 Task: Look for space in Šibenik, Croatia from 3rd August, 2023 to 17th August, 2023 for 3 adults, 1 child in price range Rs.3000 to Rs.15000. Place can be entire place with 3 bedrooms having 4 beds and 2 bathrooms. Property type can be house, flat, guest house. Booking option can be shelf check-in. Required host language is English.
Action: Mouse moved to (626, 83)
Screenshot: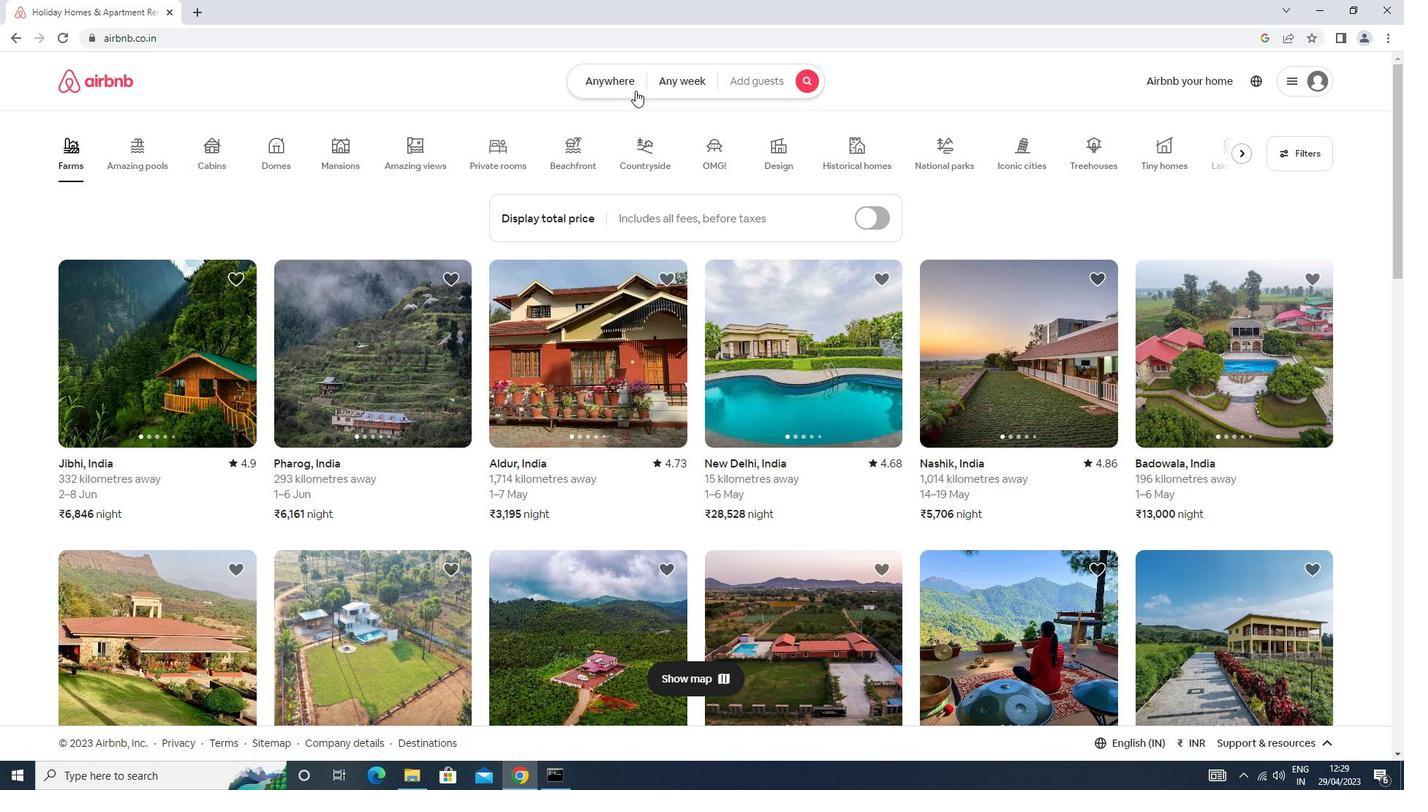 
Action: Mouse pressed left at (626, 83)
Screenshot: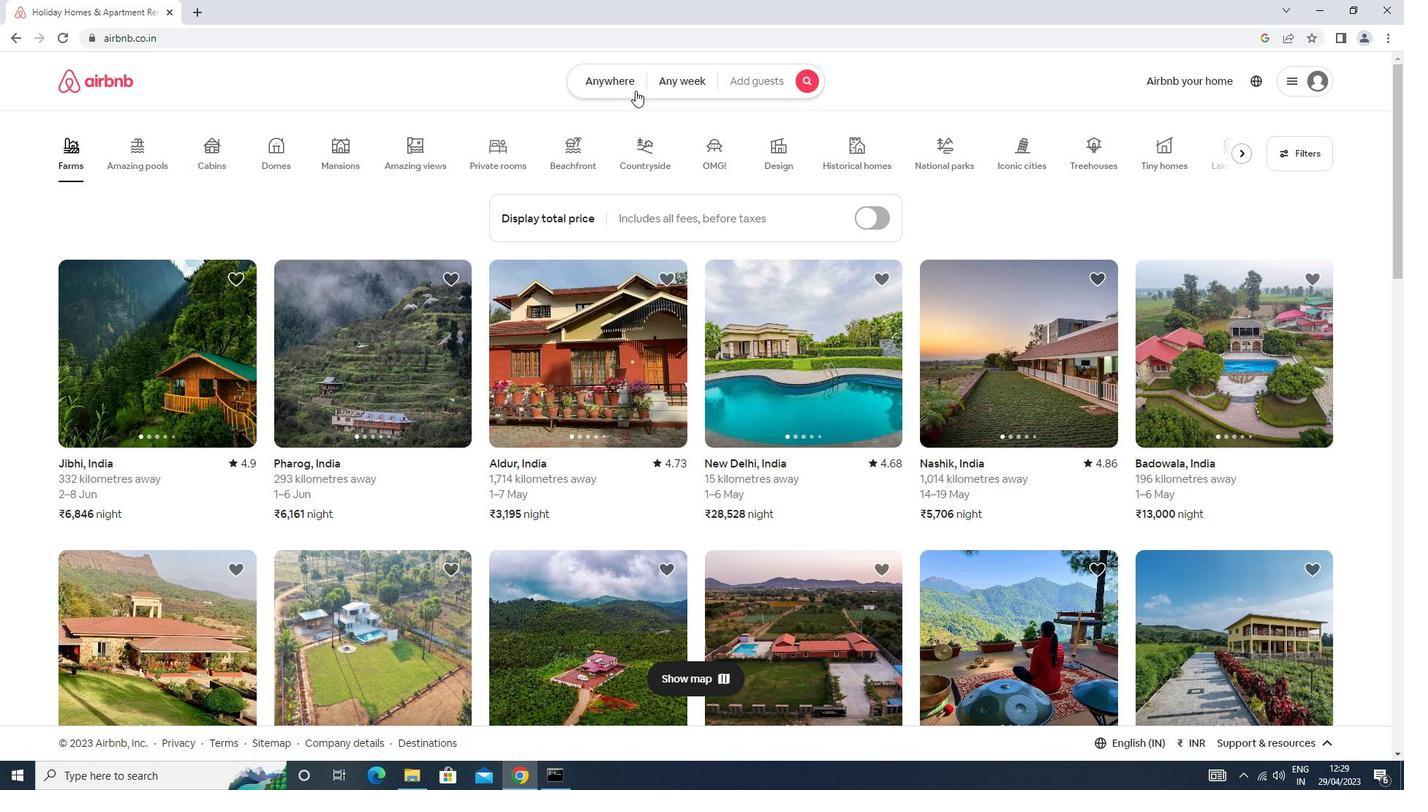 
Action: Mouse moved to (558, 135)
Screenshot: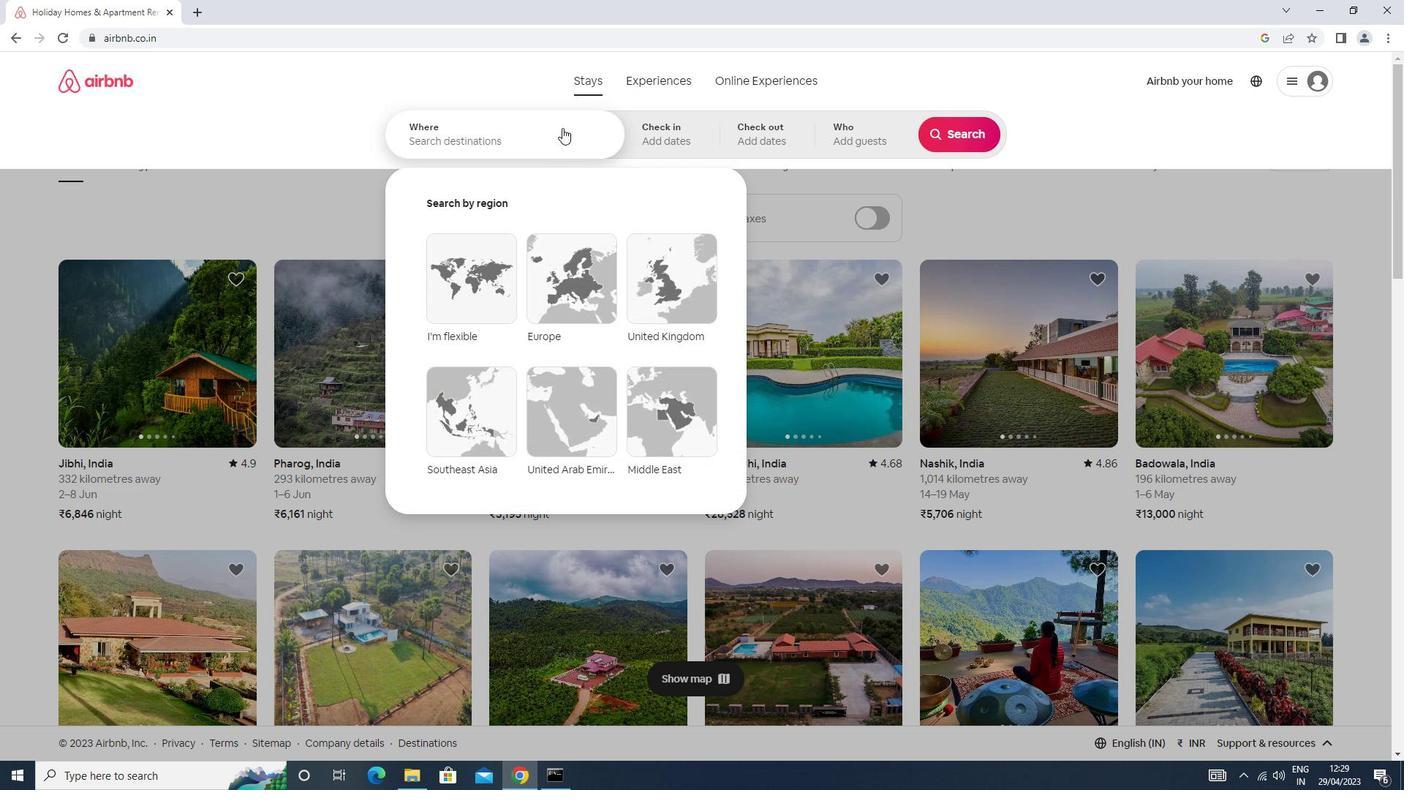 
Action: Mouse pressed left at (558, 135)
Screenshot: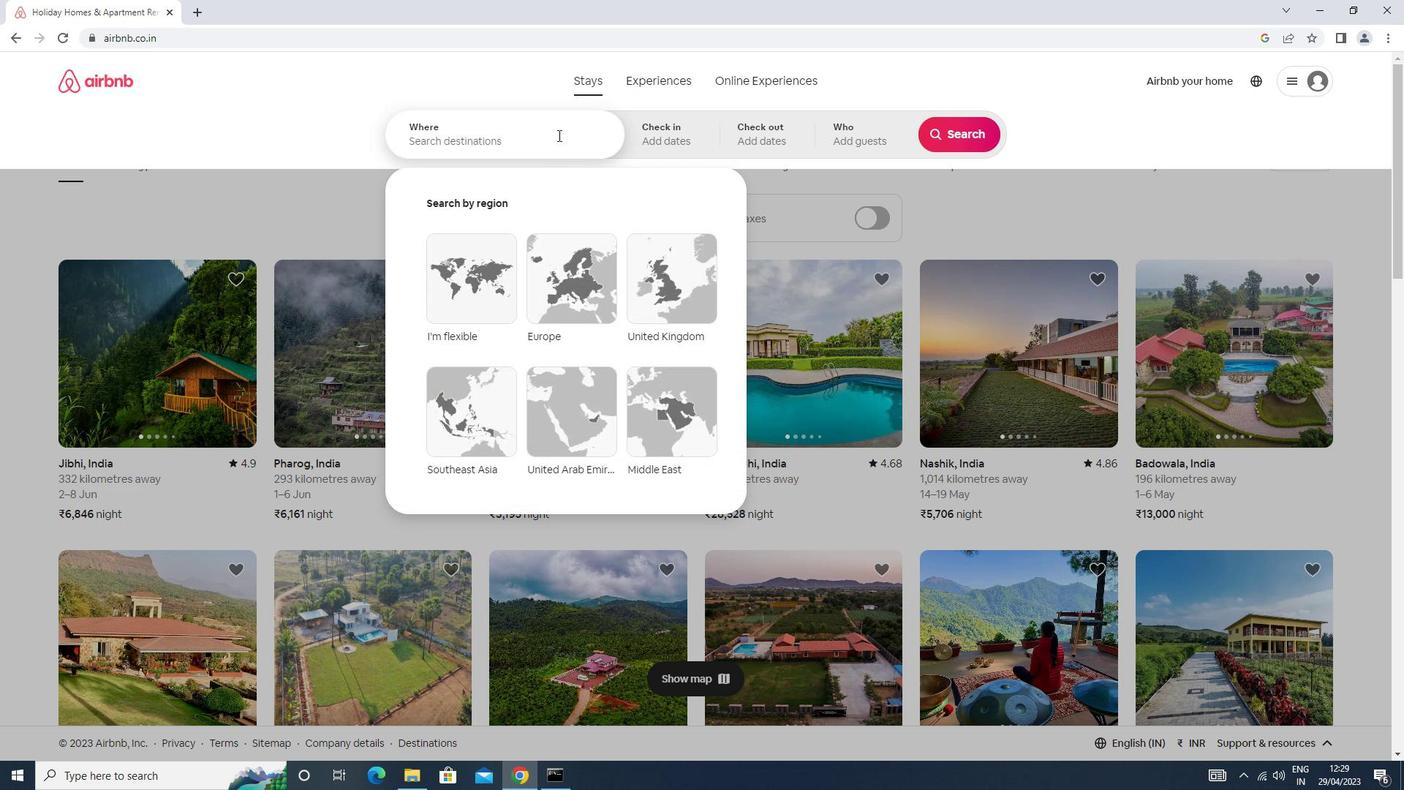 
Action: Mouse moved to (553, 135)
Screenshot: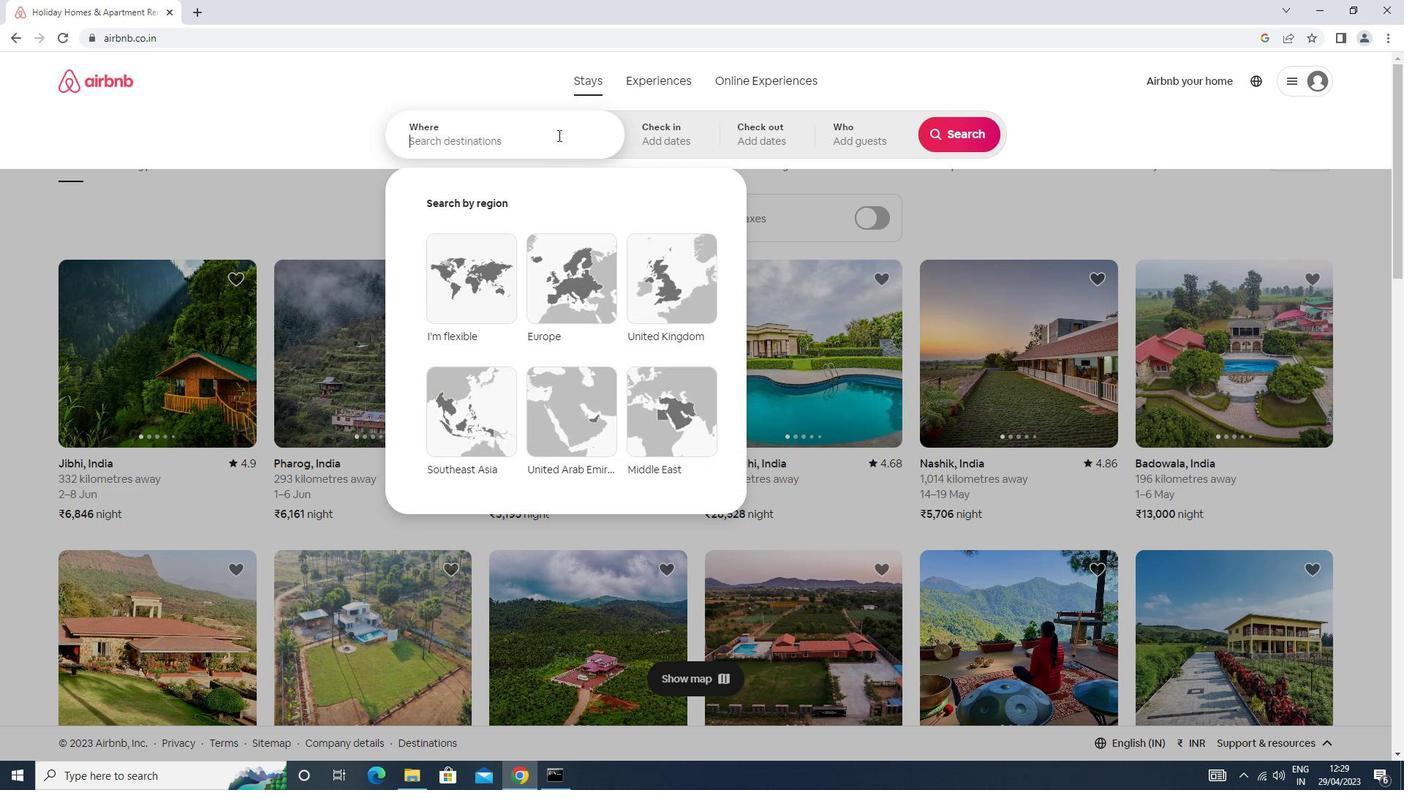 
Action: Key pressed s<Key.caps_lock>ibenik<Key.down><Key.enter>
Screenshot: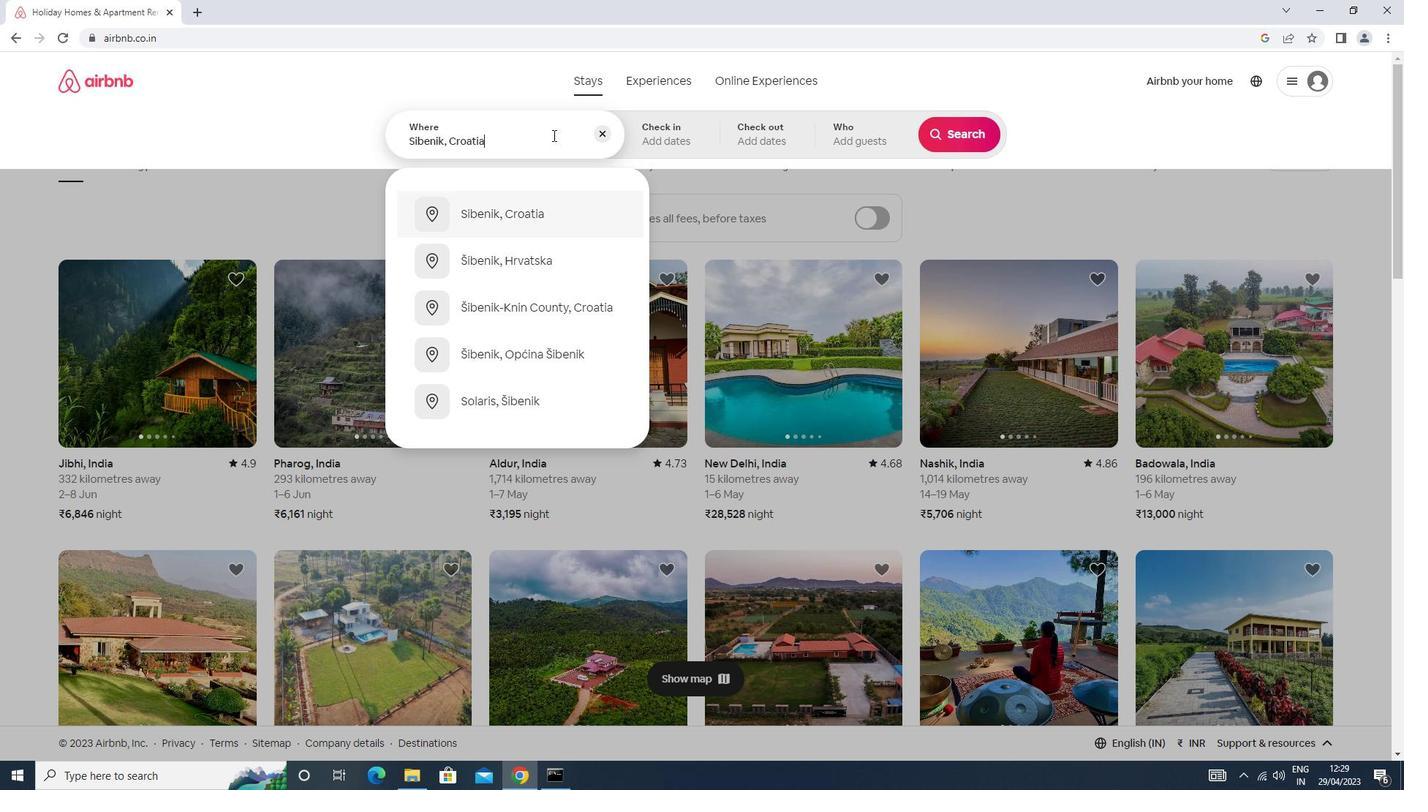 
Action: Mouse moved to (954, 250)
Screenshot: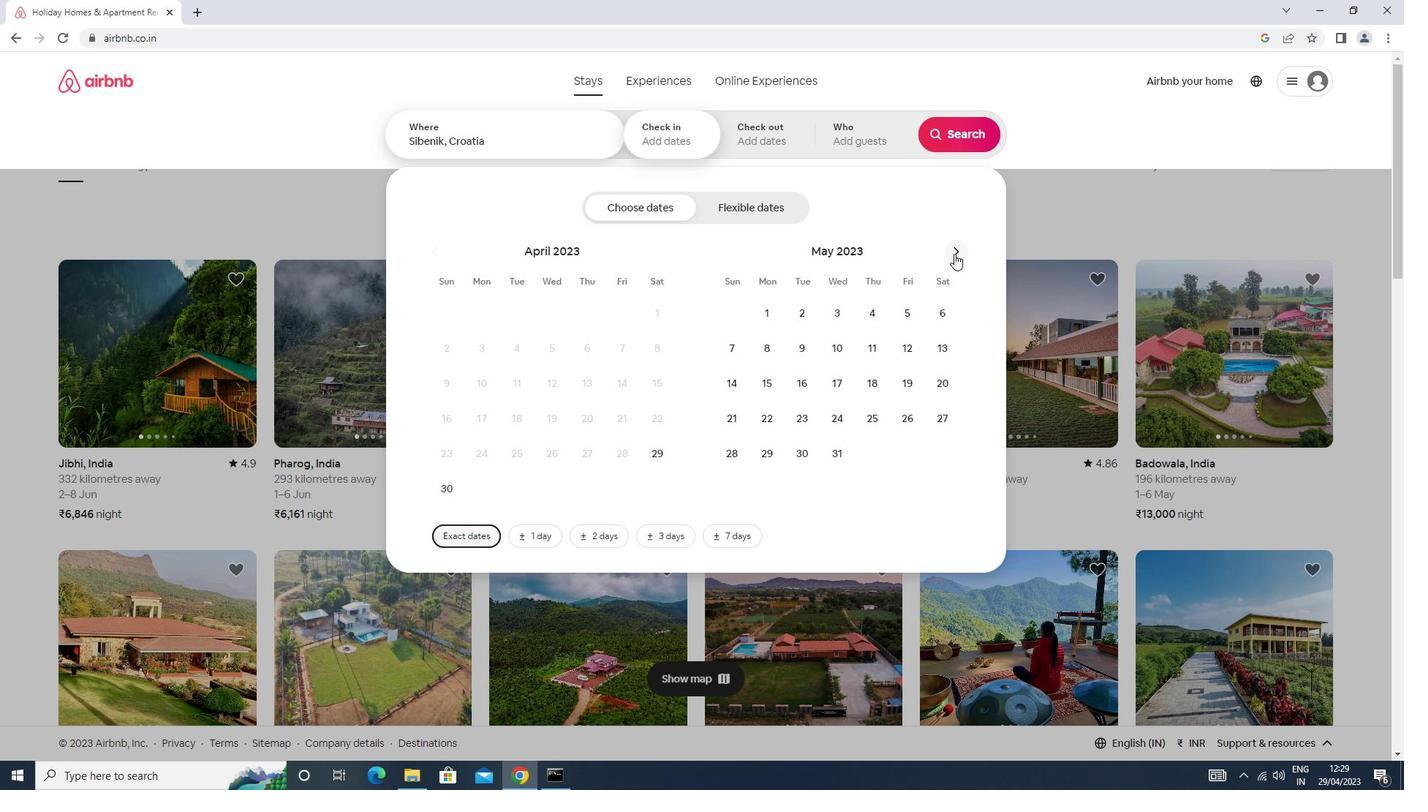 
Action: Mouse pressed left at (954, 250)
Screenshot: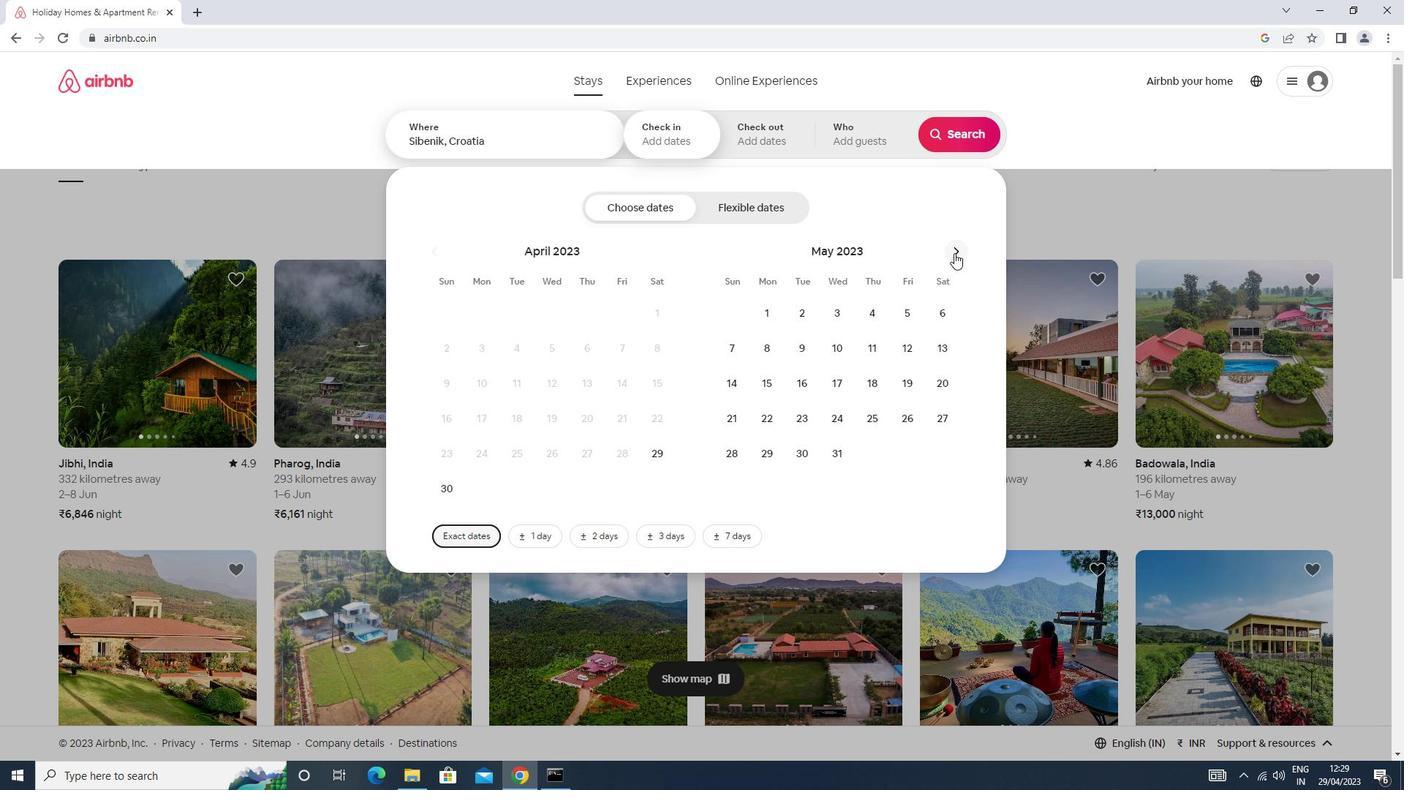 
Action: Mouse moved to (956, 249)
Screenshot: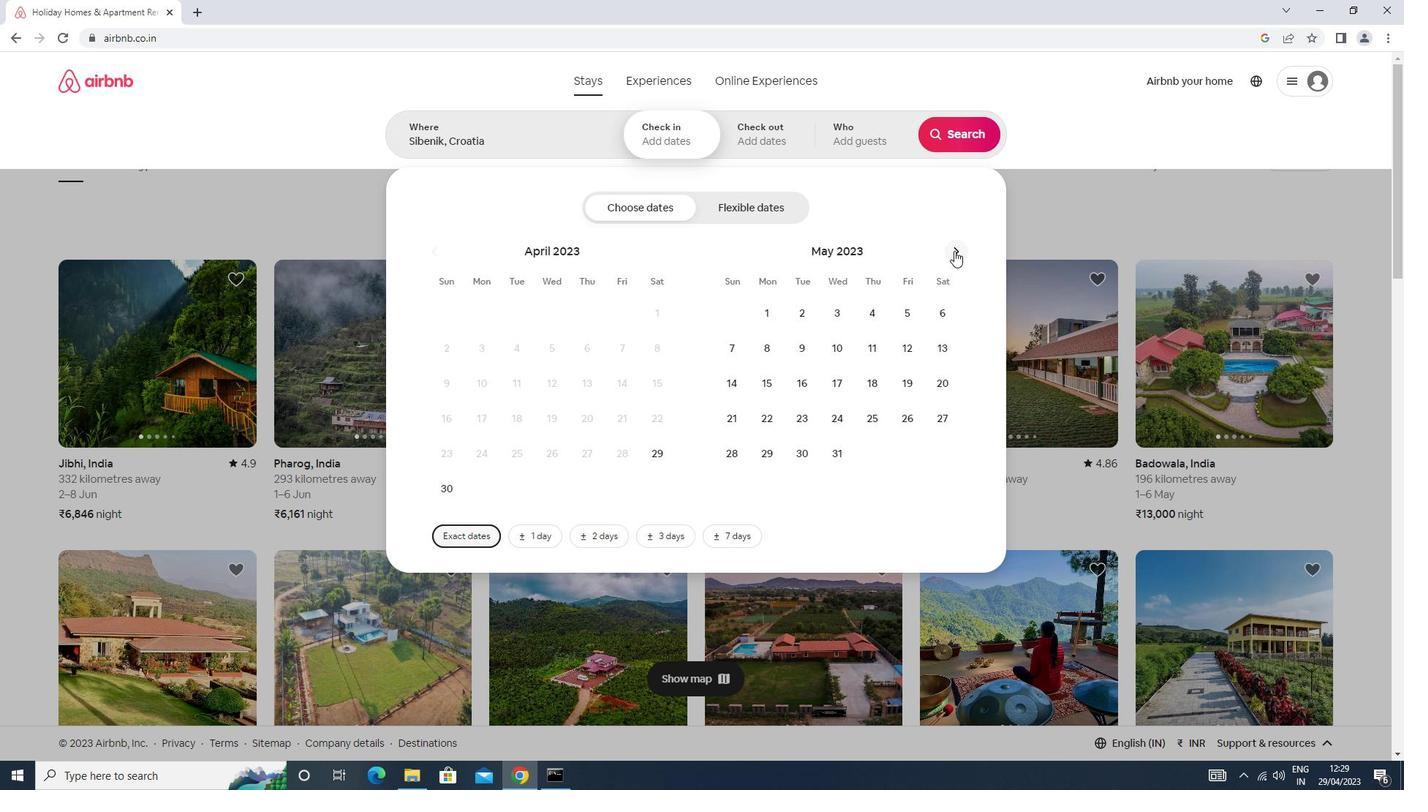 
Action: Mouse pressed left at (956, 249)
Screenshot: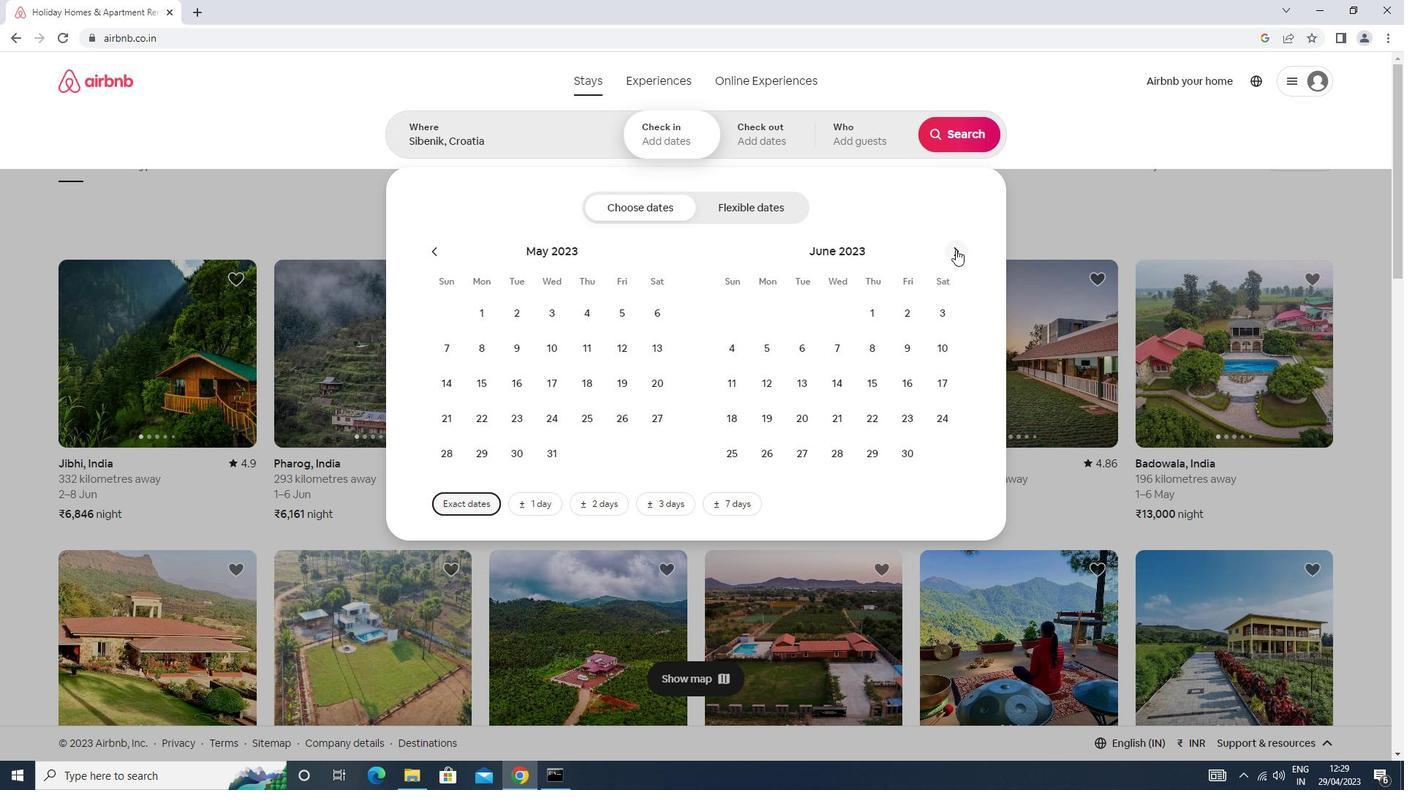 
Action: Mouse pressed left at (956, 249)
Screenshot: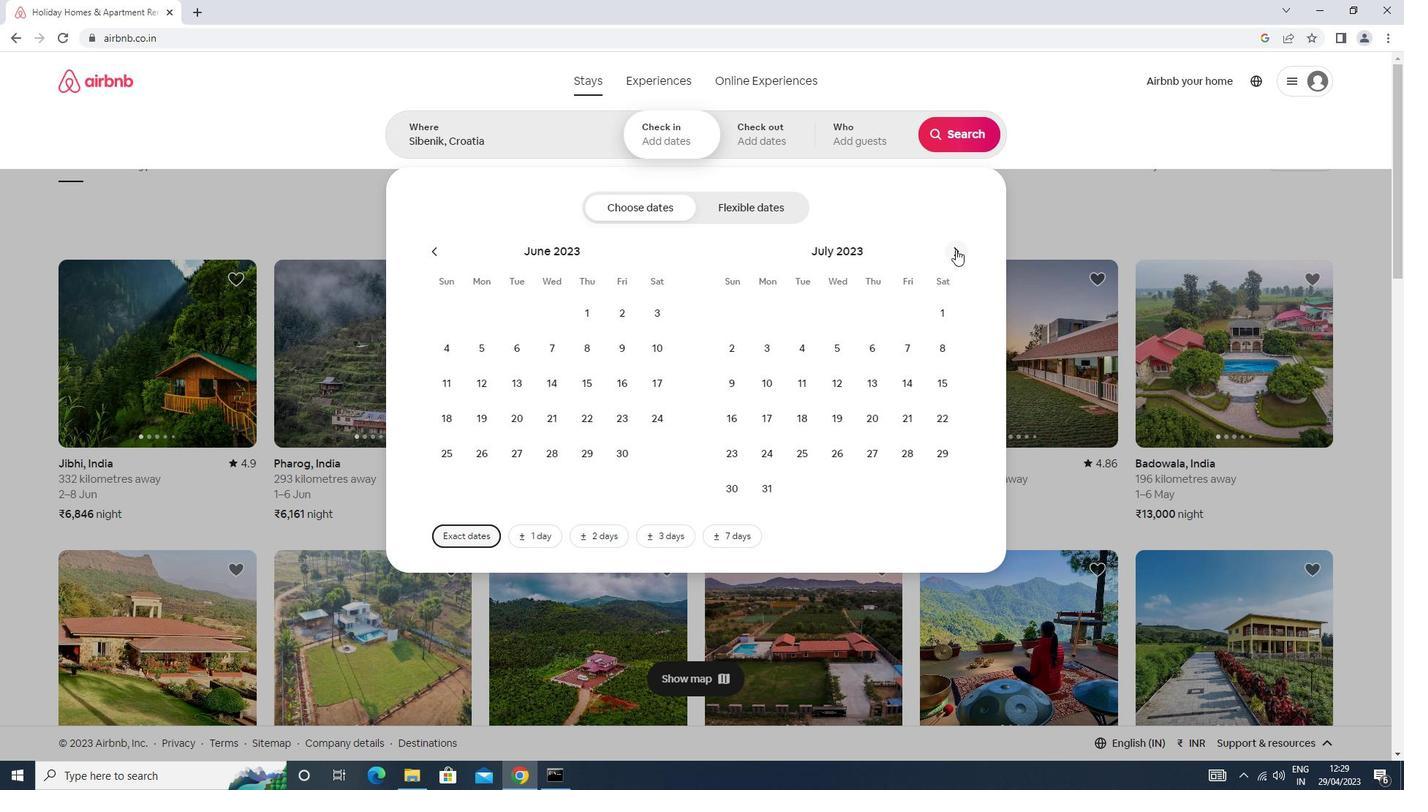
Action: Mouse moved to (872, 310)
Screenshot: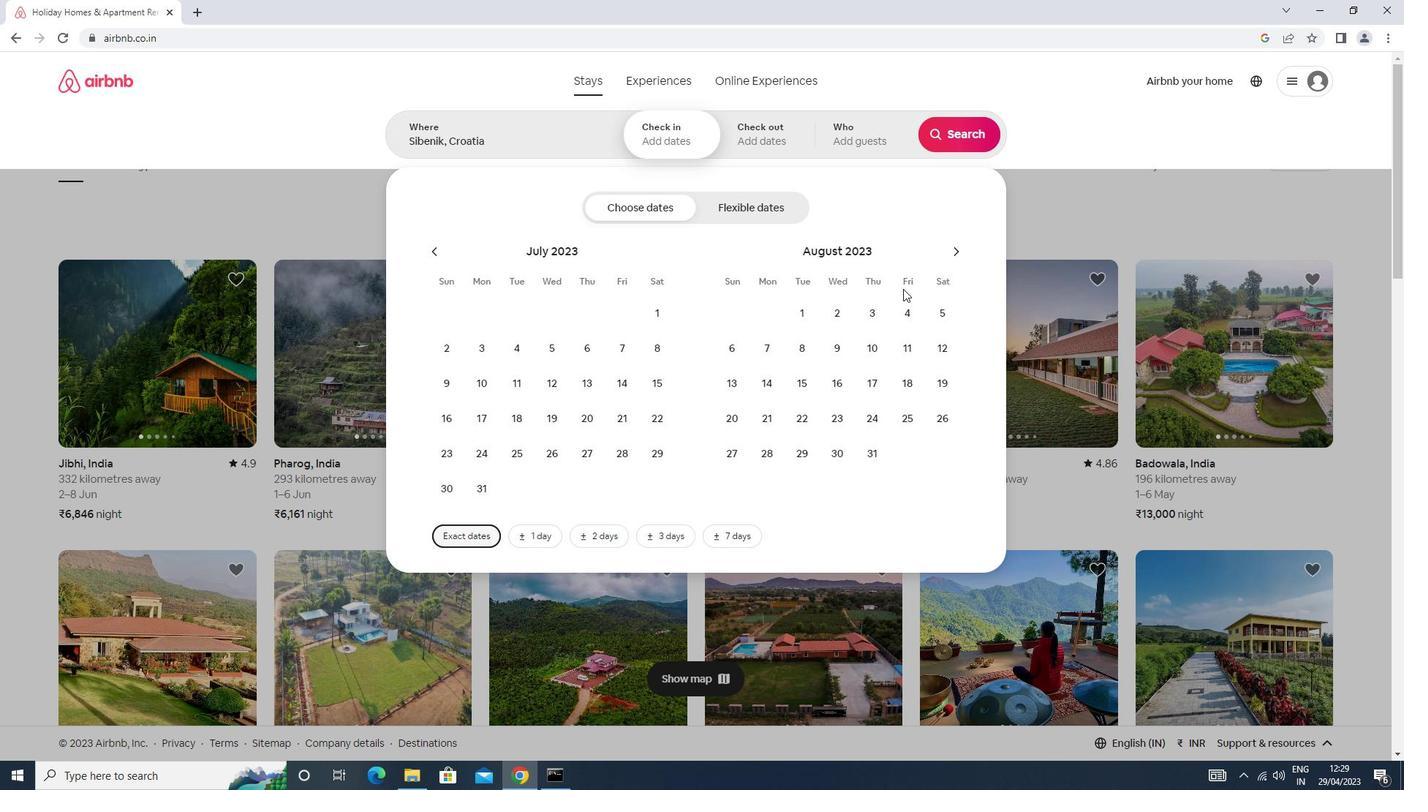 
Action: Mouse pressed left at (872, 310)
Screenshot: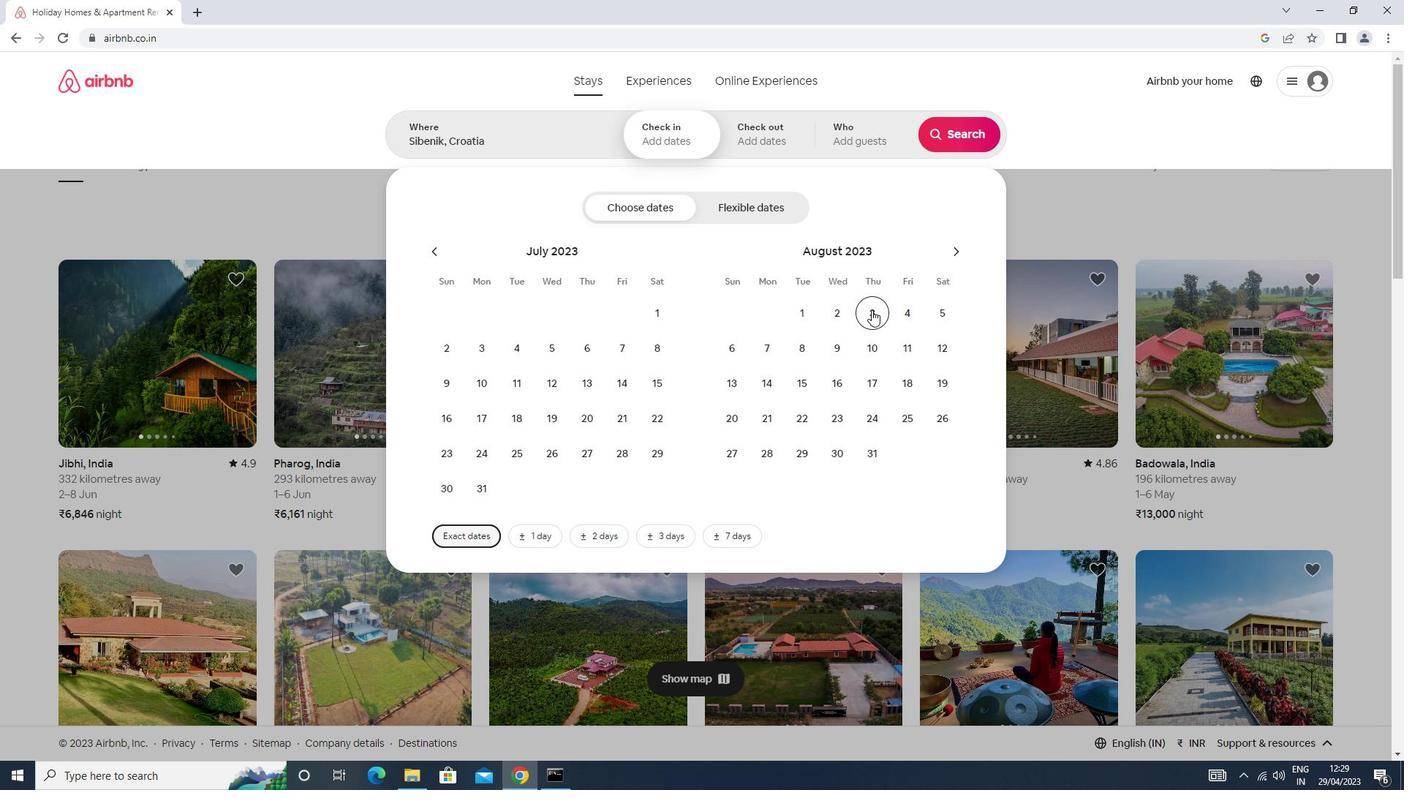 
Action: Mouse moved to (878, 381)
Screenshot: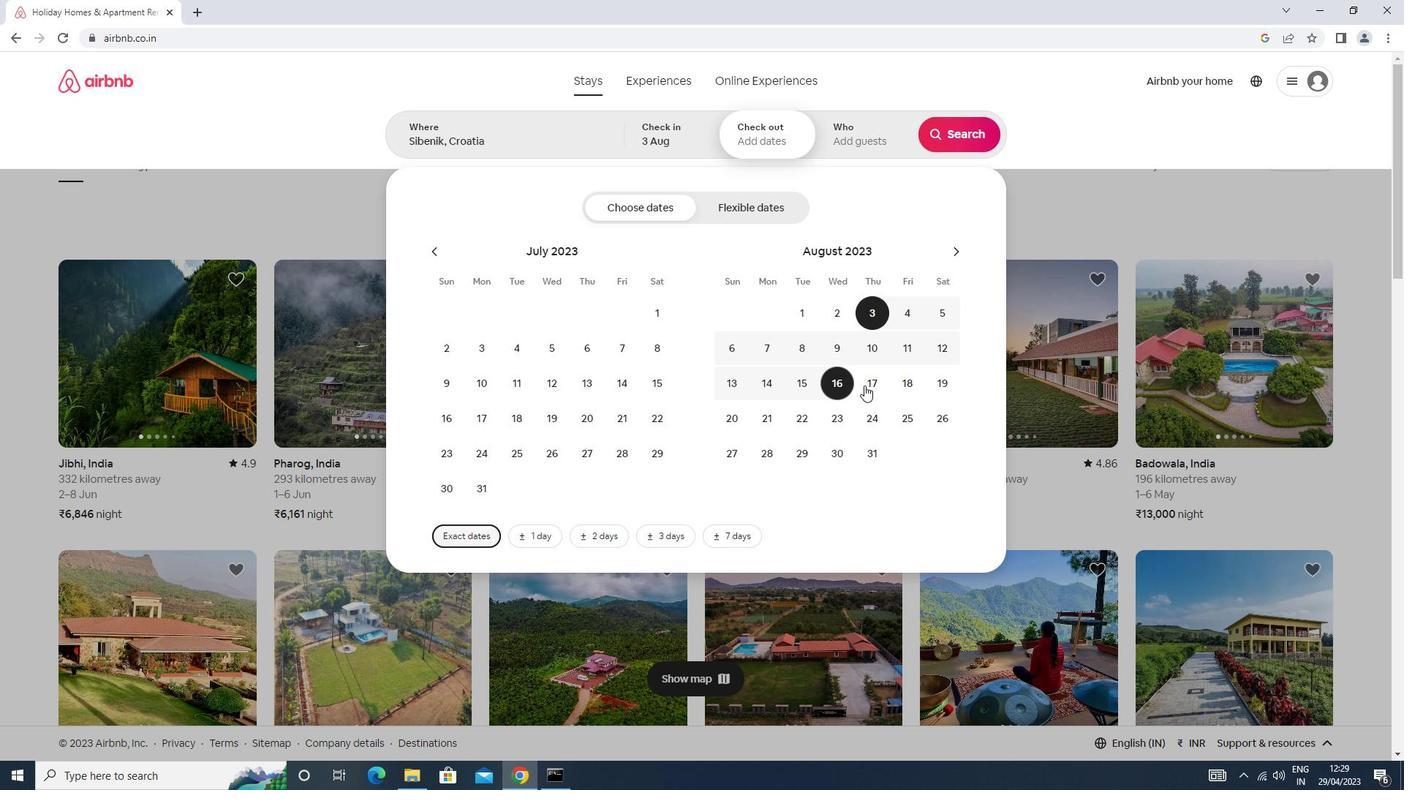 
Action: Mouse pressed left at (878, 381)
Screenshot: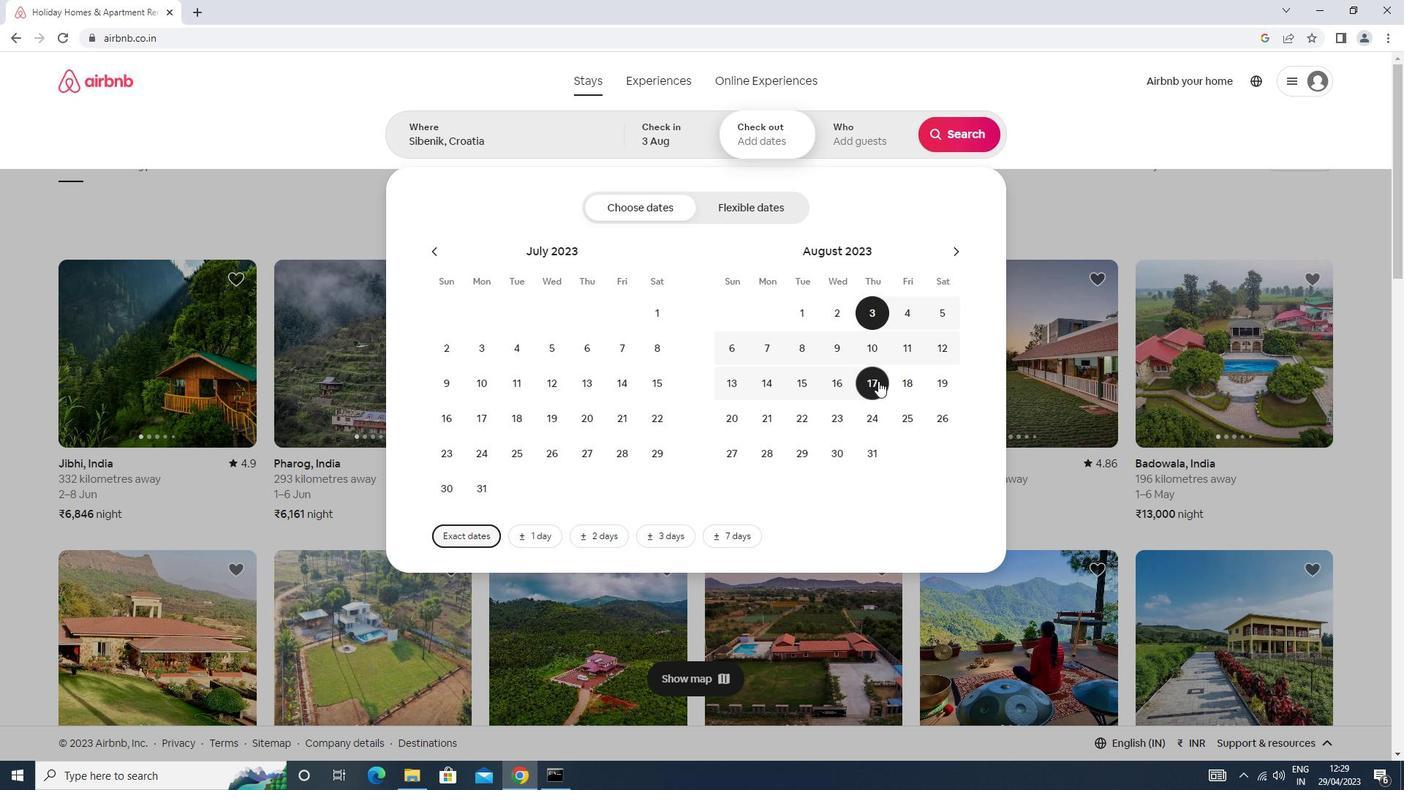 
Action: Mouse moved to (864, 130)
Screenshot: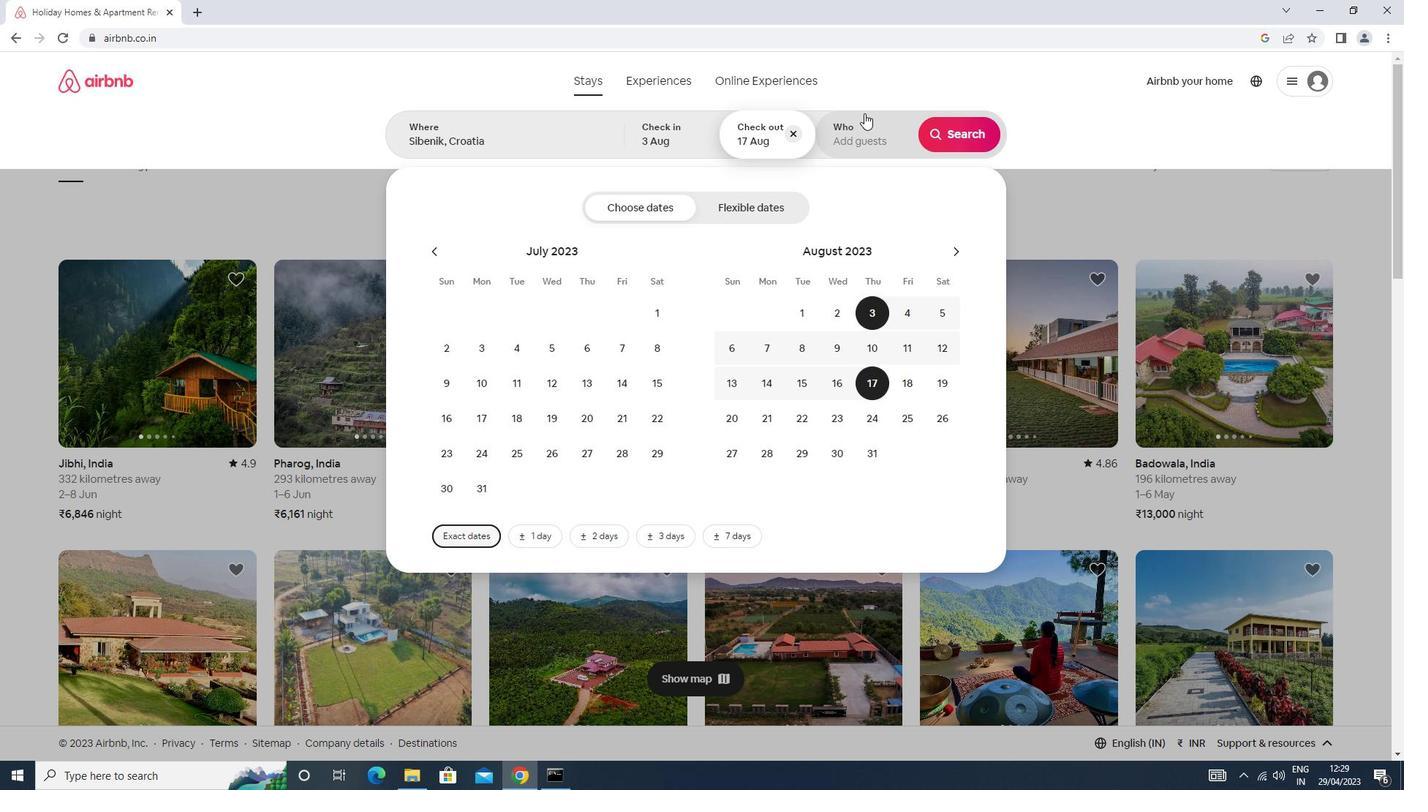 
Action: Mouse pressed left at (864, 130)
Screenshot: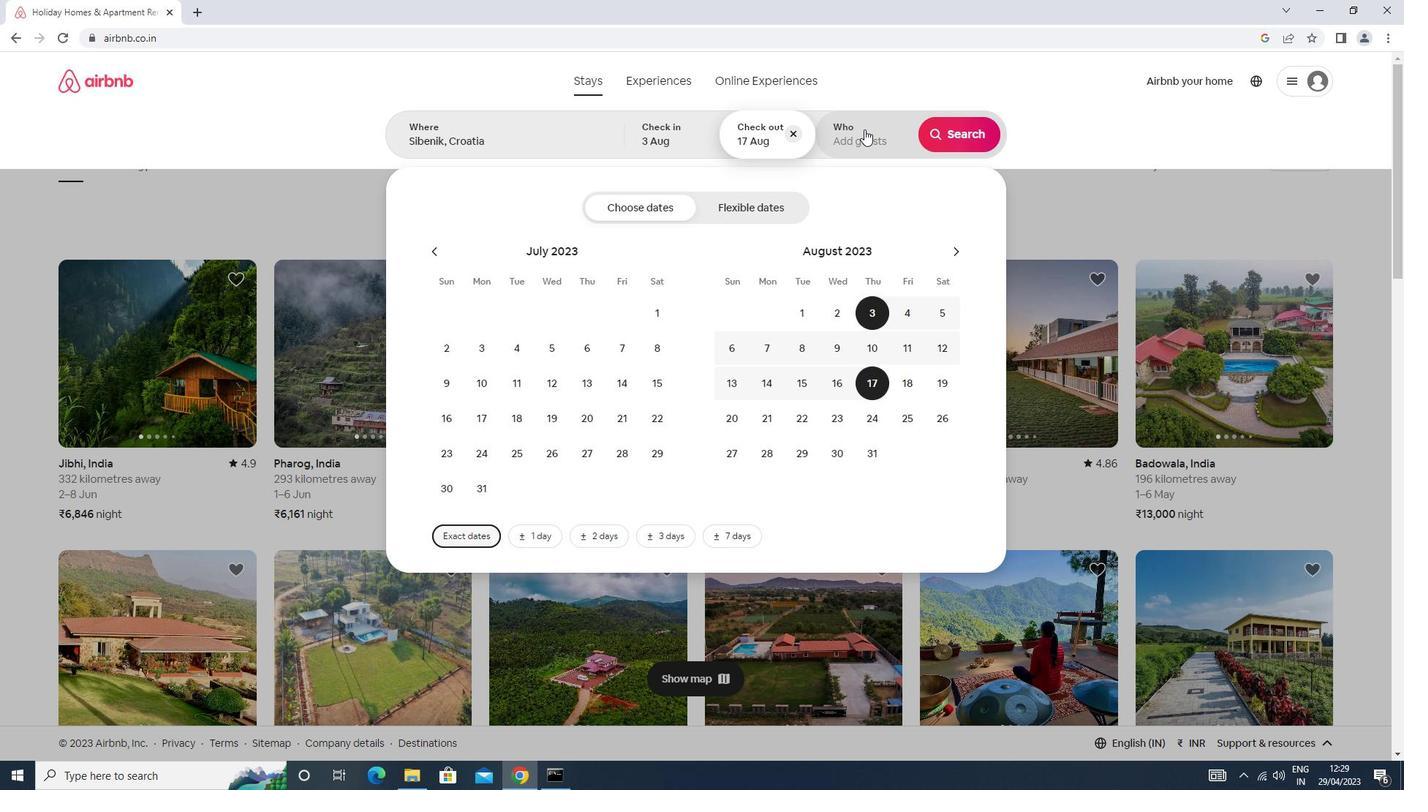 
Action: Mouse moved to (958, 209)
Screenshot: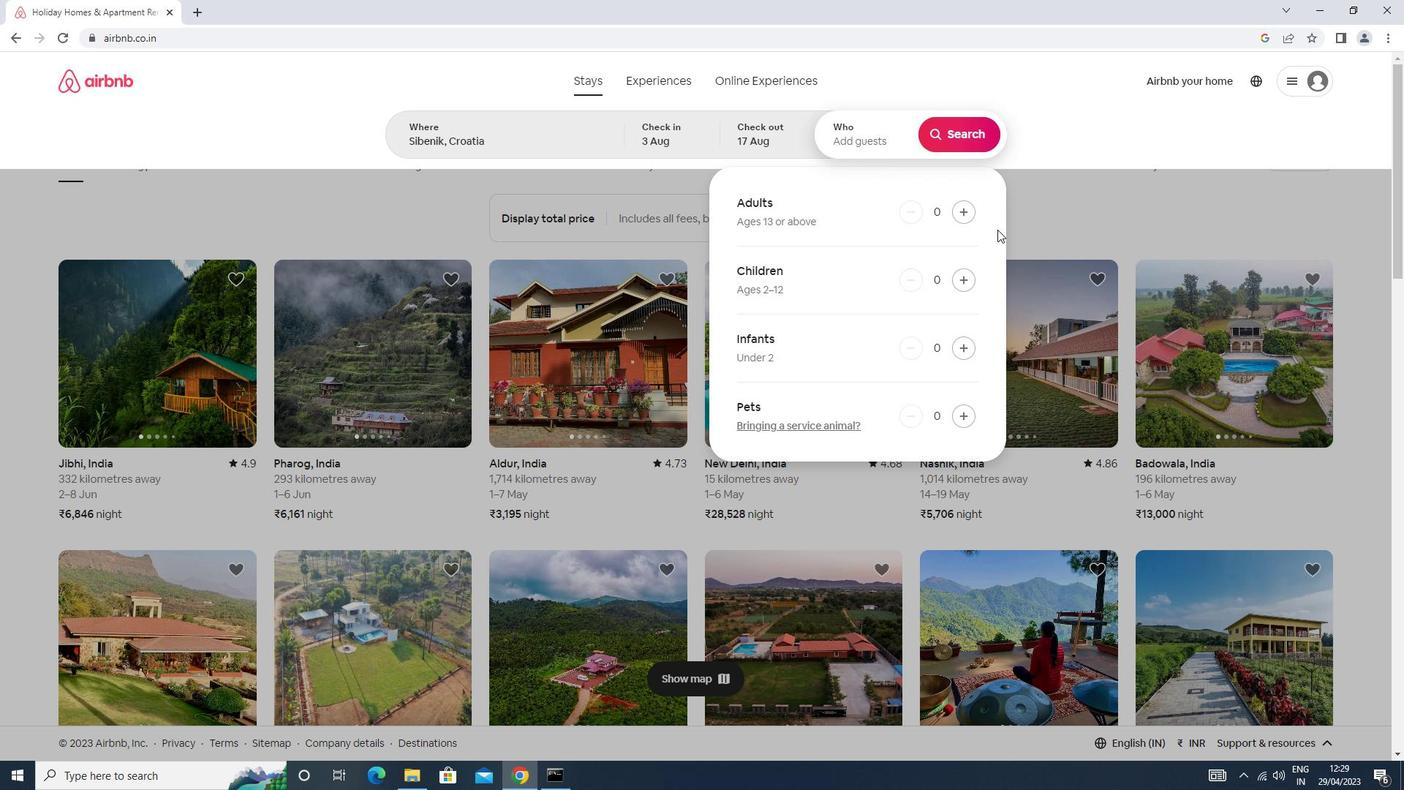 
Action: Mouse pressed left at (958, 209)
Screenshot: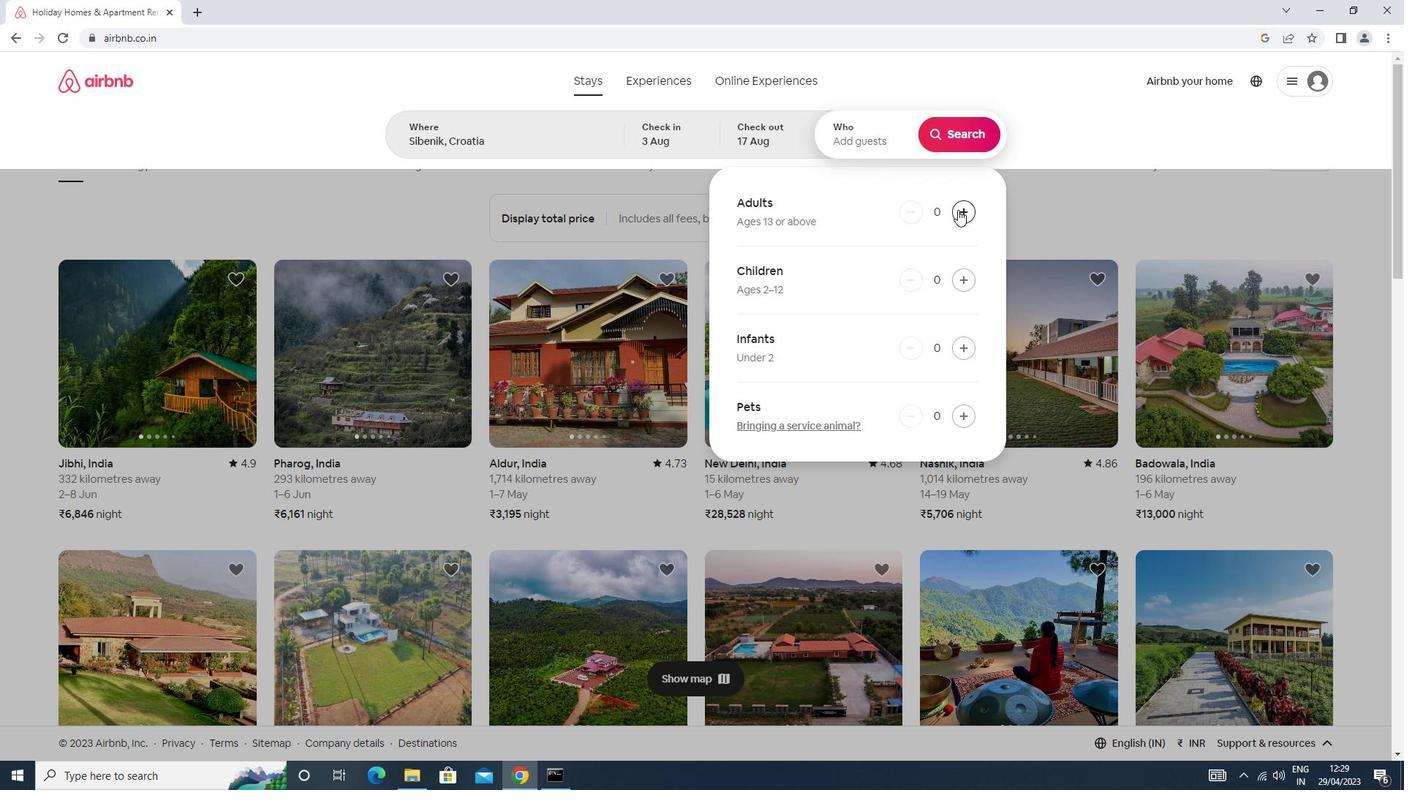
Action: Mouse pressed left at (958, 209)
Screenshot: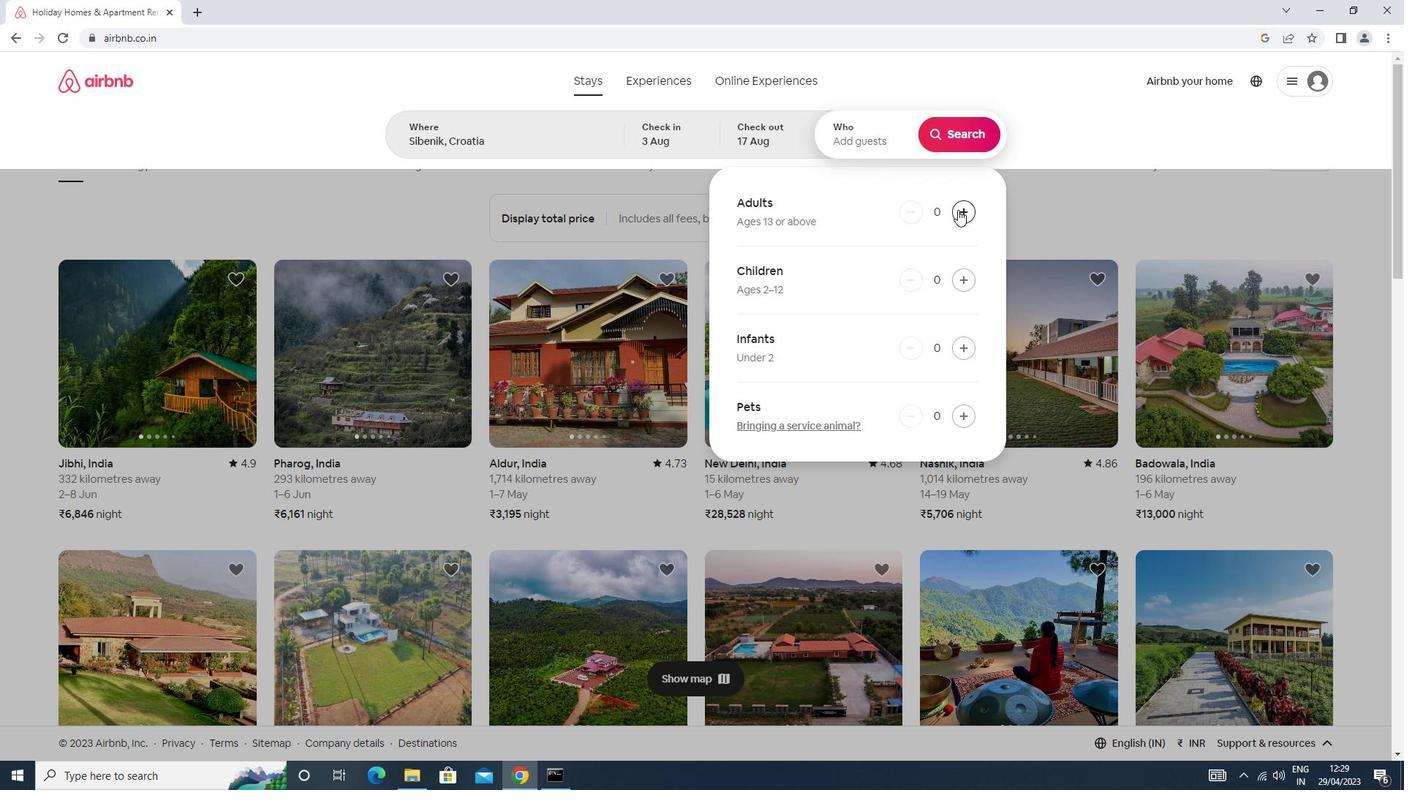 
Action: Mouse pressed left at (958, 209)
Screenshot: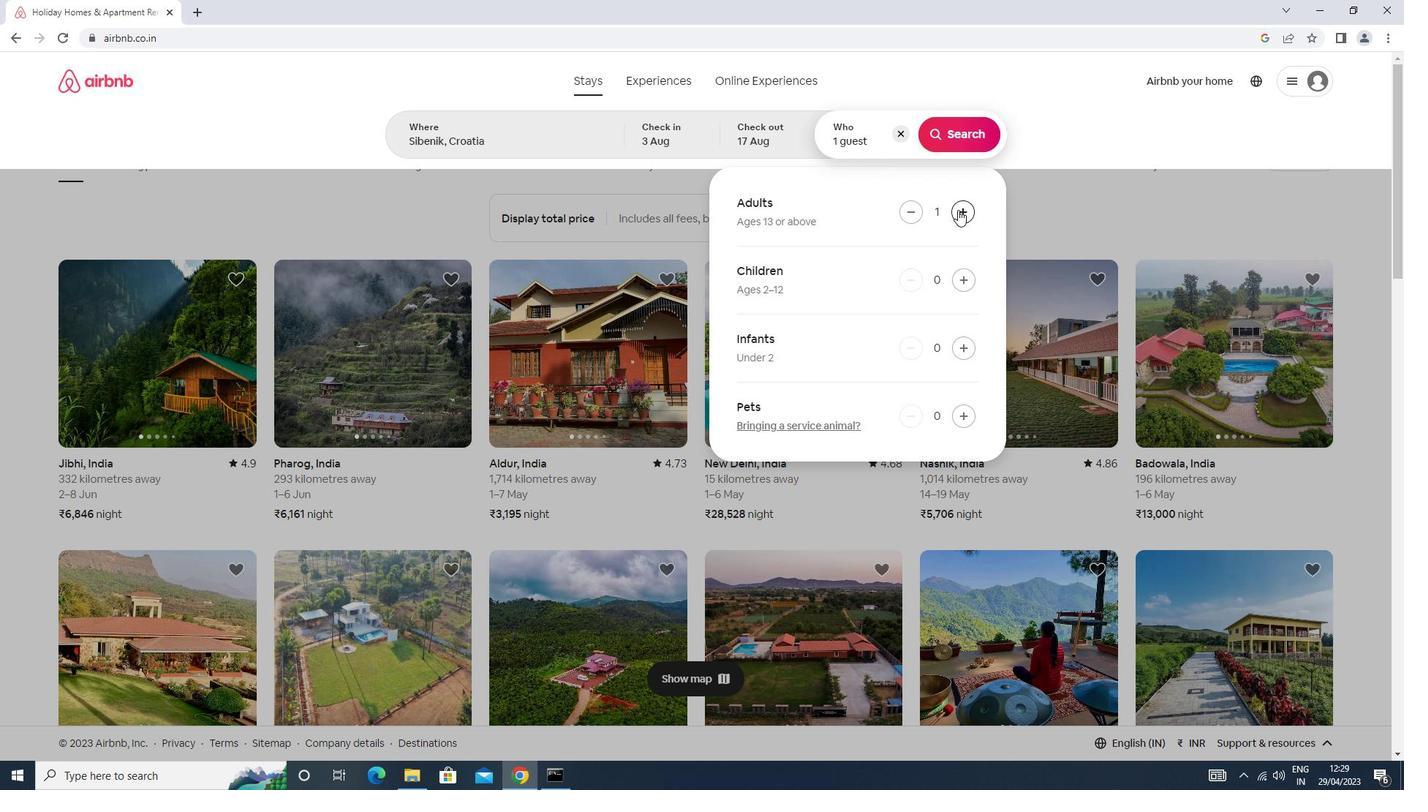 
Action: Mouse moved to (964, 282)
Screenshot: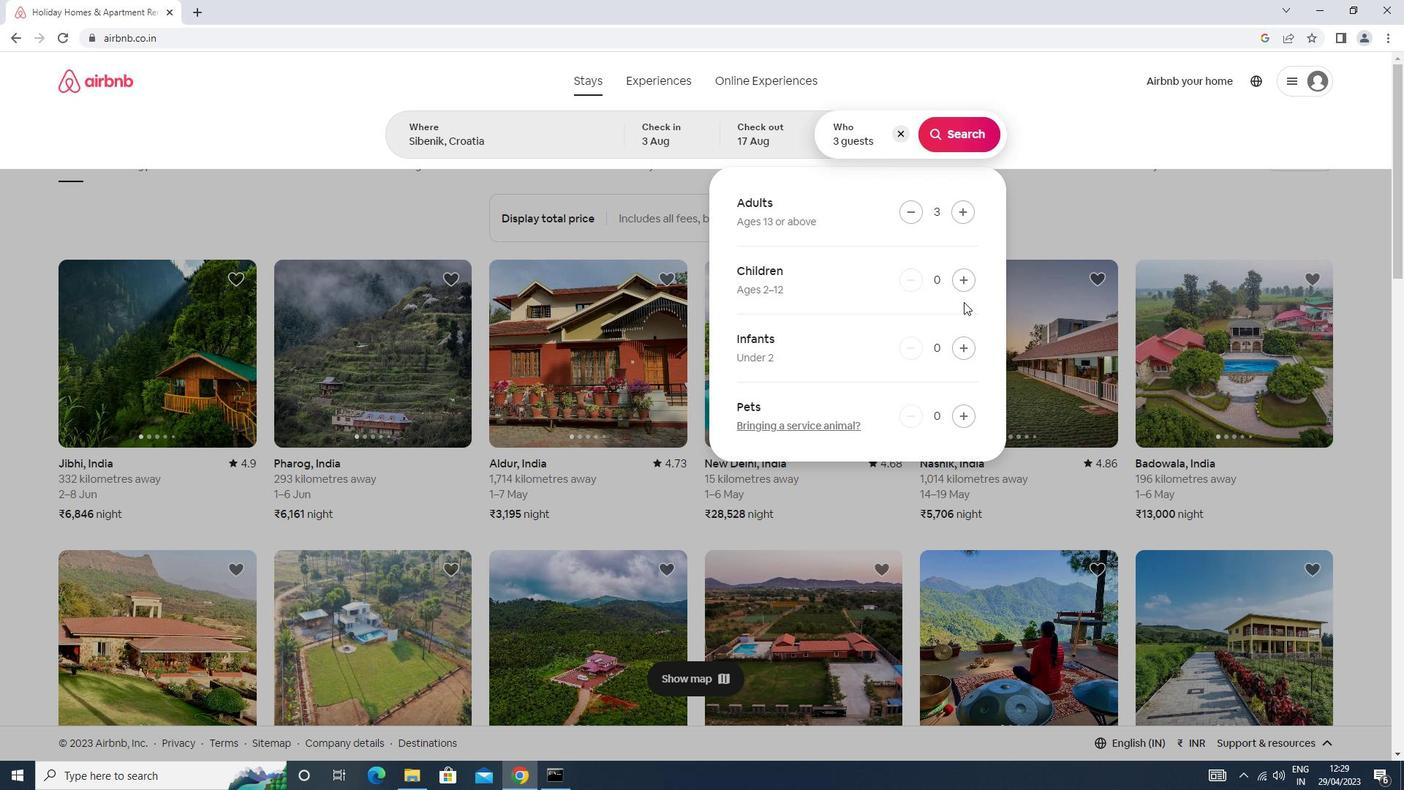 
Action: Mouse pressed left at (964, 282)
Screenshot: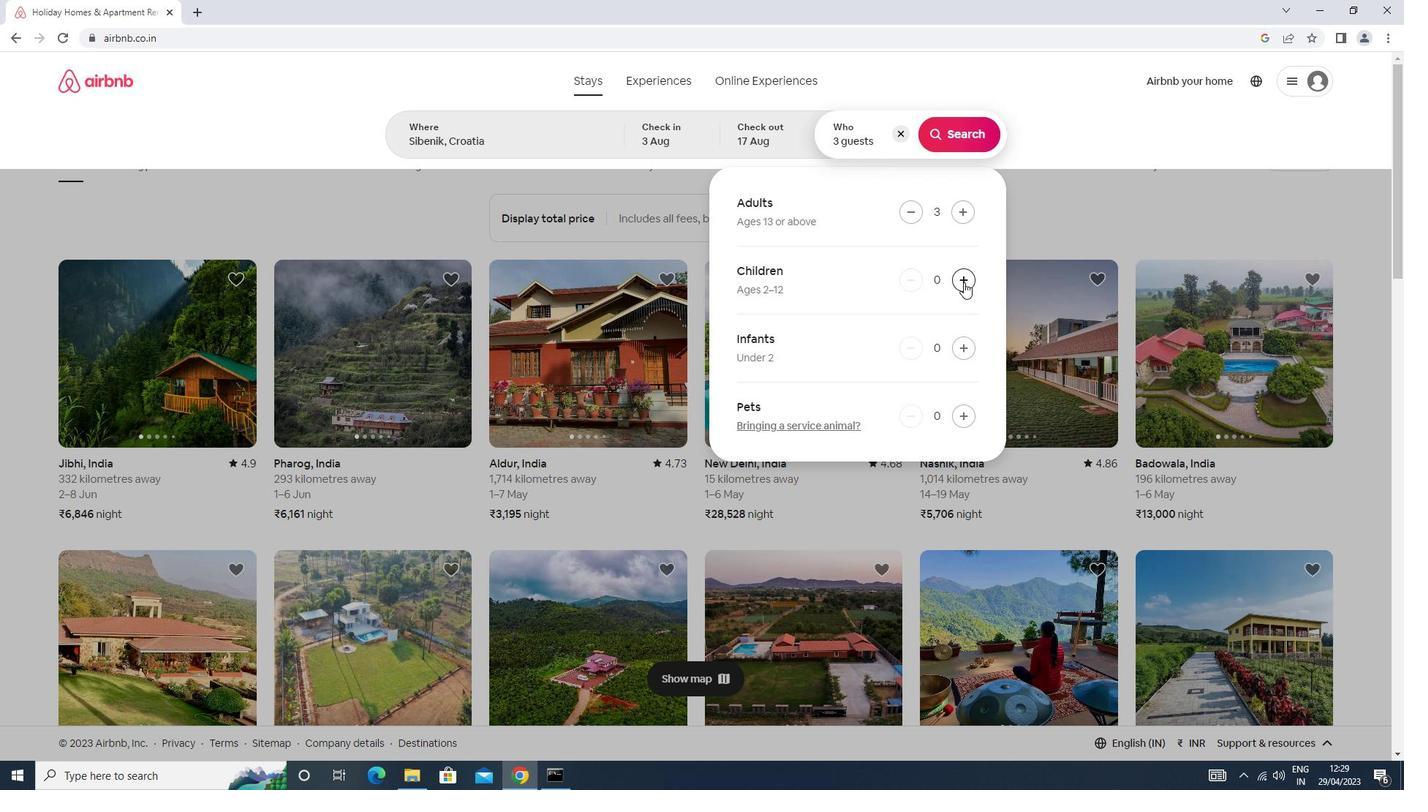 
Action: Mouse moved to (954, 125)
Screenshot: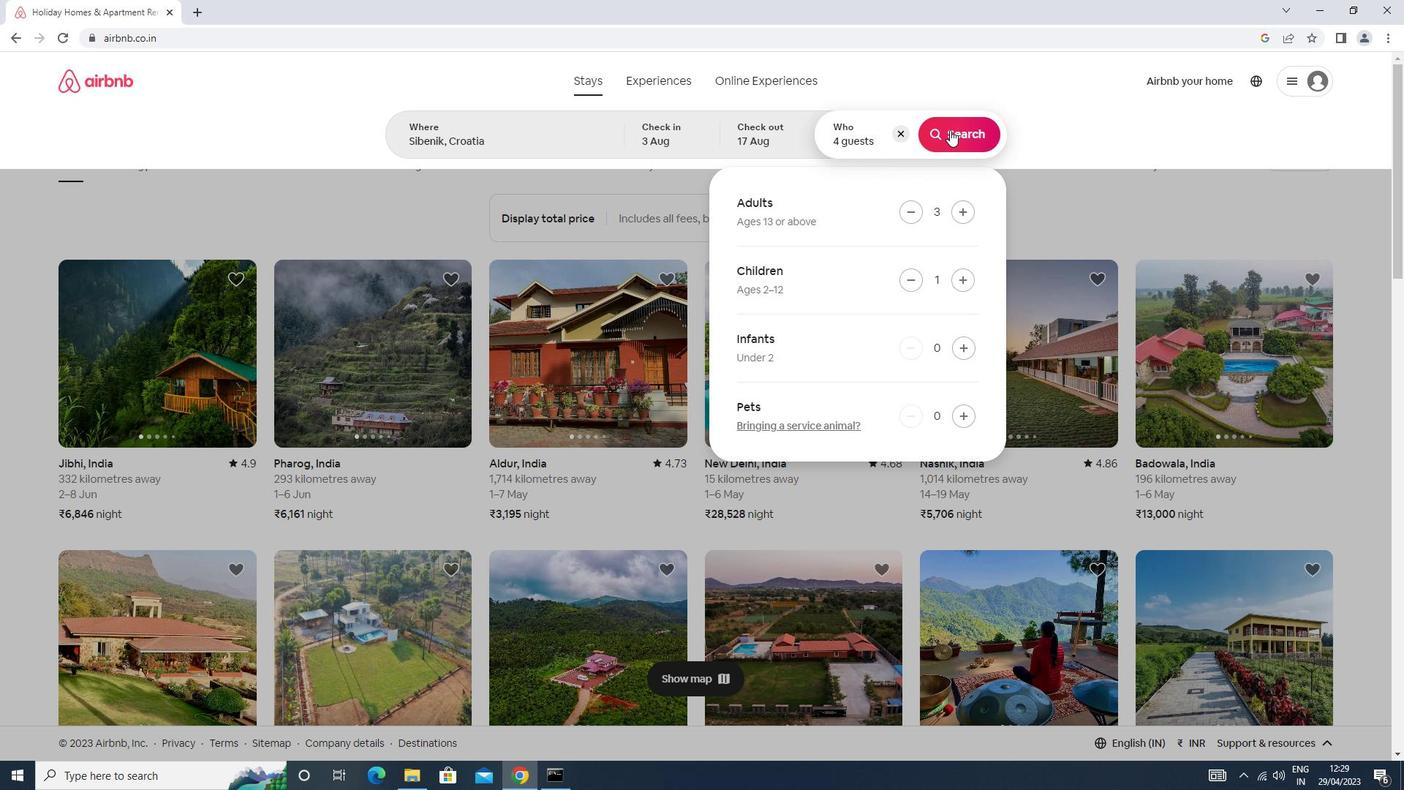 
Action: Mouse pressed left at (954, 125)
Screenshot: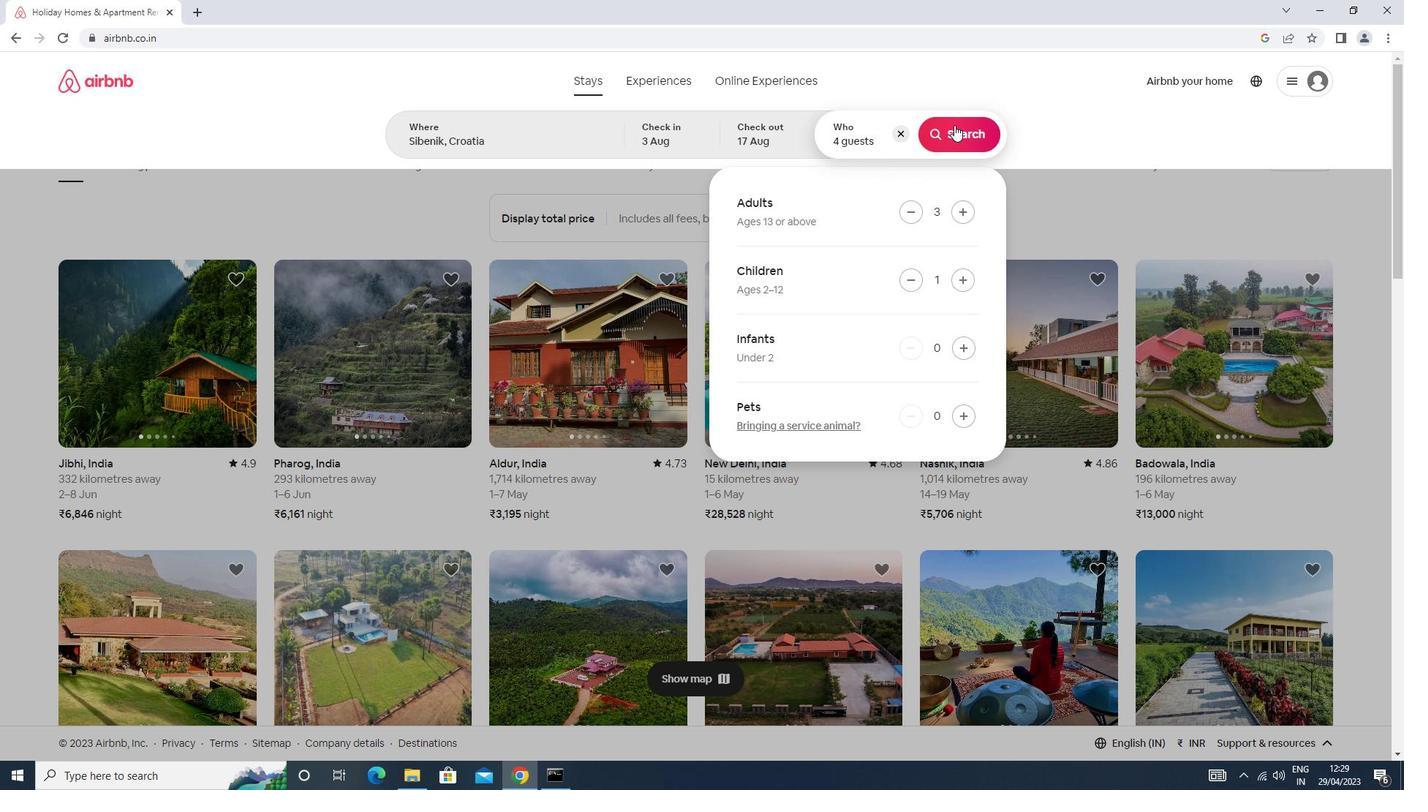
Action: Mouse moved to (1333, 136)
Screenshot: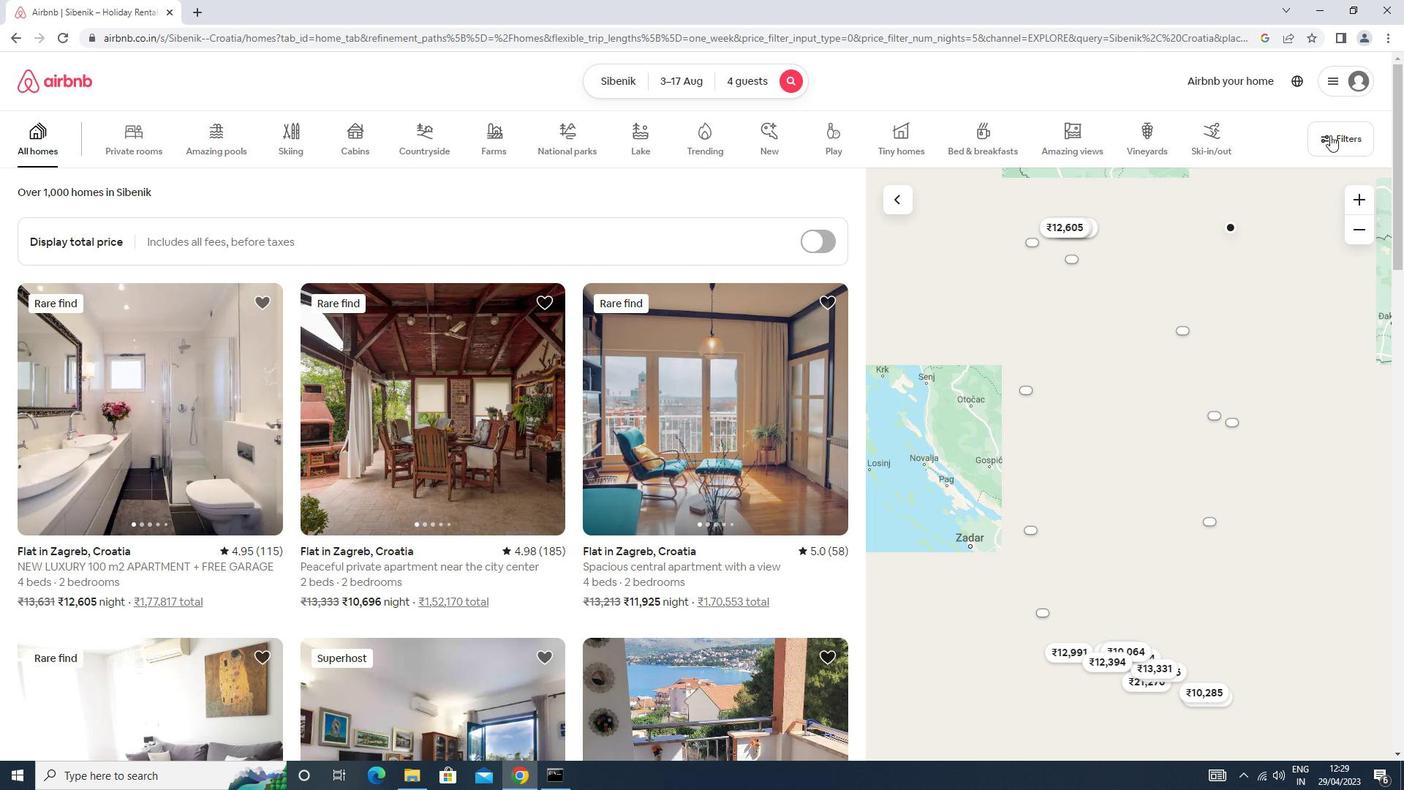 
Action: Mouse pressed left at (1333, 136)
Screenshot: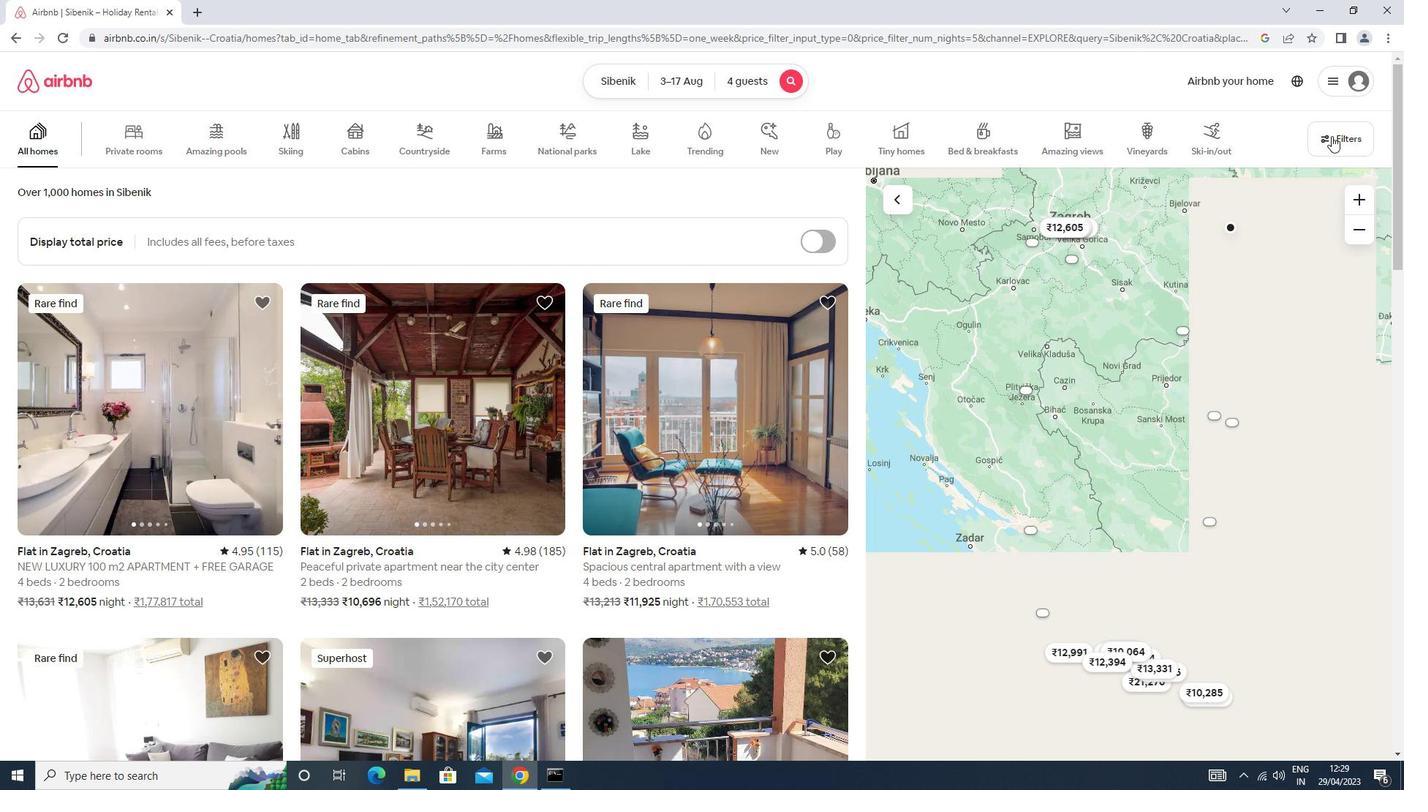 
Action: Mouse moved to (564, 323)
Screenshot: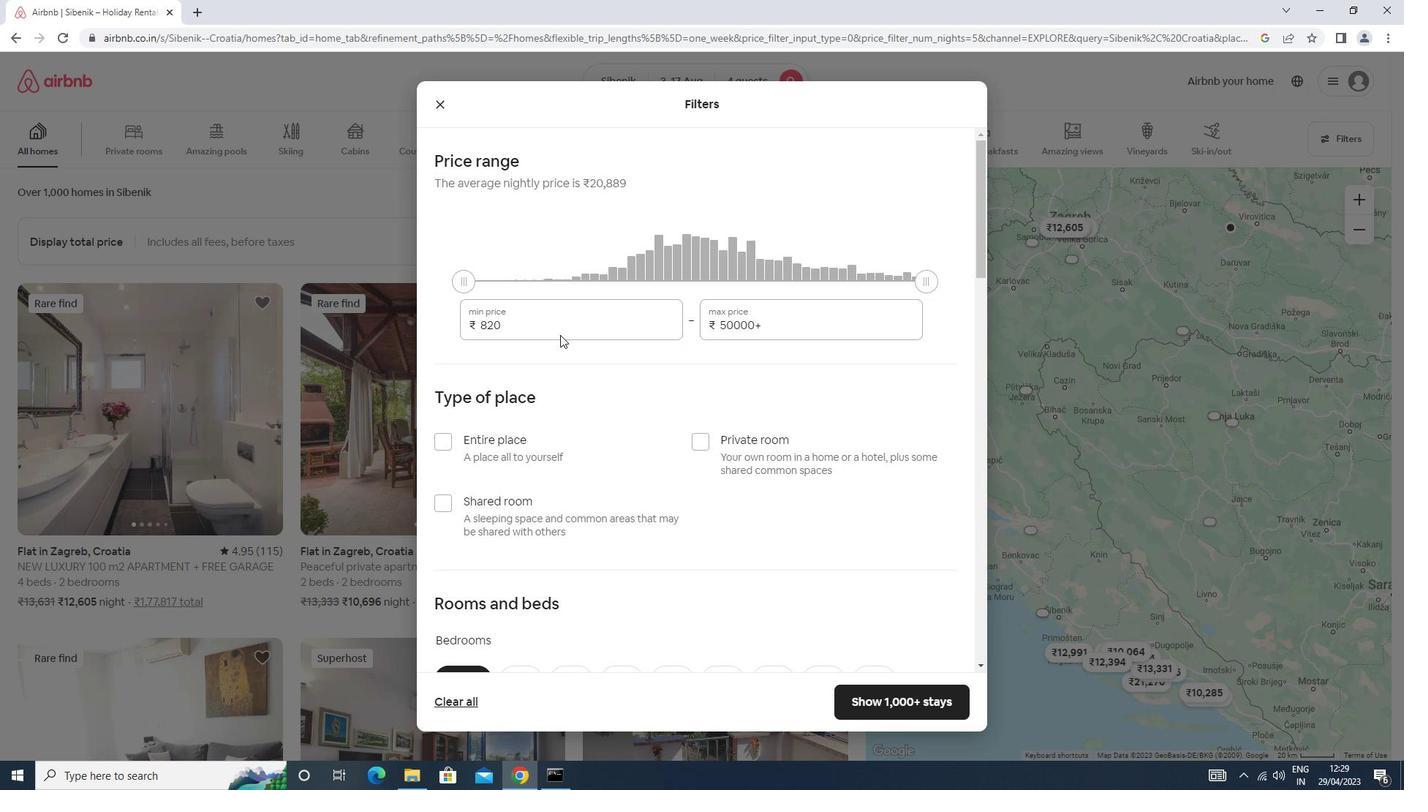 
Action: Mouse pressed left at (564, 323)
Screenshot: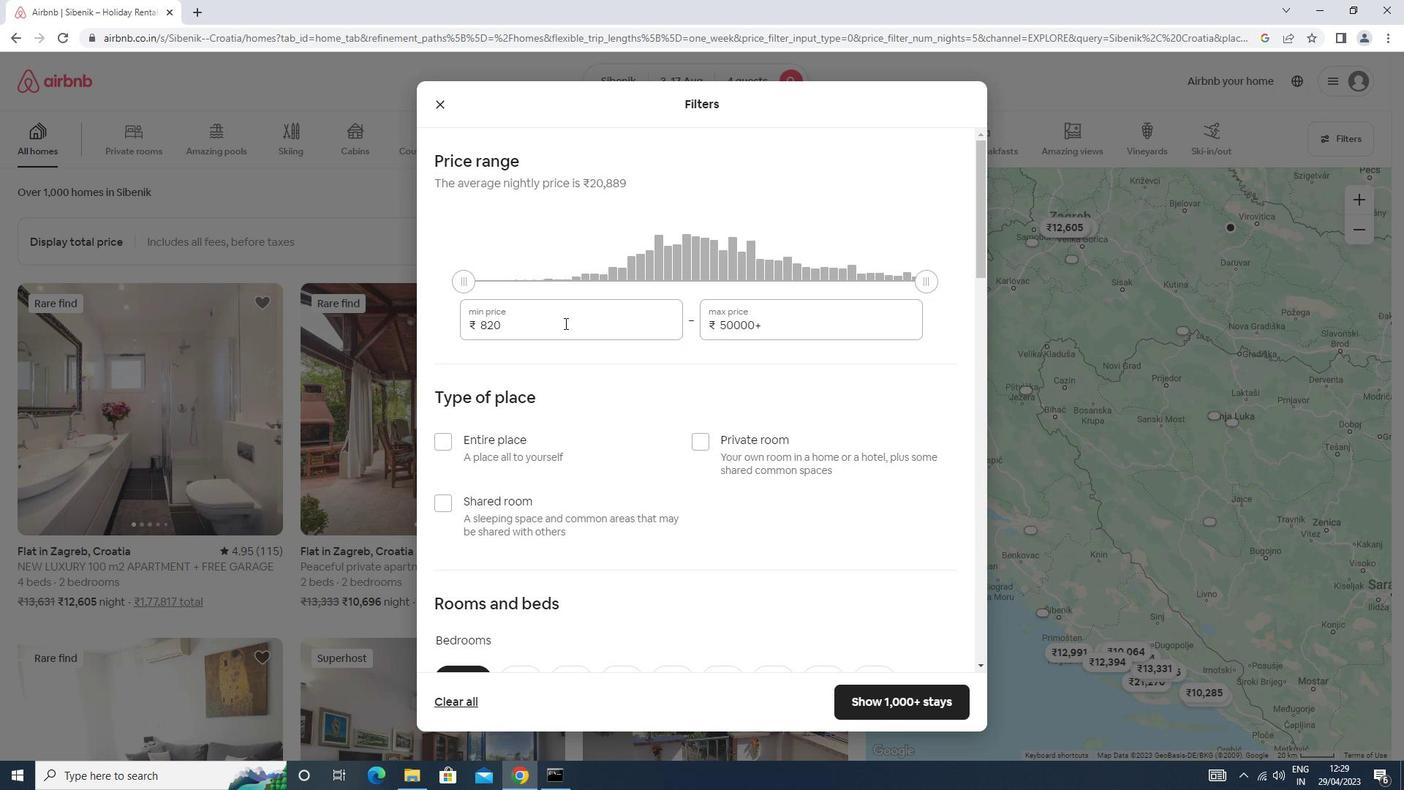 
Action: Key pressed <Key.backspace><Key.backspace><Key.backspace><Key.backspace><Key.backspace><Key.backspace><Key.backspace>3000<Key.tab>15000
Screenshot: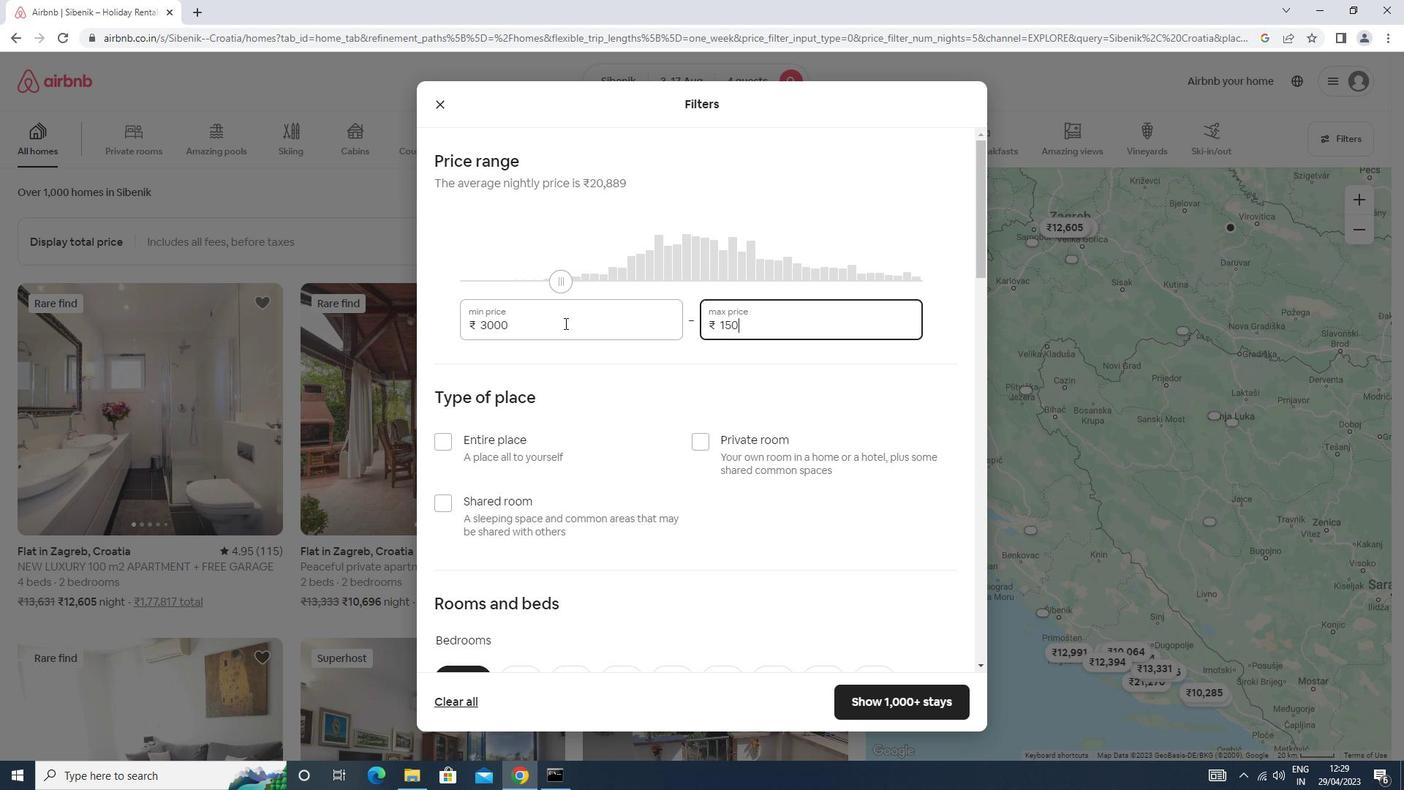 
Action: Mouse scrolled (564, 322) with delta (0, 0)
Screenshot: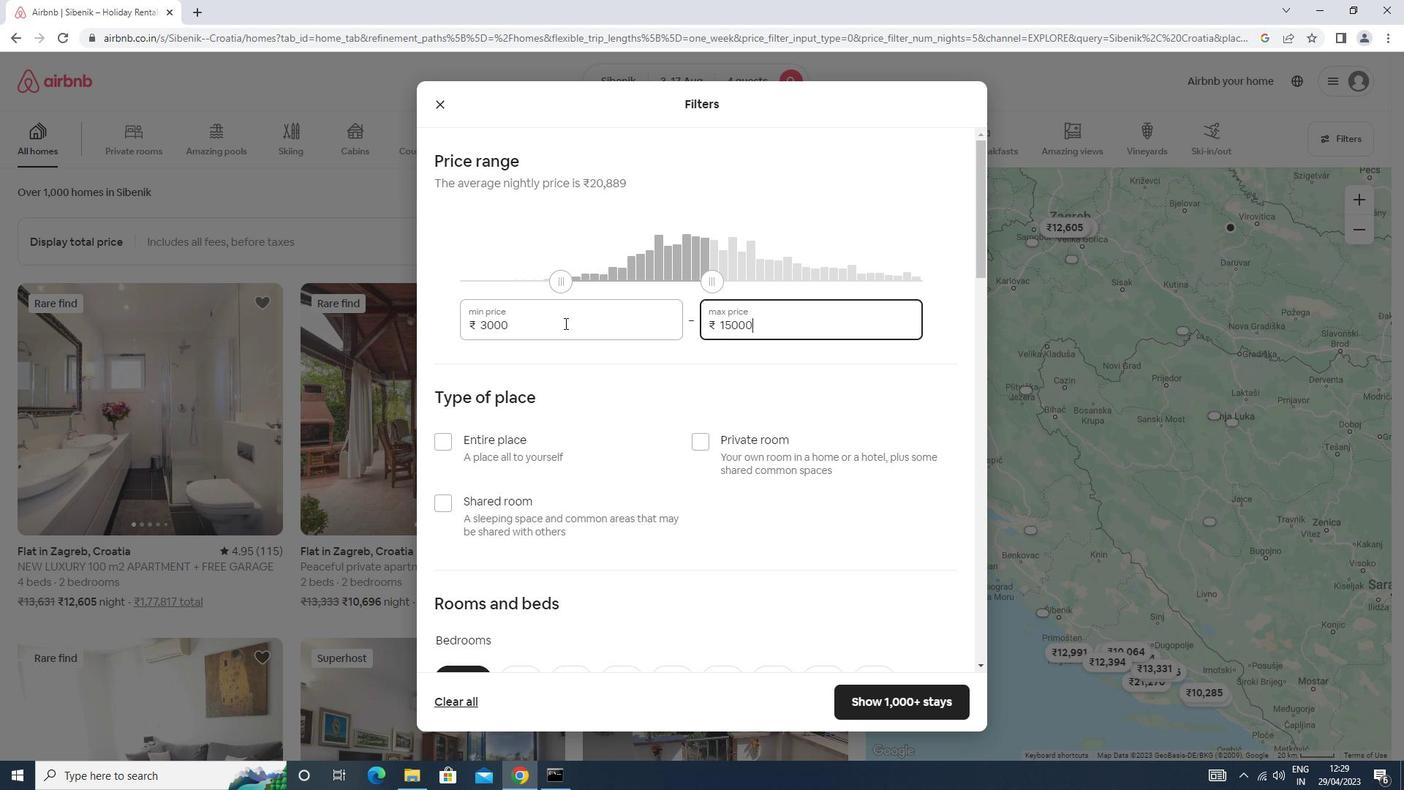 
Action: Mouse scrolled (564, 322) with delta (0, 0)
Screenshot: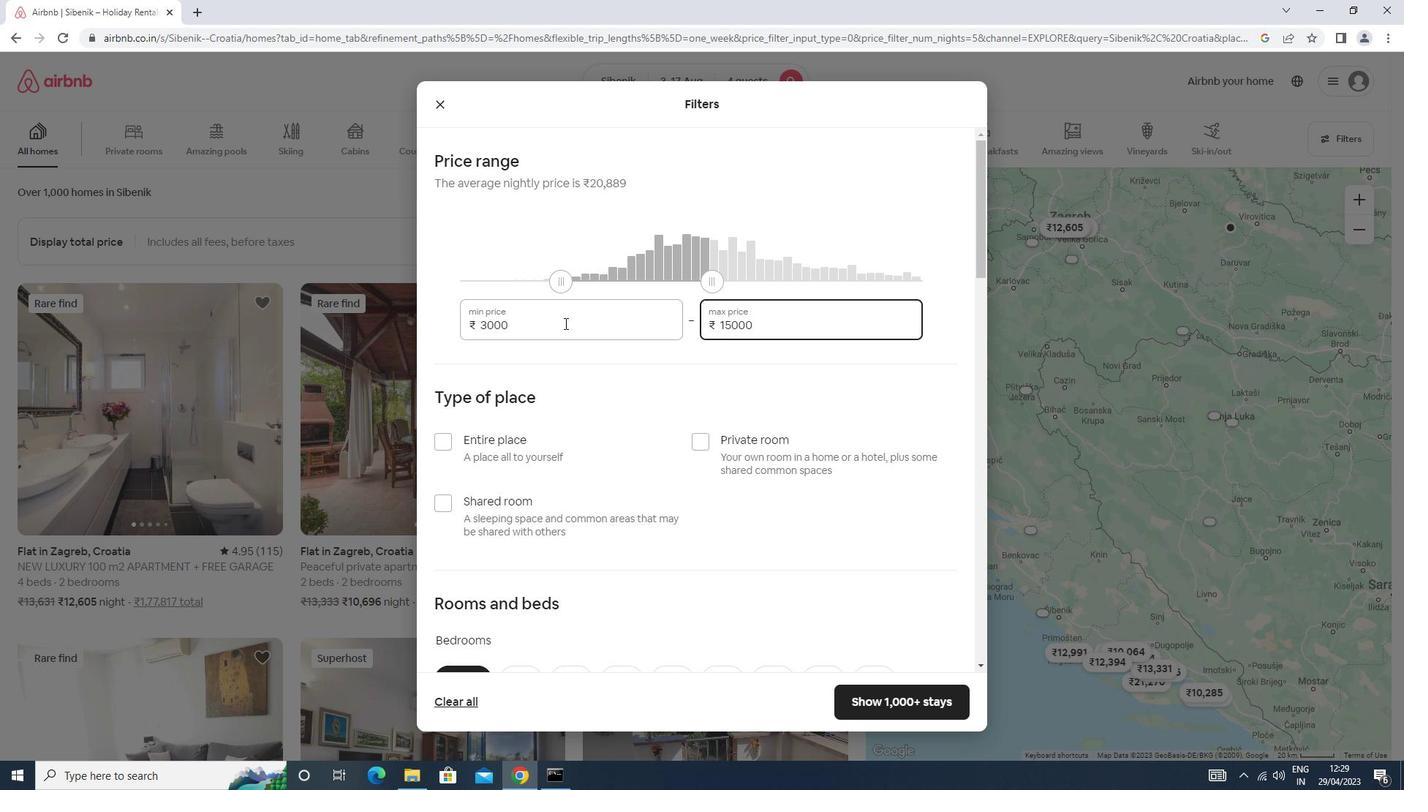 
Action: Mouse scrolled (564, 322) with delta (0, 0)
Screenshot: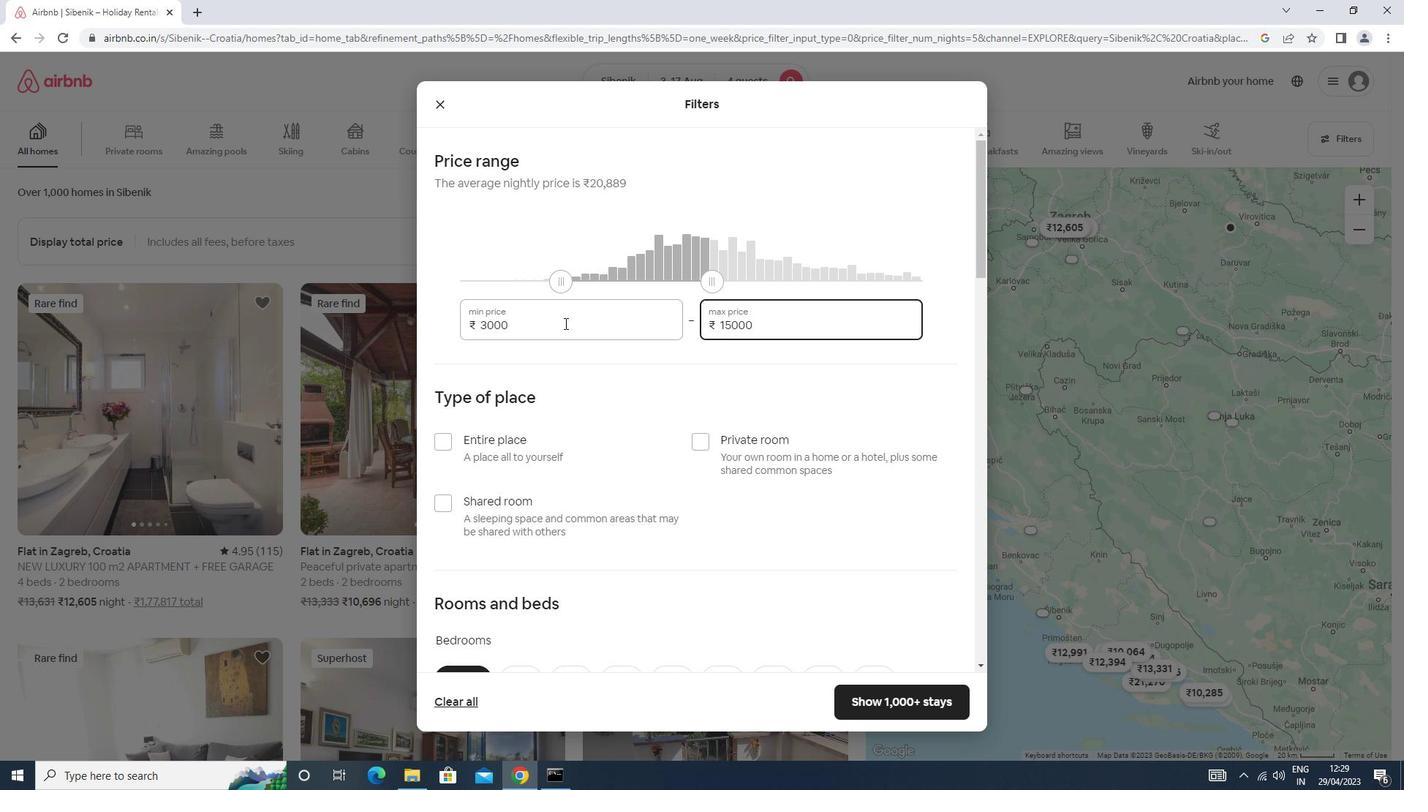 
Action: Mouse moved to (479, 224)
Screenshot: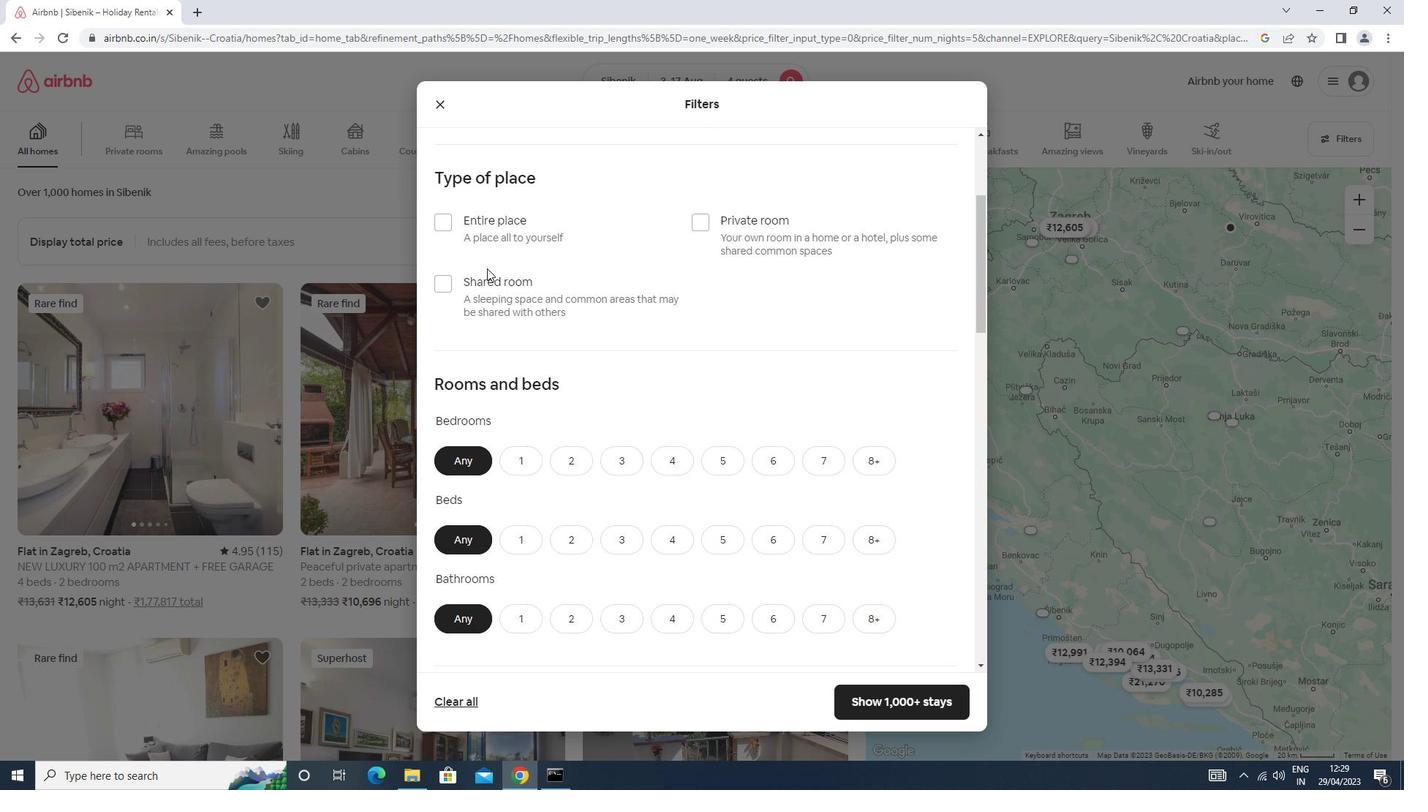 
Action: Mouse pressed left at (479, 224)
Screenshot: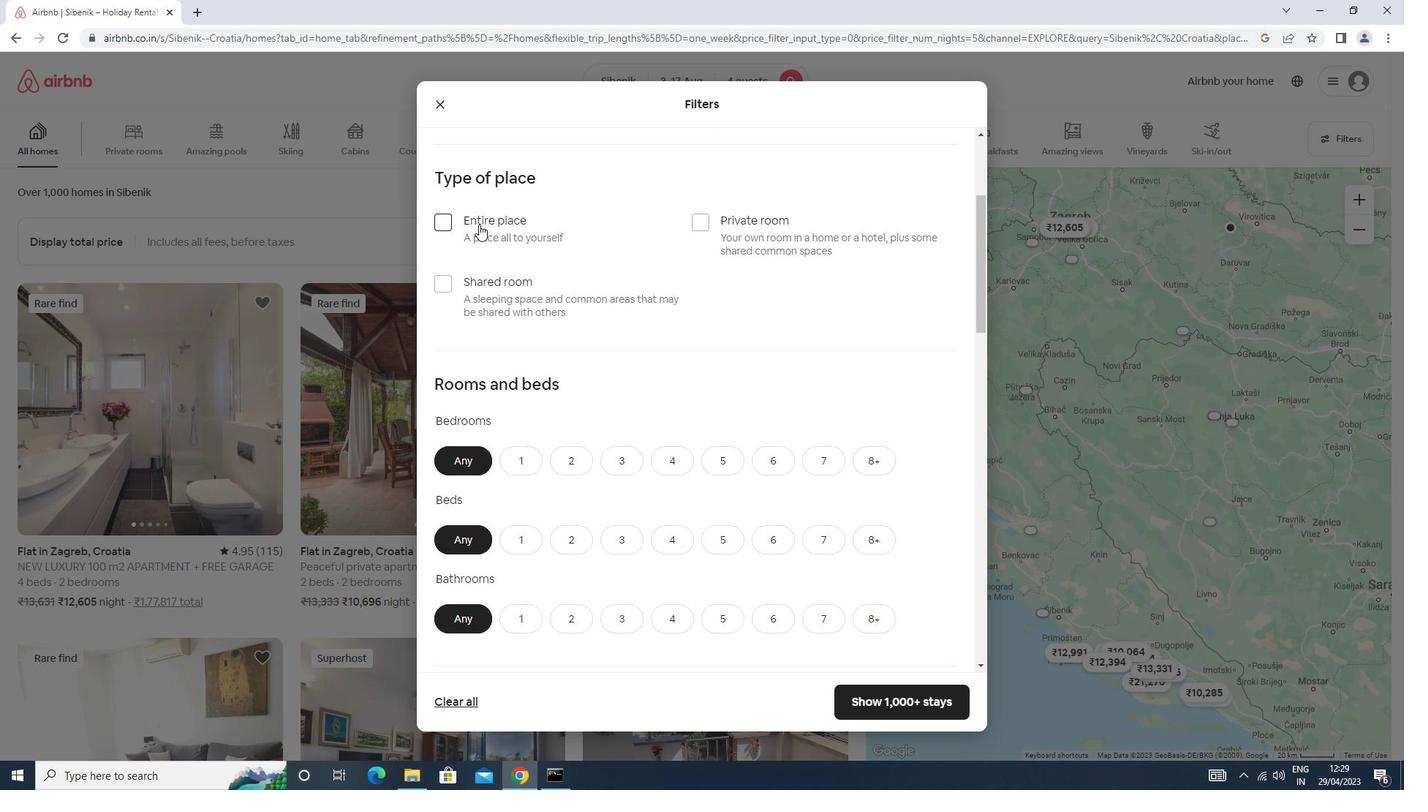 
Action: Mouse moved to (482, 226)
Screenshot: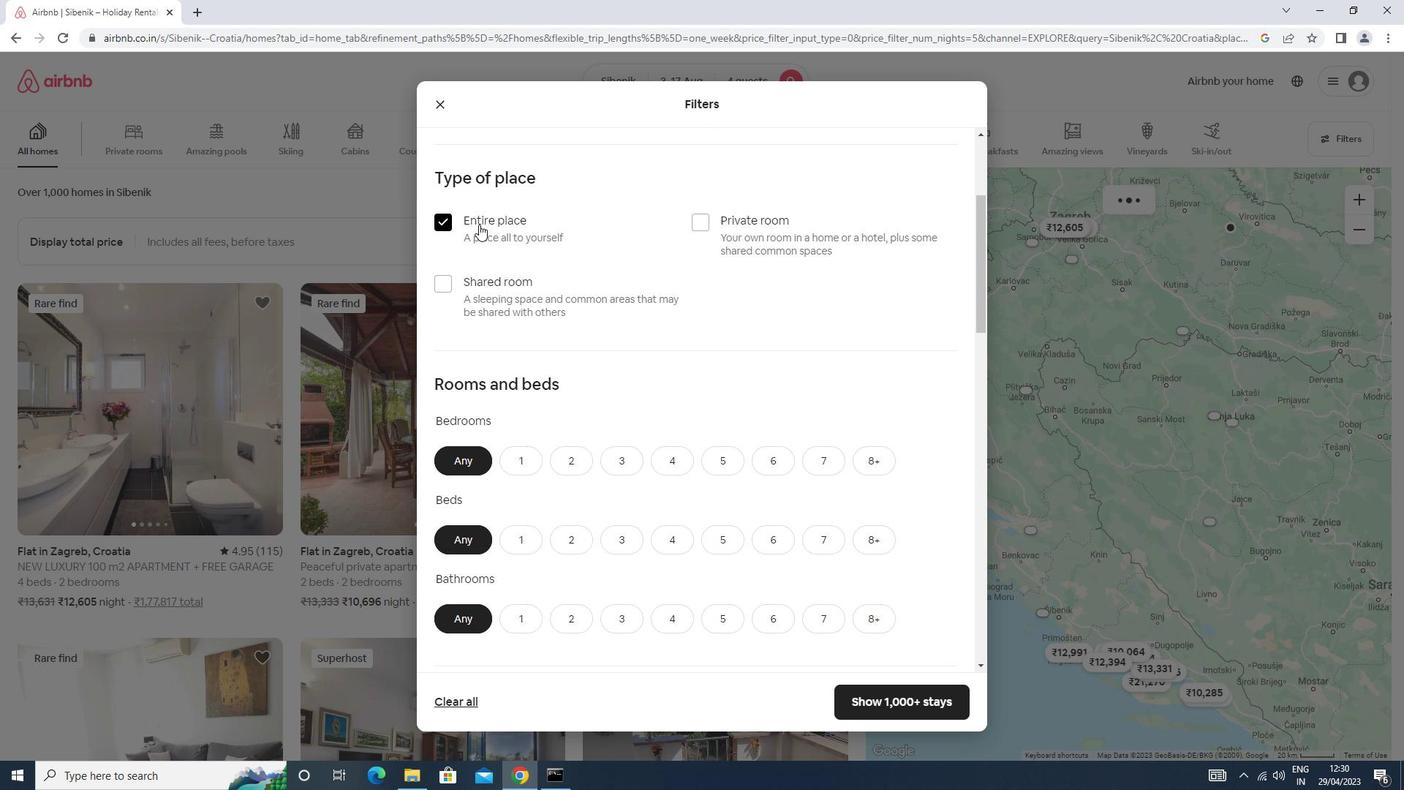
Action: Mouse scrolled (482, 225) with delta (0, 0)
Screenshot: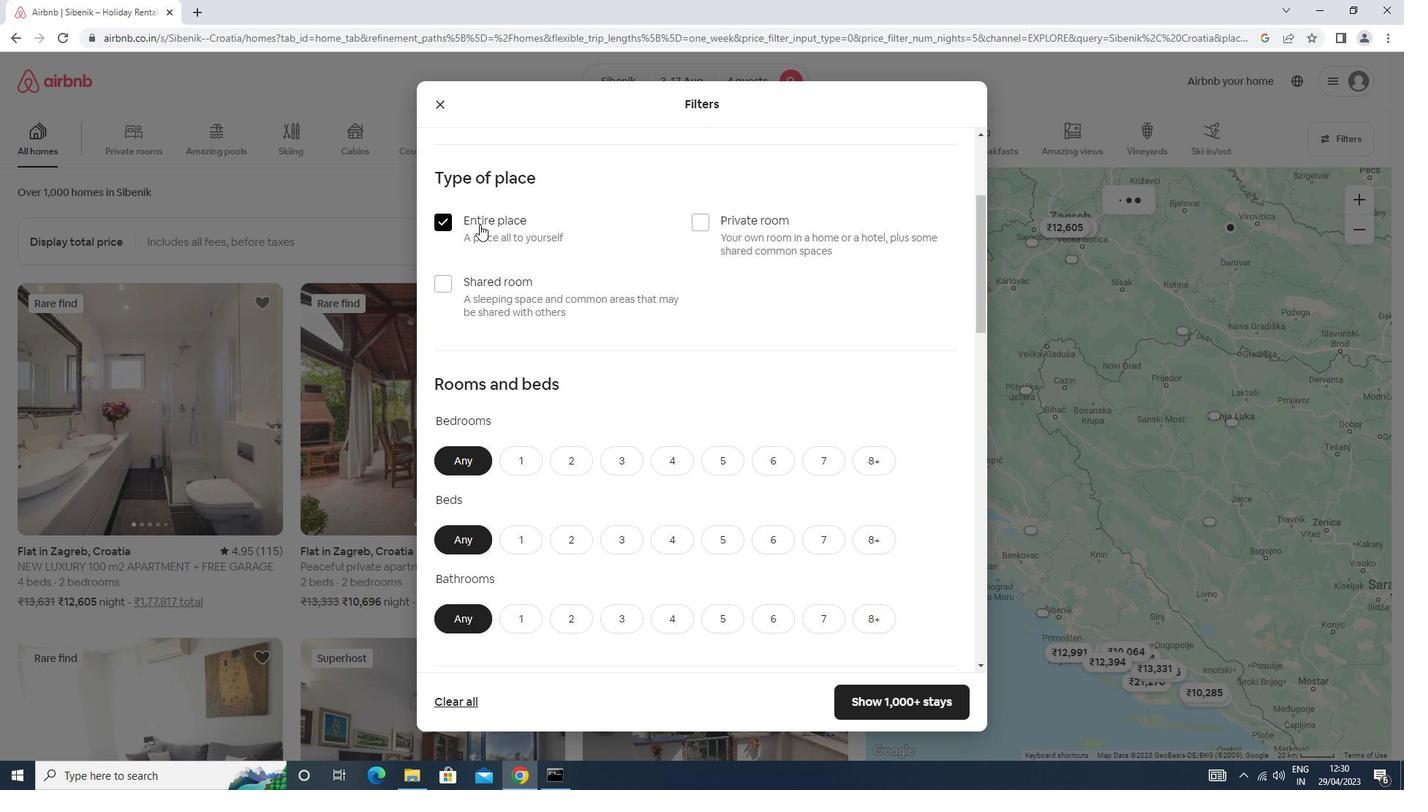 
Action: Mouse scrolled (482, 225) with delta (0, 0)
Screenshot: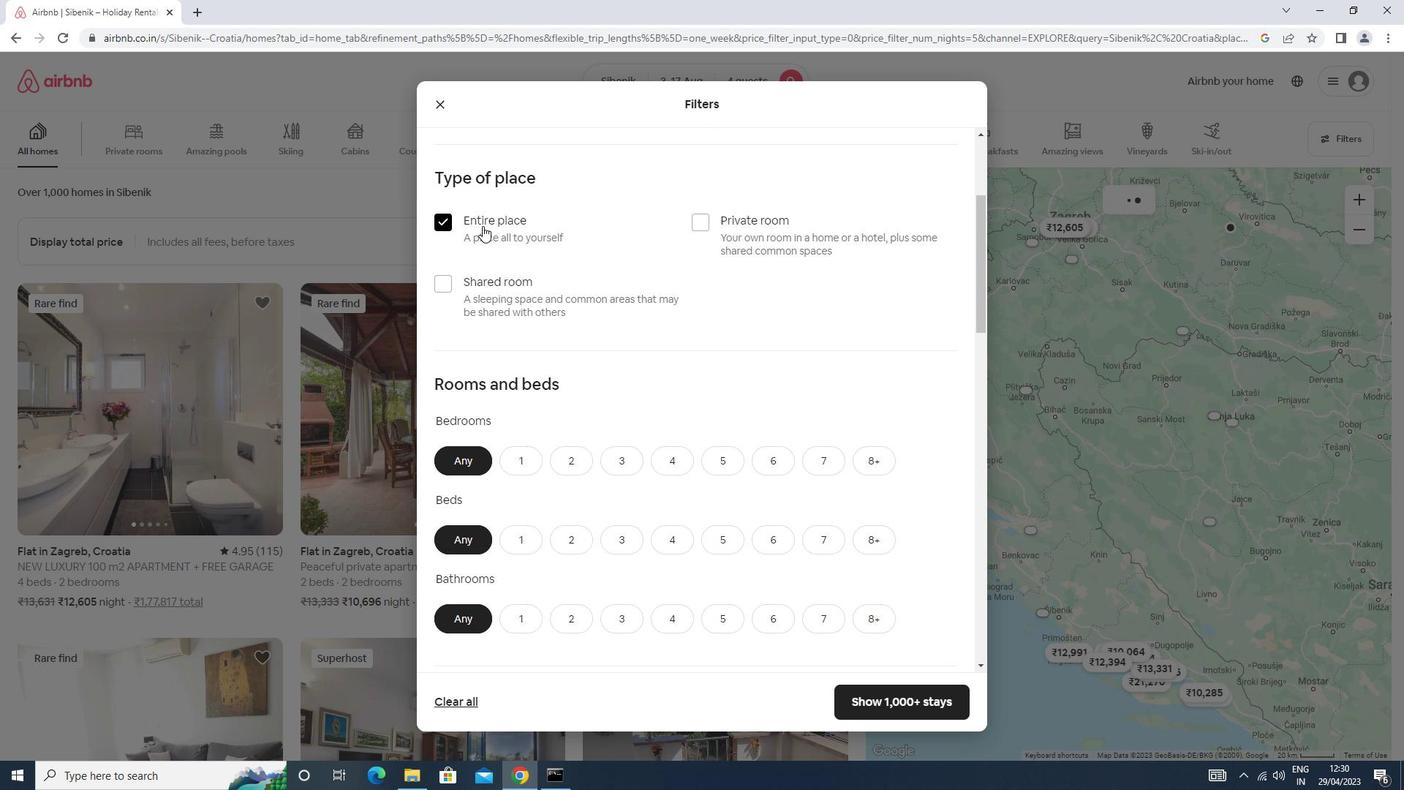 
Action: Mouse moved to (605, 309)
Screenshot: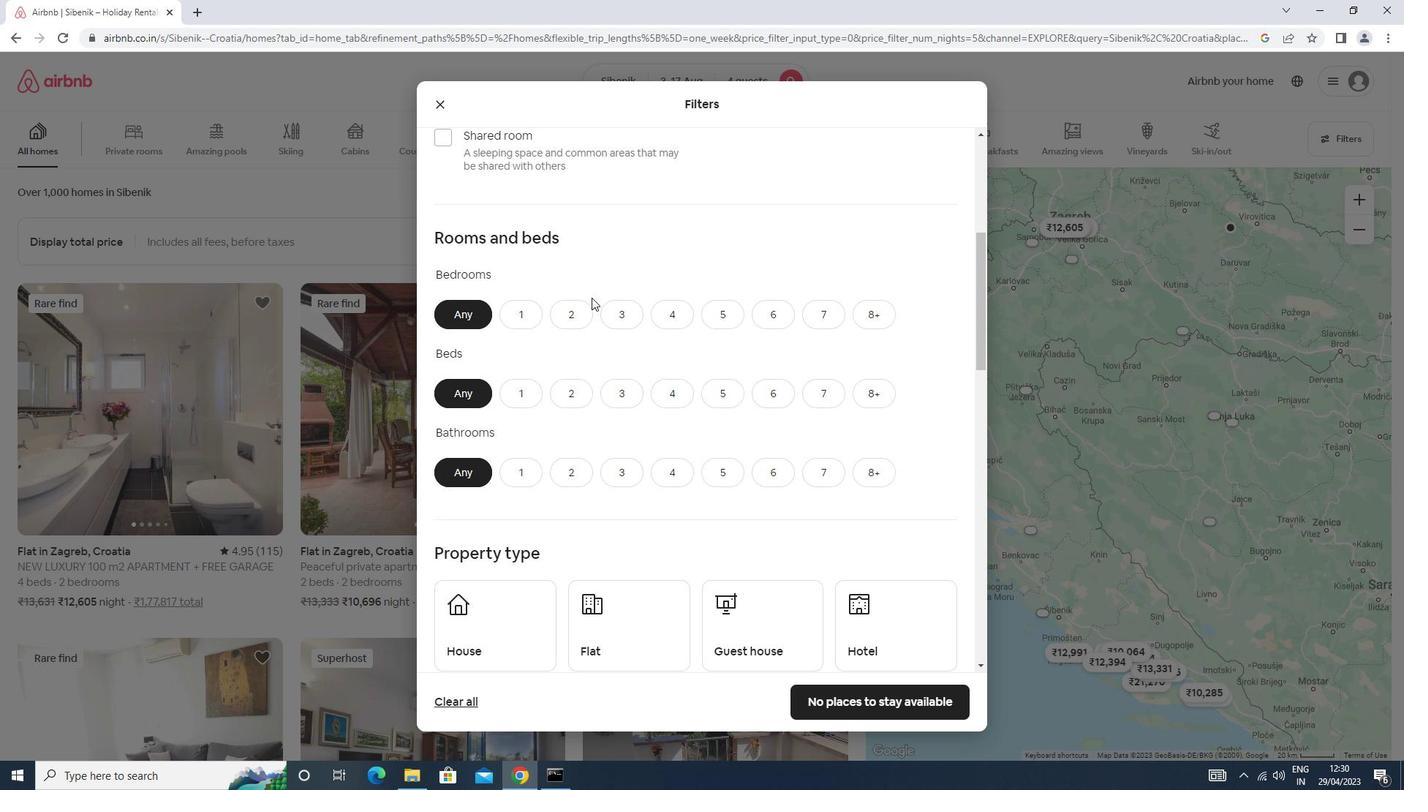 
Action: Mouse pressed left at (605, 309)
Screenshot: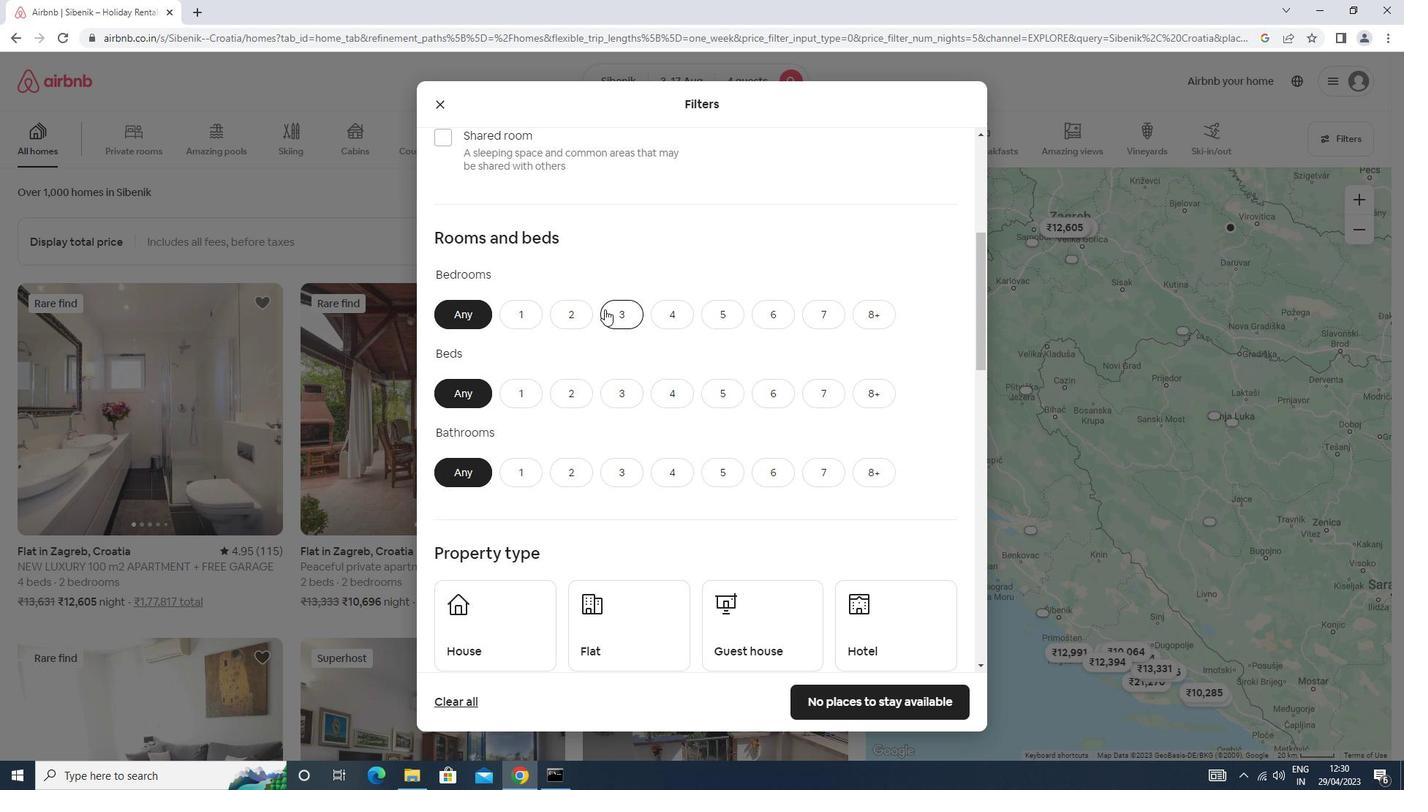 
Action: Mouse moved to (661, 386)
Screenshot: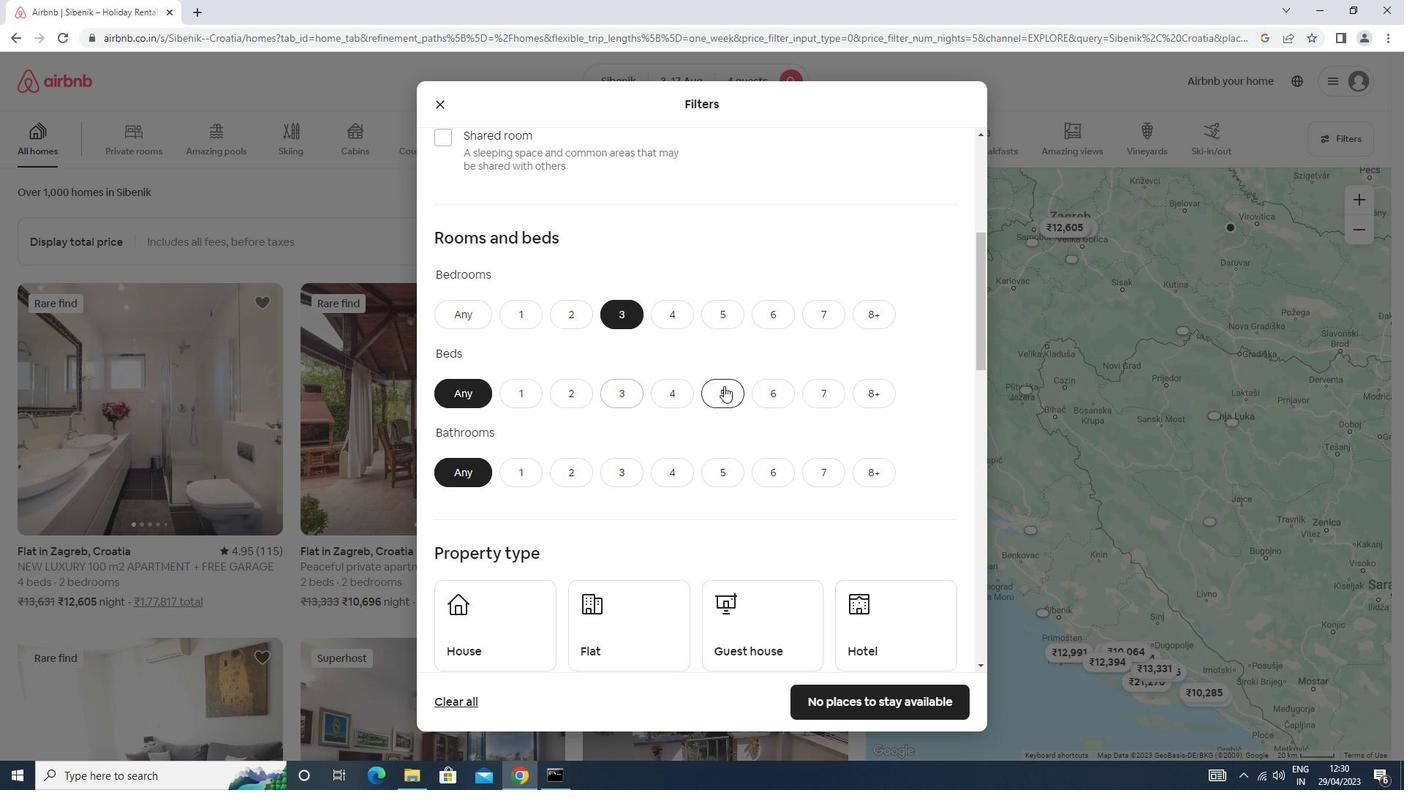 
Action: Mouse pressed left at (661, 386)
Screenshot: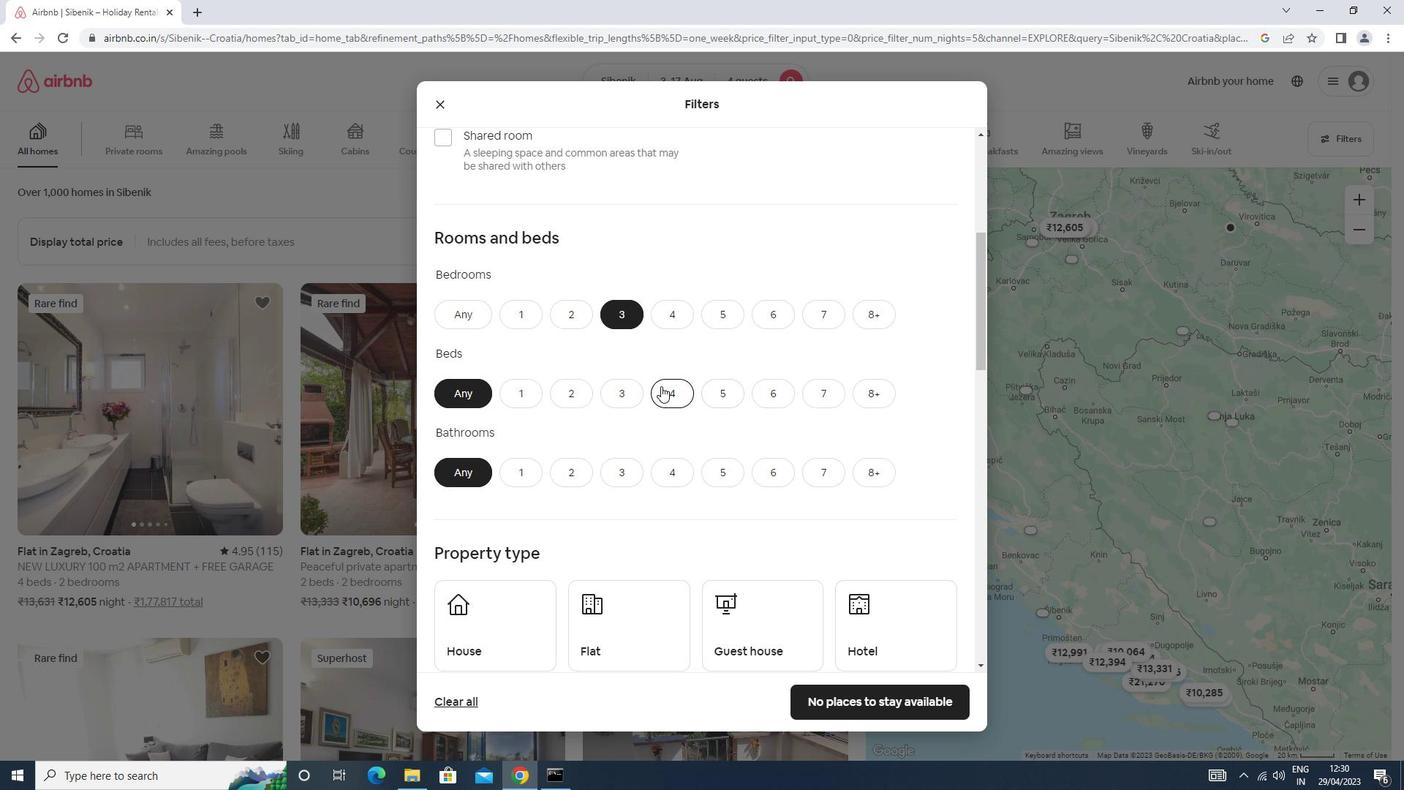 
Action: Mouse moved to (562, 478)
Screenshot: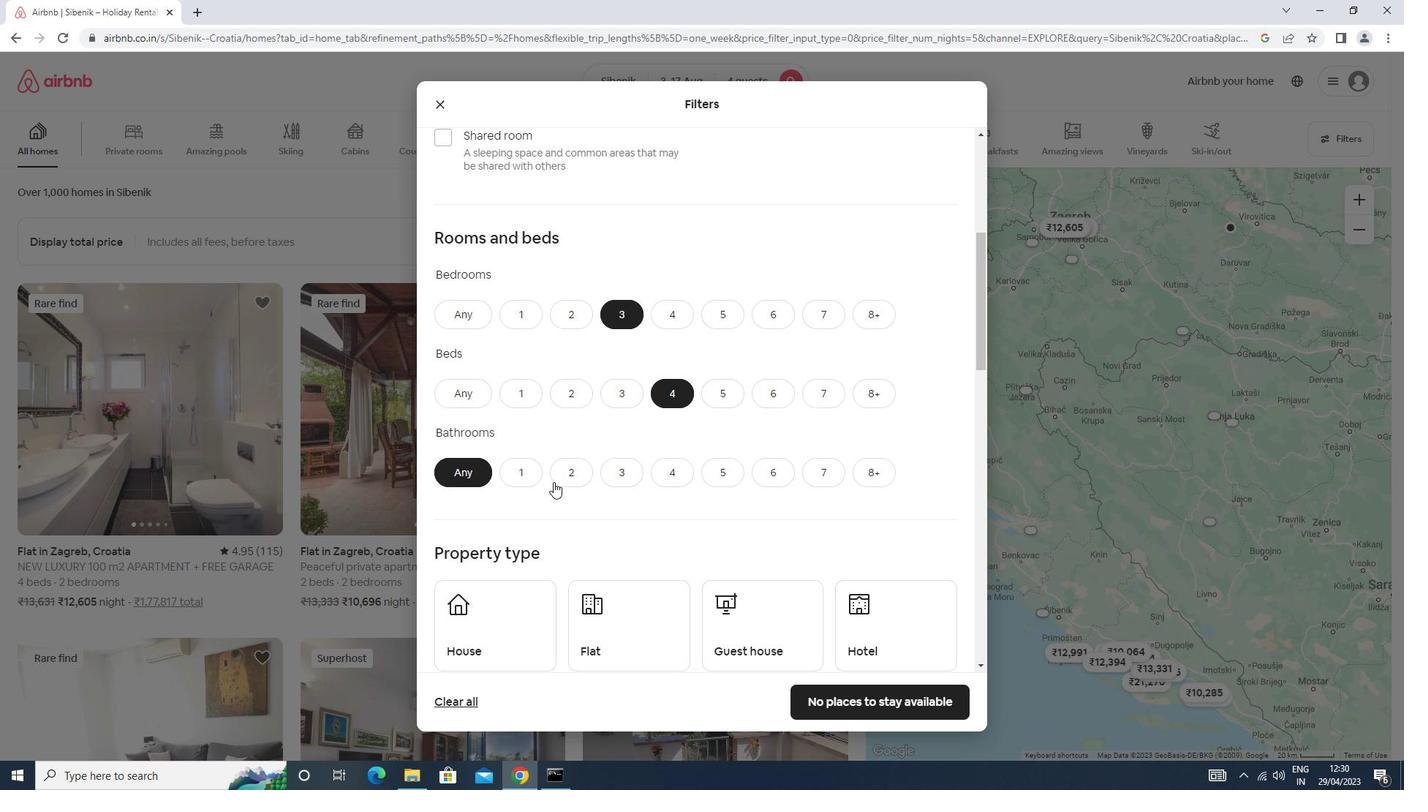 
Action: Mouse pressed left at (562, 478)
Screenshot: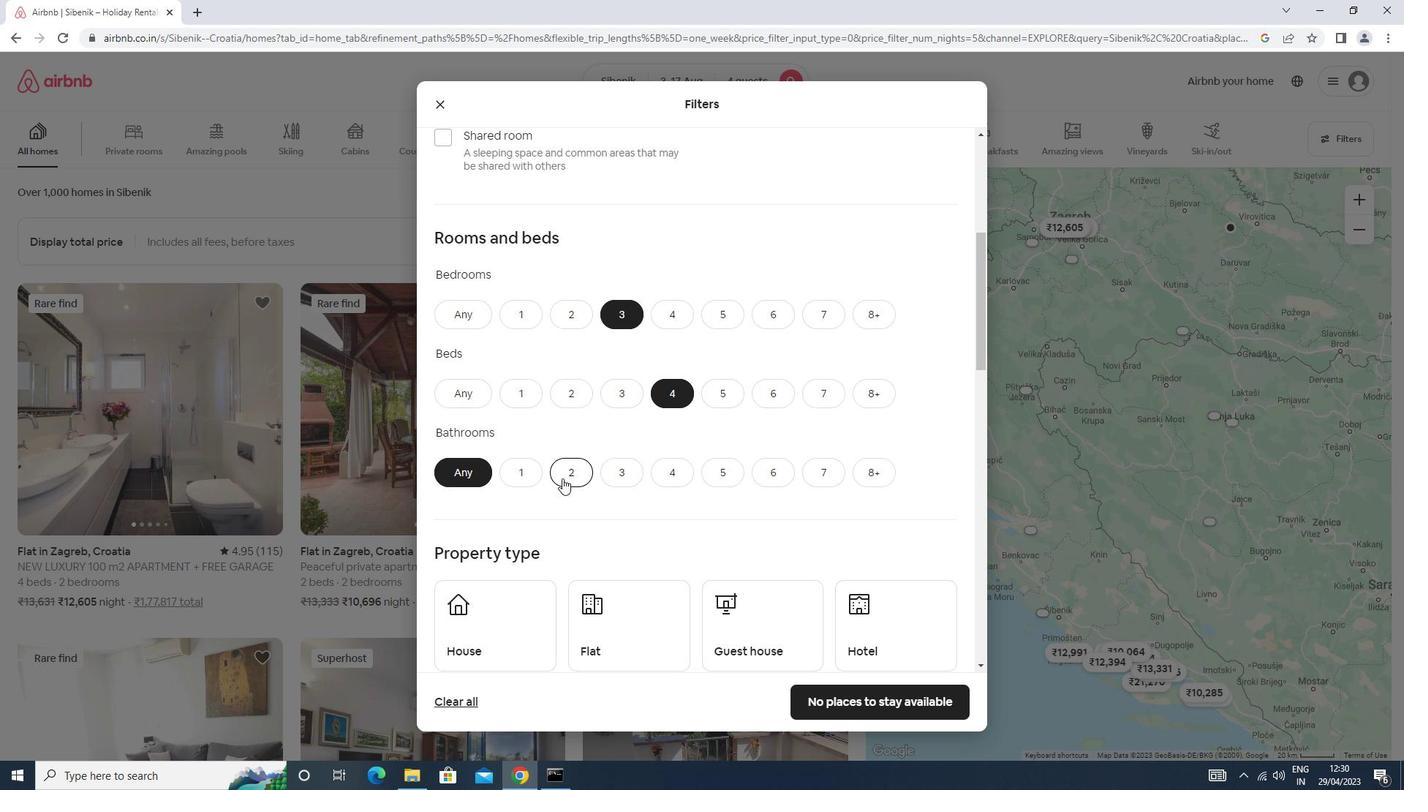 
Action: Mouse moved to (563, 477)
Screenshot: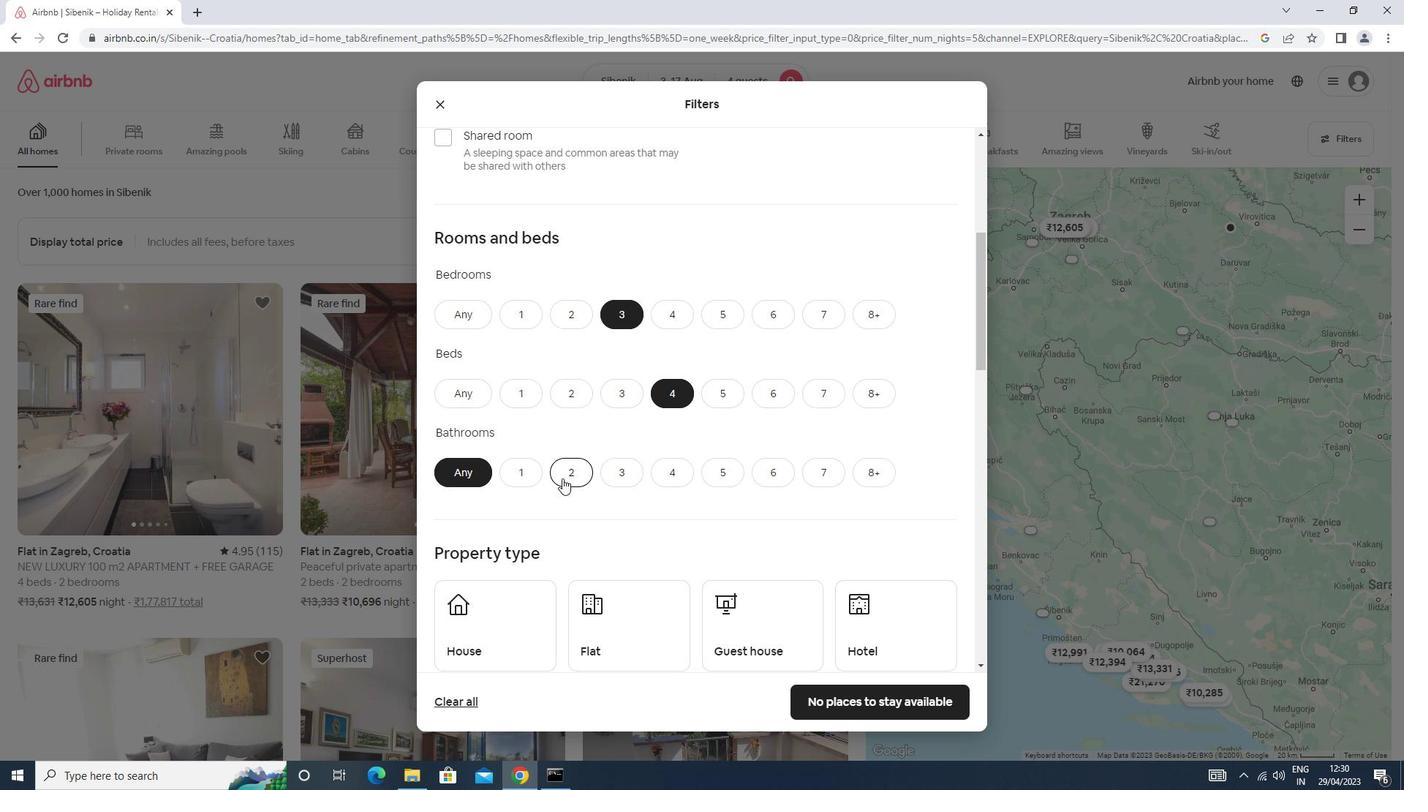 
Action: Mouse scrolled (563, 477) with delta (0, 0)
Screenshot: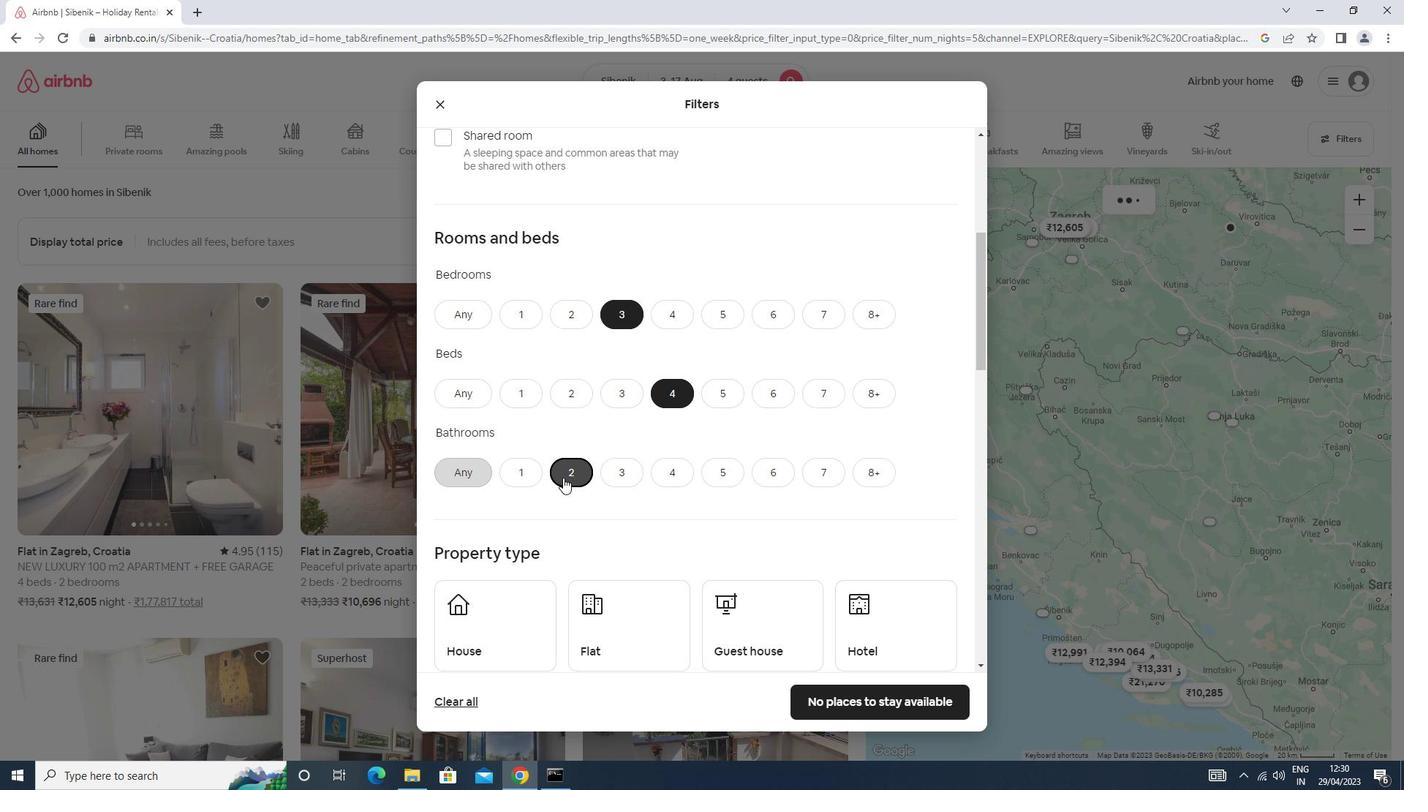 
Action: Mouse scrolled (563, 477) with delta (0, 0)
Screenshot: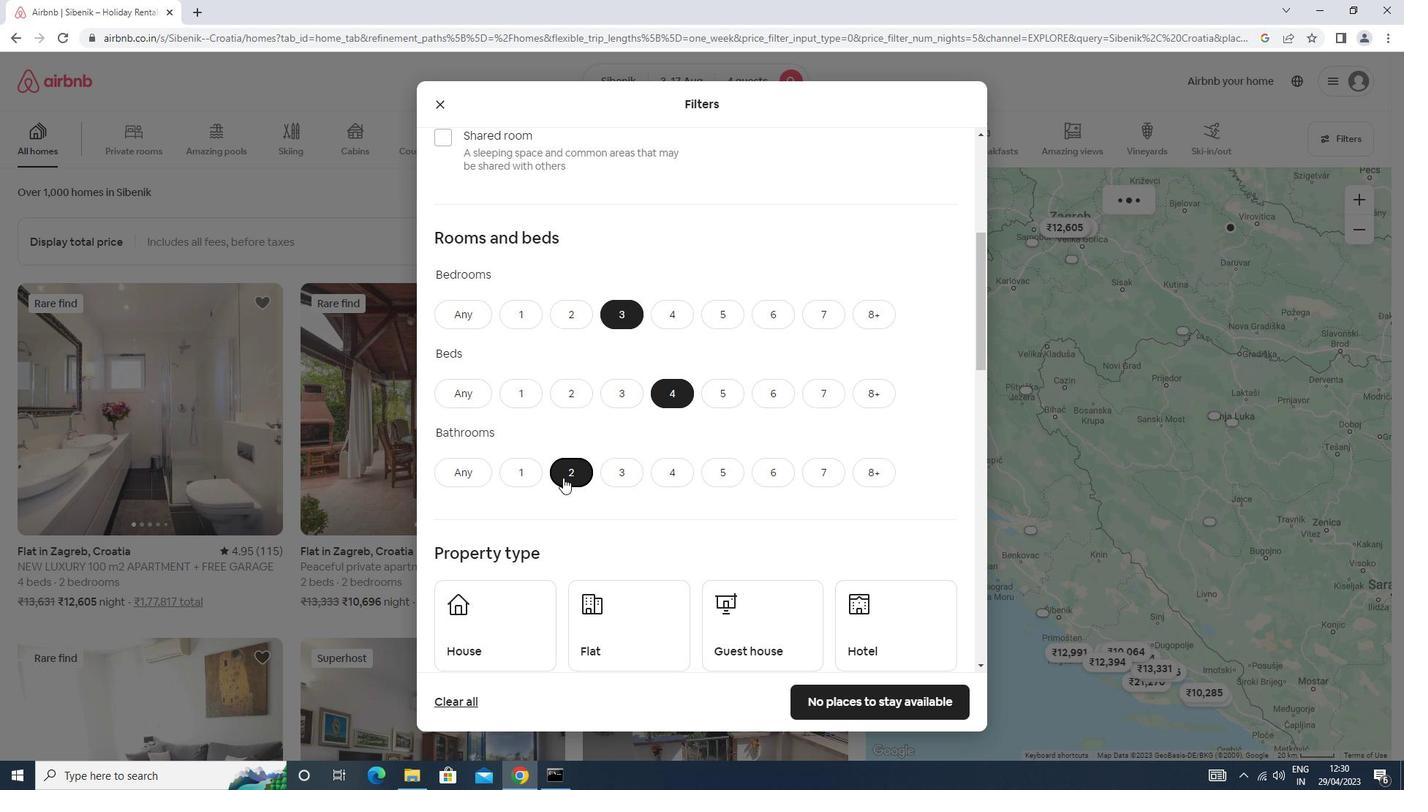 
Action: Mouse scrolled (563, 477) with delta (0, 0)
Screenshot: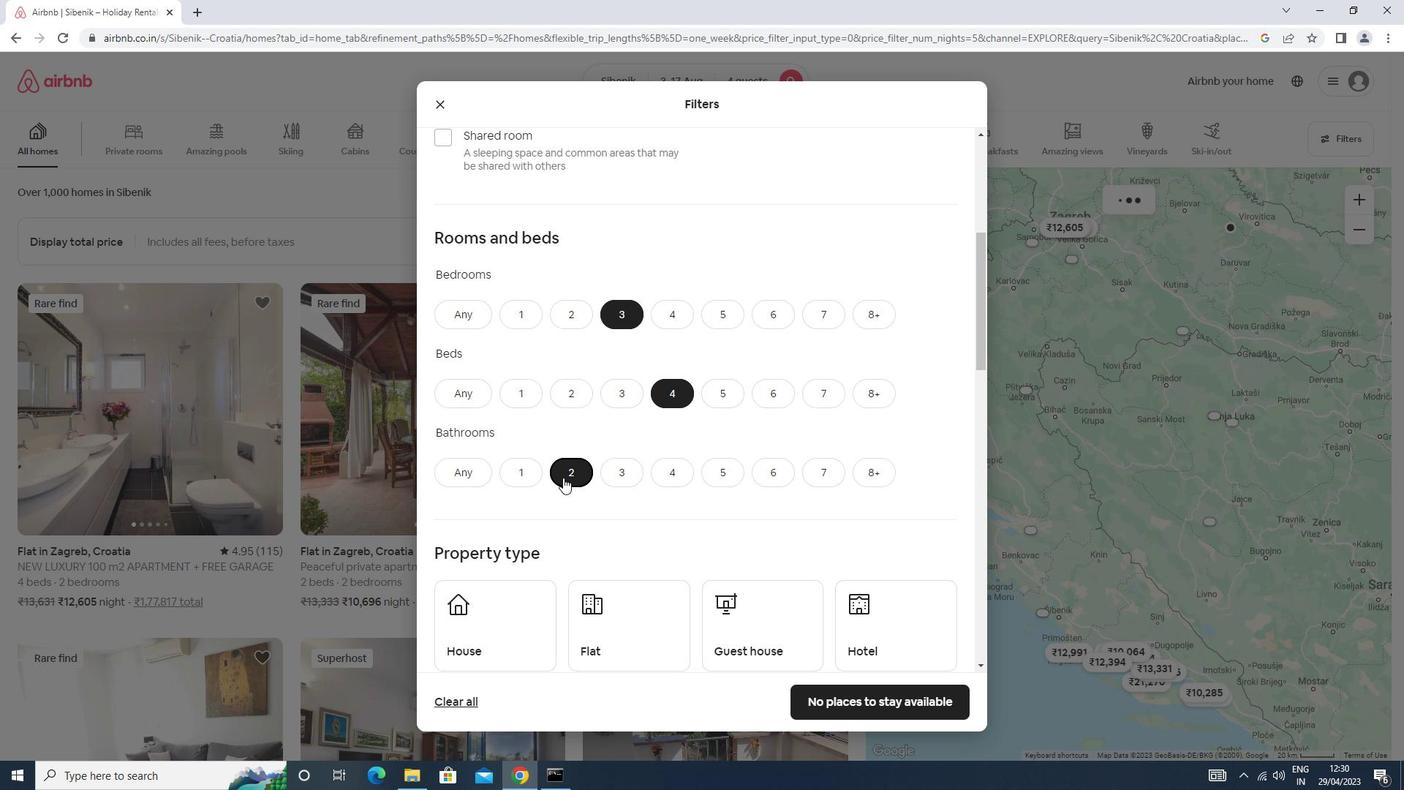 
Action: Mouse moved to (507, 408)
Screenshot: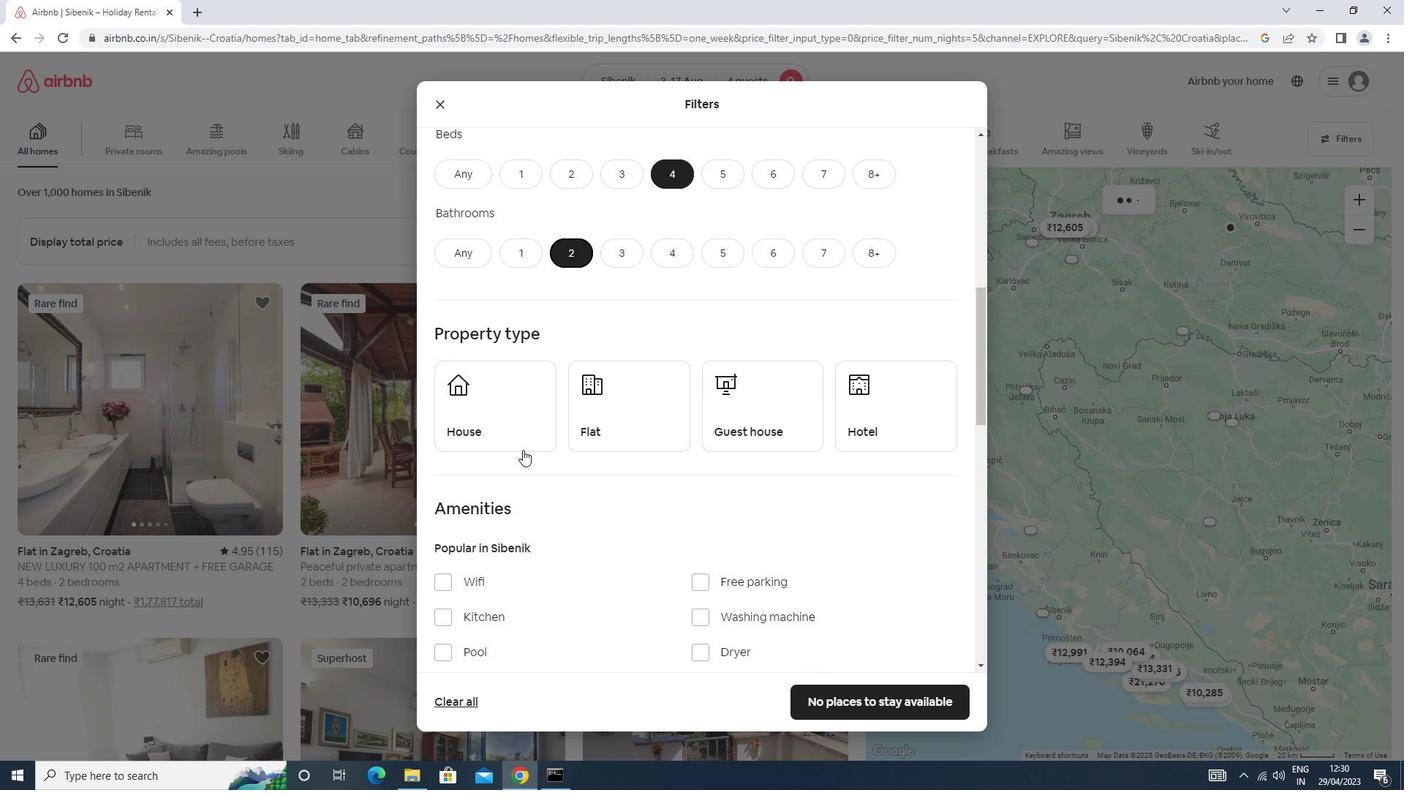 
Action: Mouse pressed left at (507, 408)
Screenshot: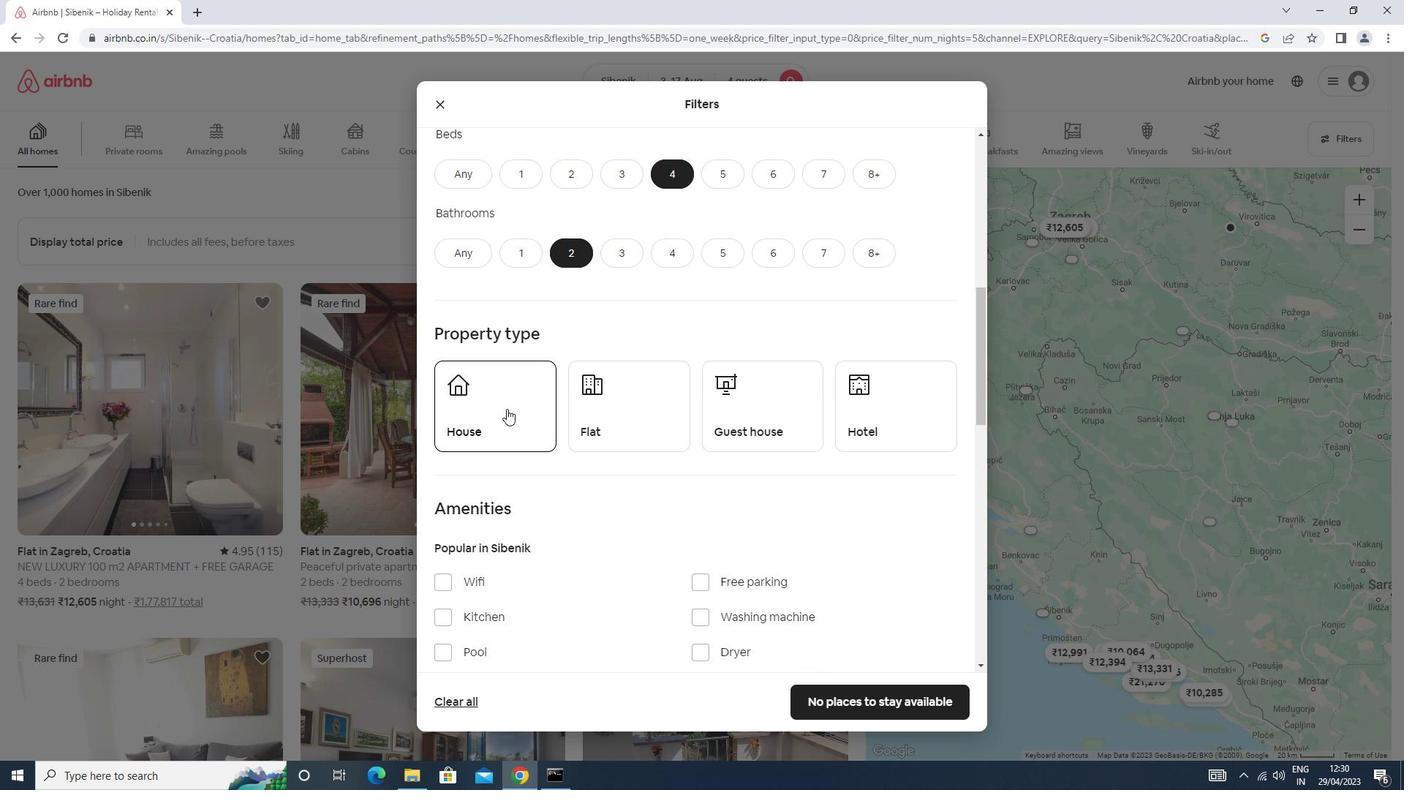 
Action: Mouse moved to (632, 435)
Screenshot: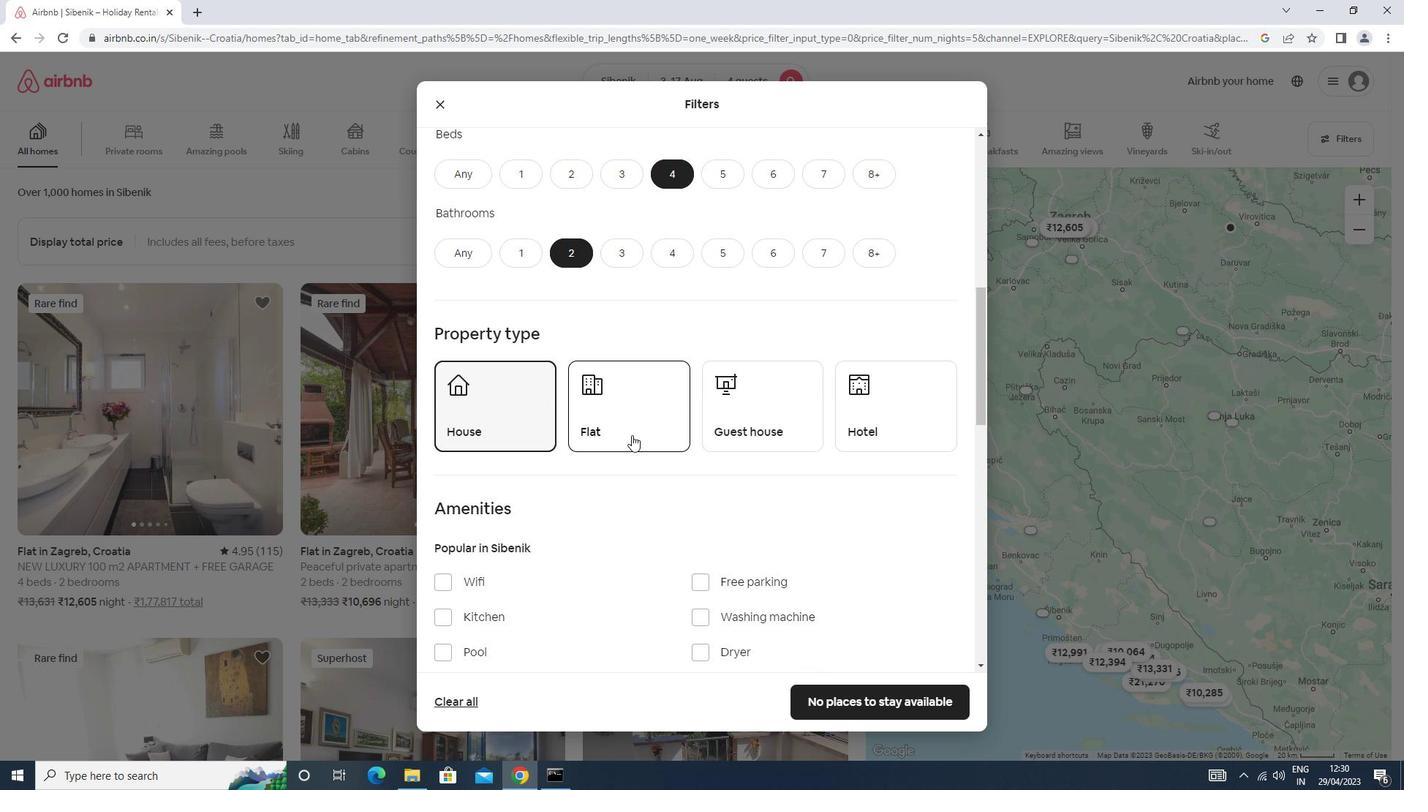 
Action: Mouse pressed left at (632, 435)
Screenshot: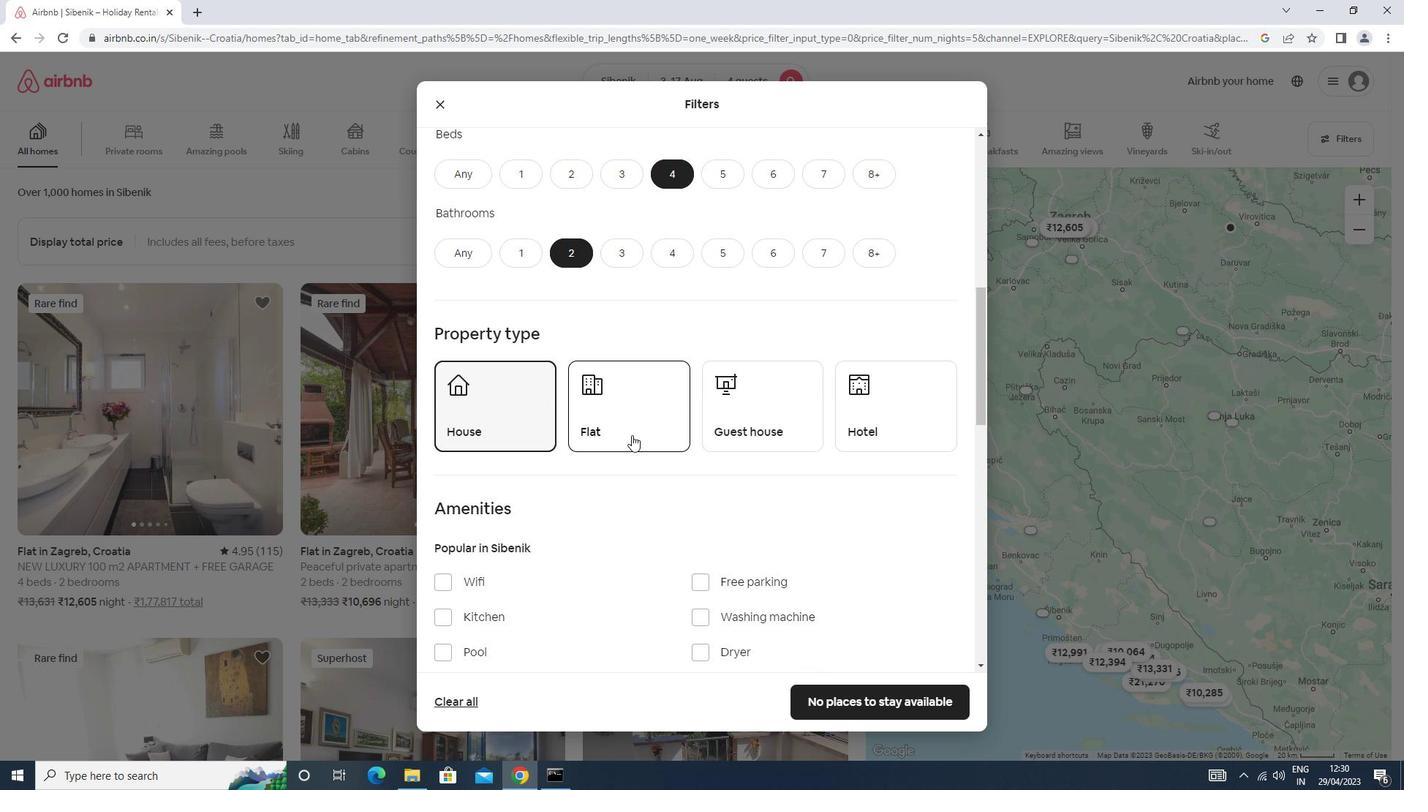
Action: Mouse moved to (771, 406)
Screenshot: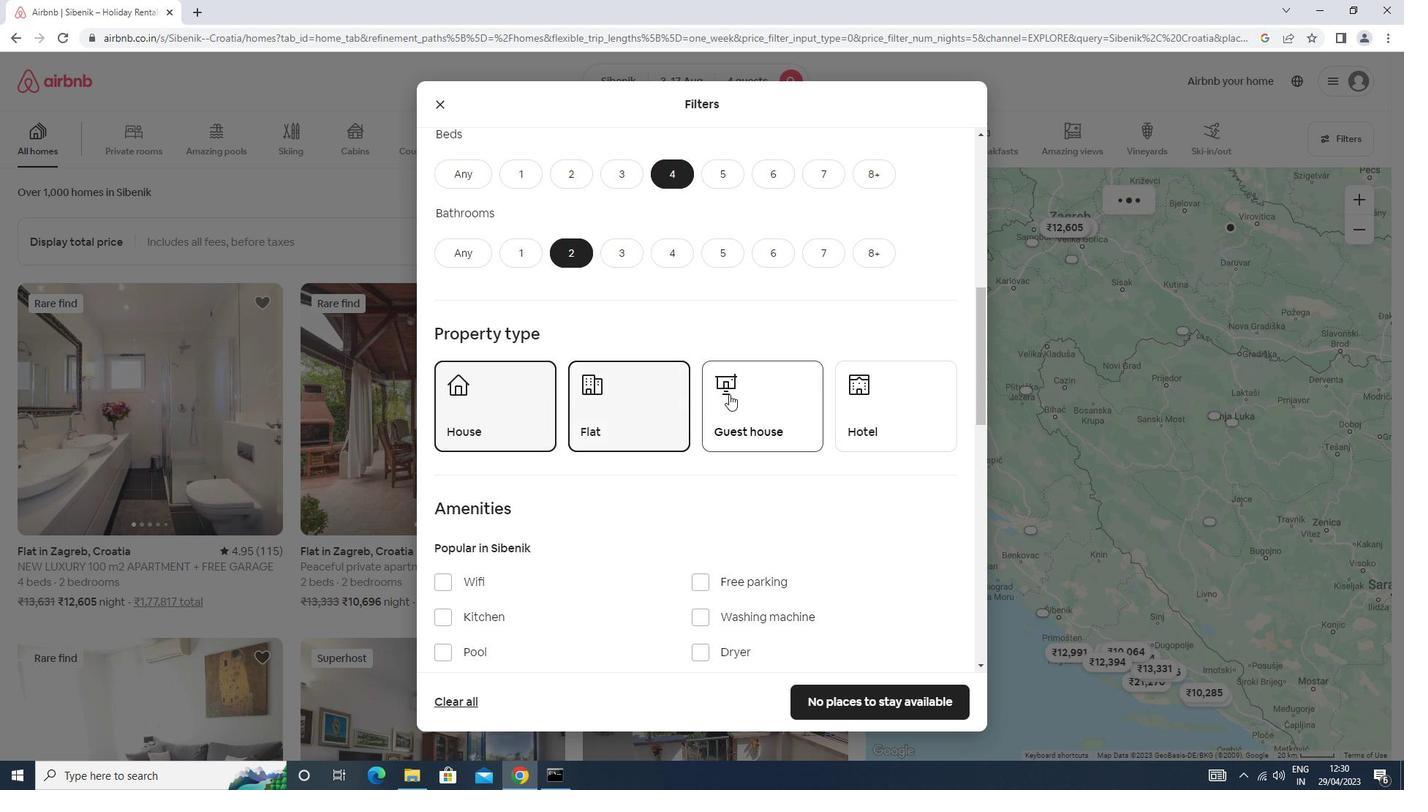 
Action: Mouse pressed left at (771, 406)
Screenshot: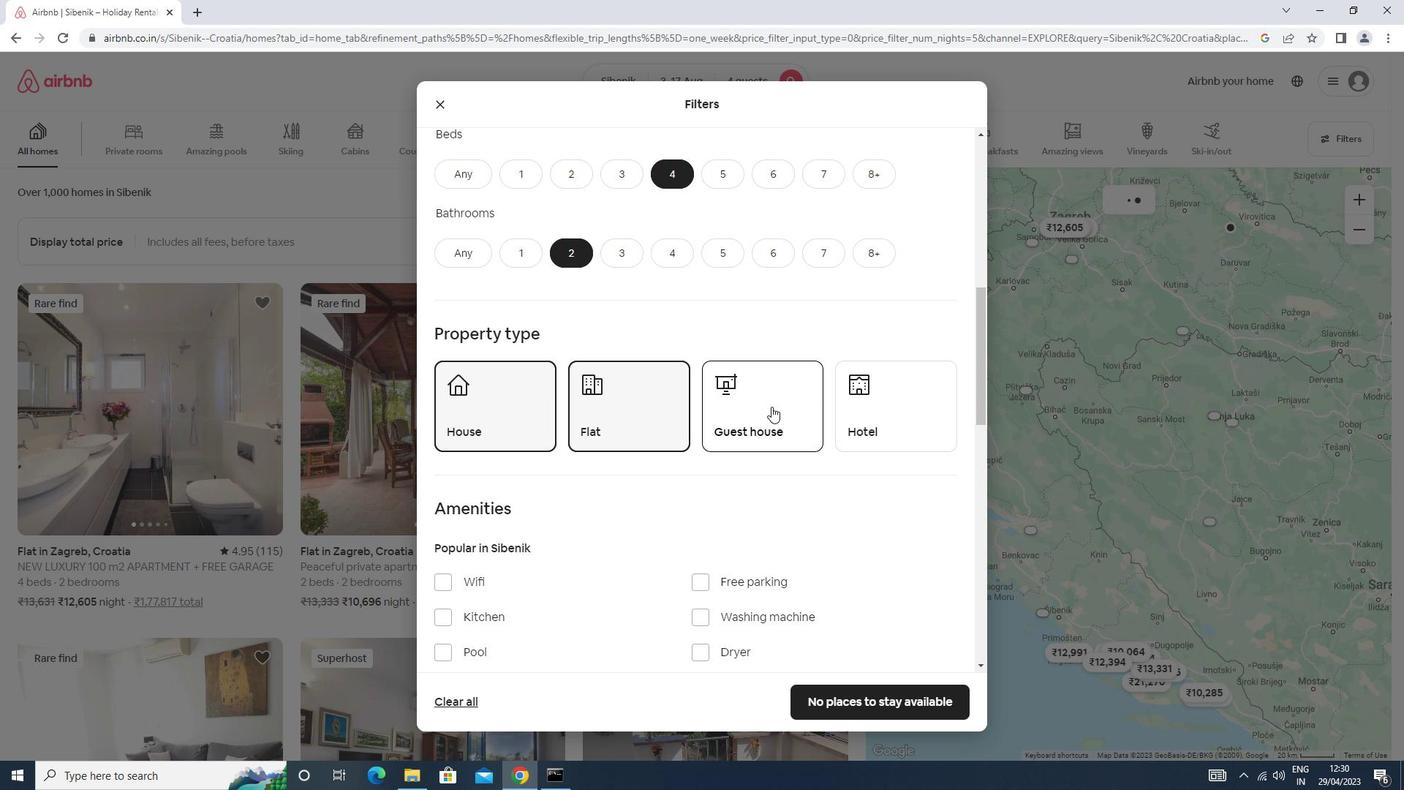 
Action: Mouse scrolled (771, 406) with delta (0, 0)
Screenshot: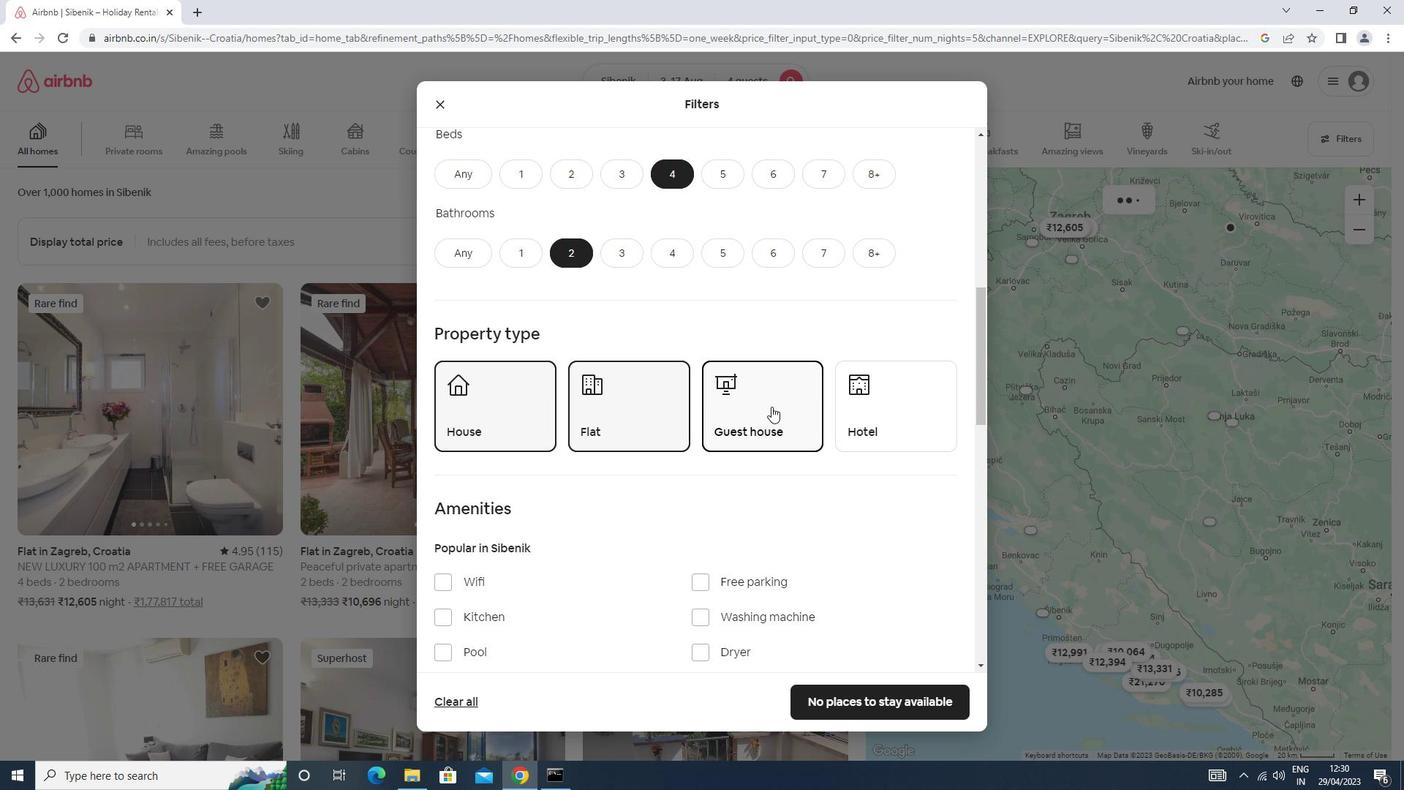
Action: Mouse scrolled (771, 406) with delta (0, 0)
Screenshot: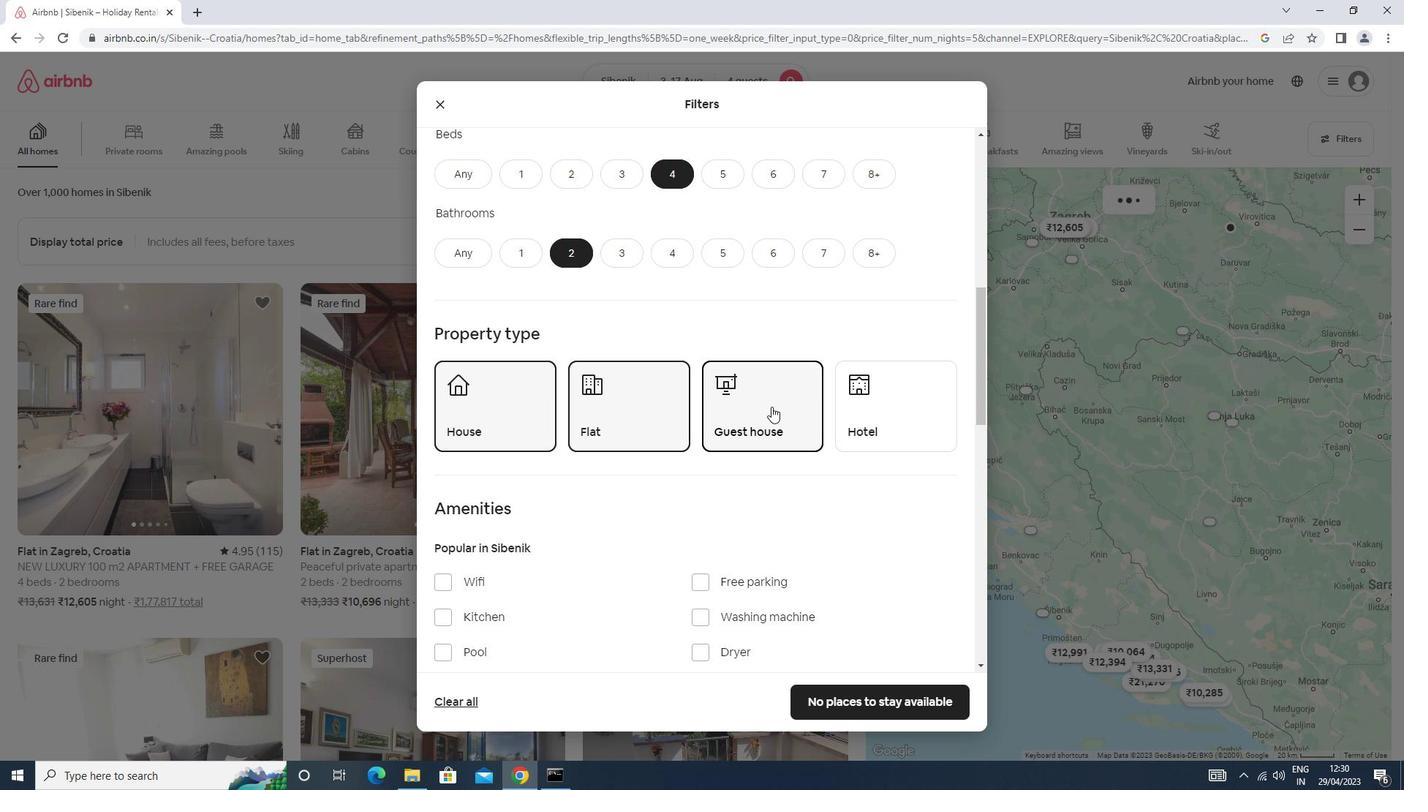 
Action: Mouse scrolled (771, 406) with delta (0, 0)
Screenshot: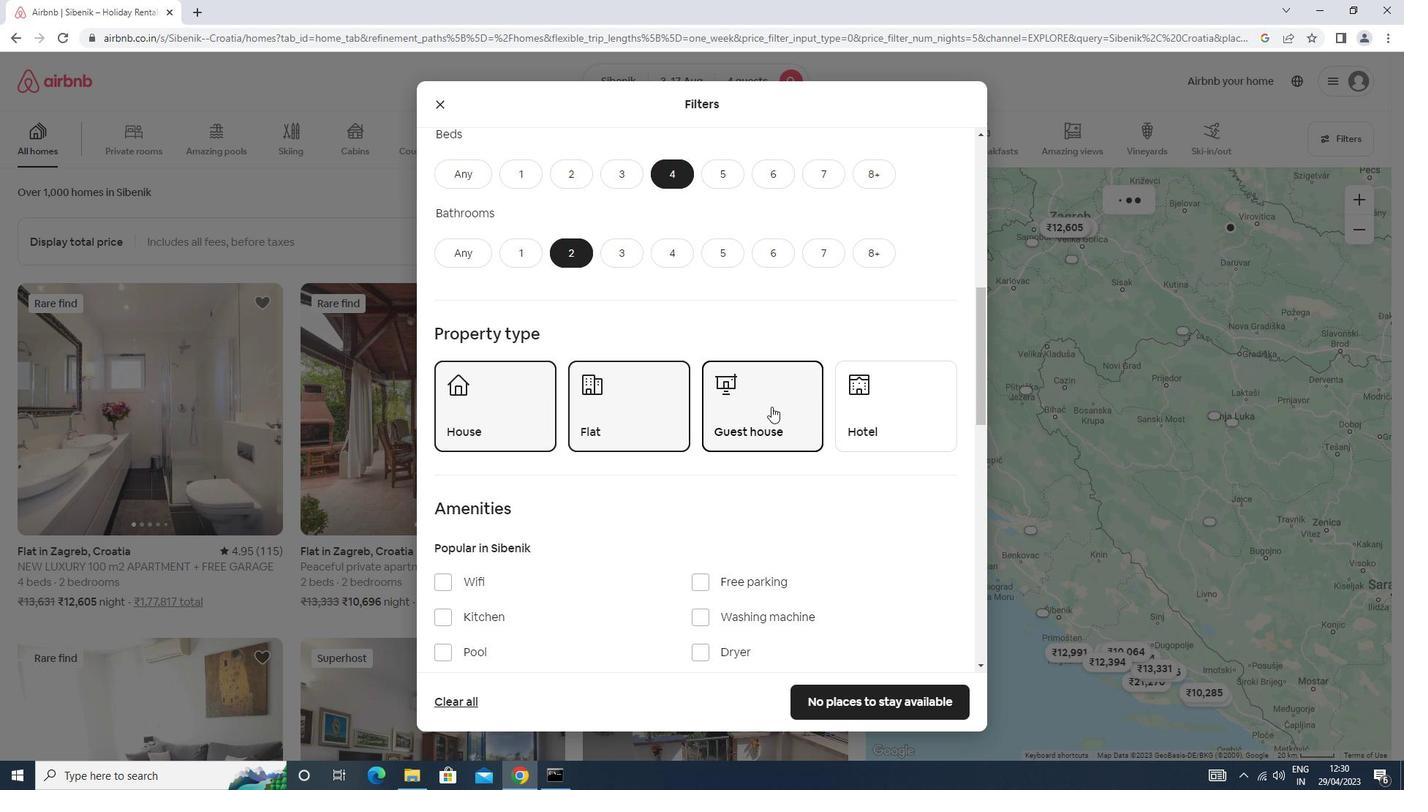 
Action: Mouse moved to (667, 402)
Screenshot: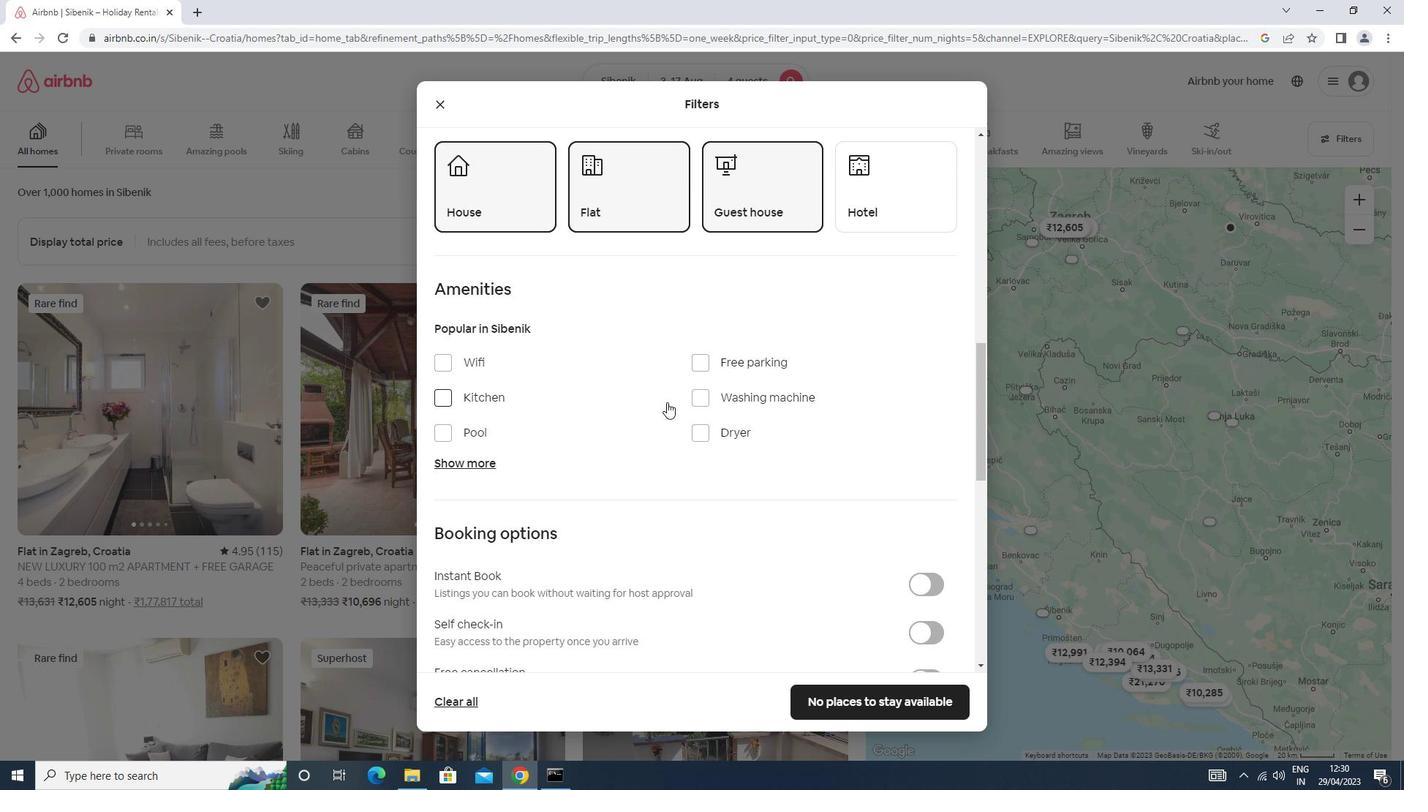 
Action: Mouse scrolled (667, 401) with delta (0, 0)
Screenshot: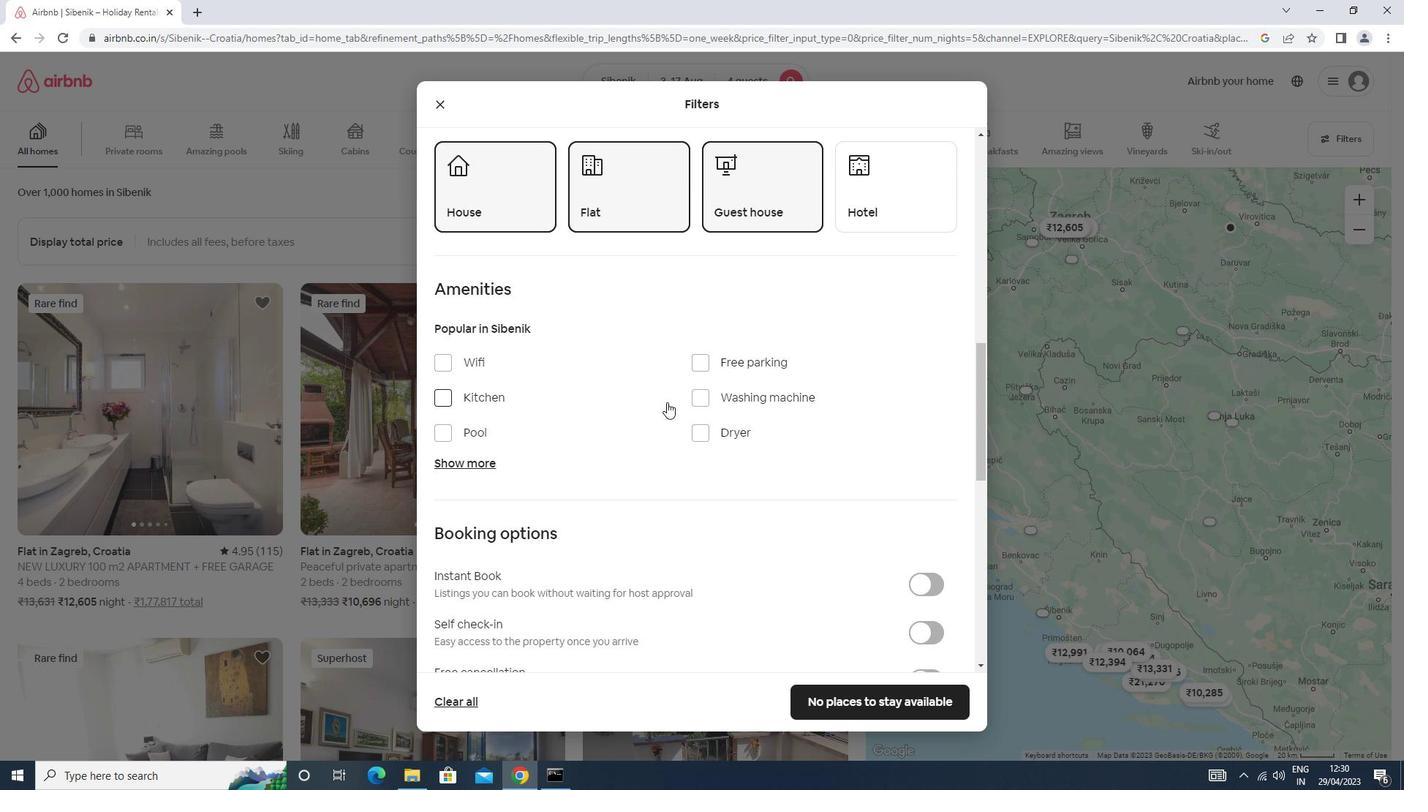 
Action: Mouse scrolled (667, 401) with delta (0, 0)
Screenshot: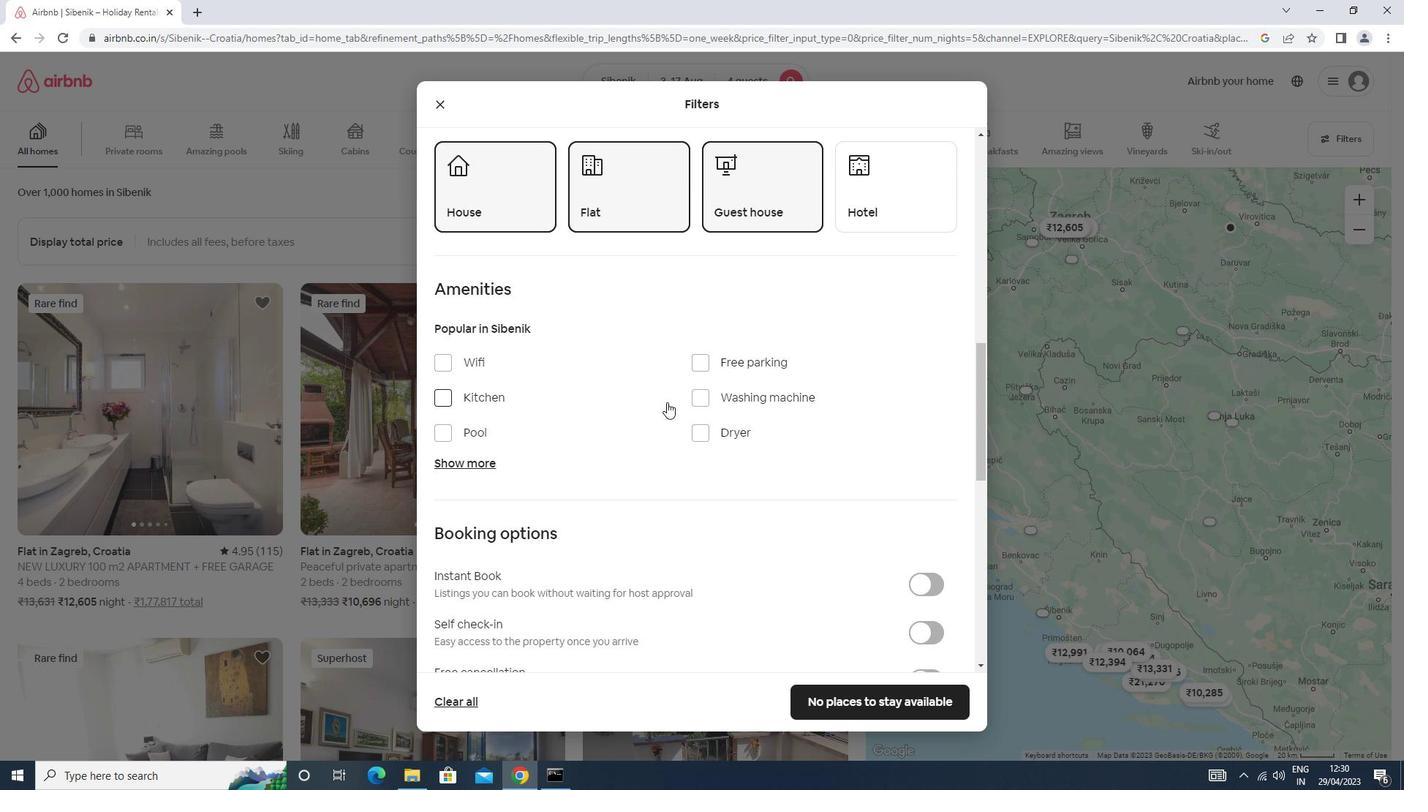 
Action: Mouse moved to (923, 482)
Screenshot: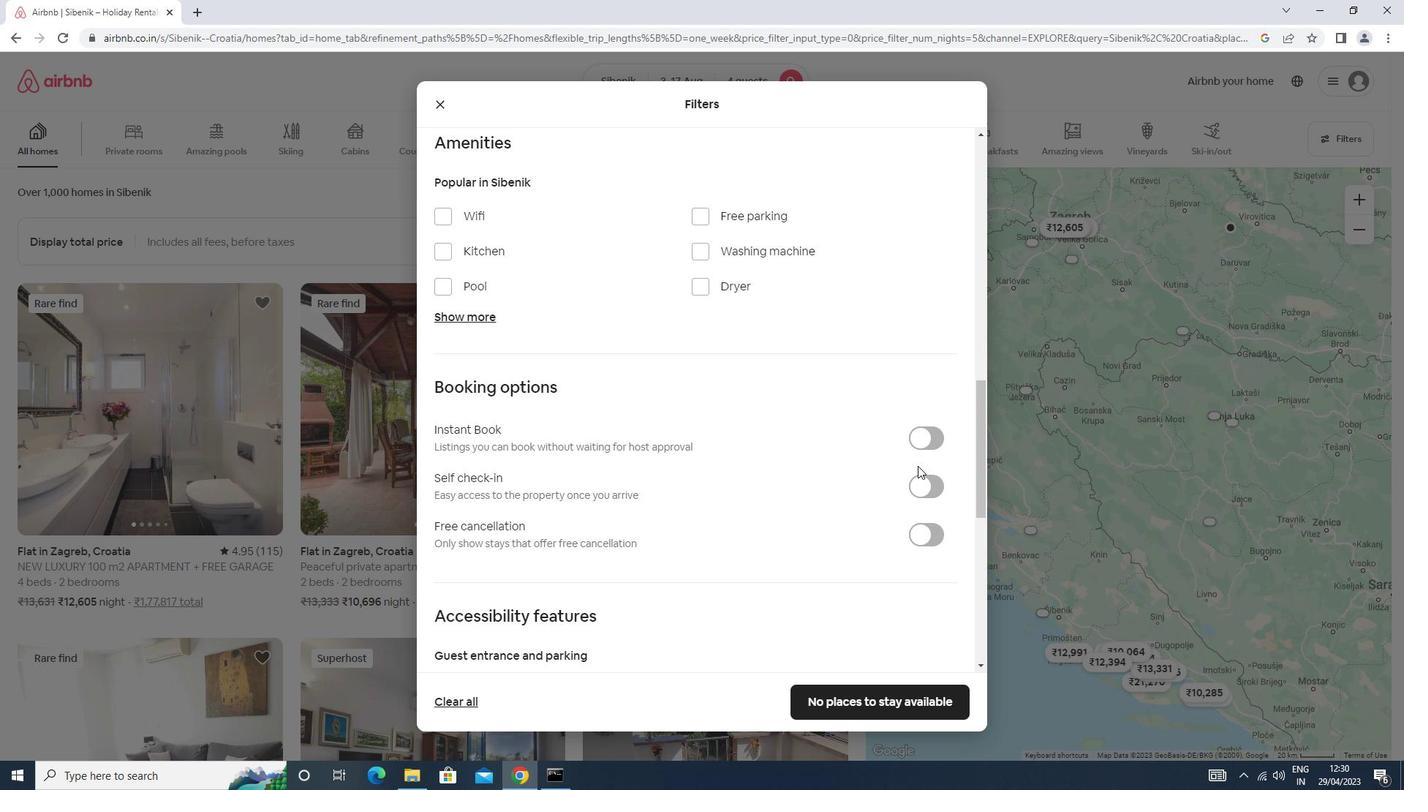 
Action: Mouse pressed left at (923, 482)
Screenshot: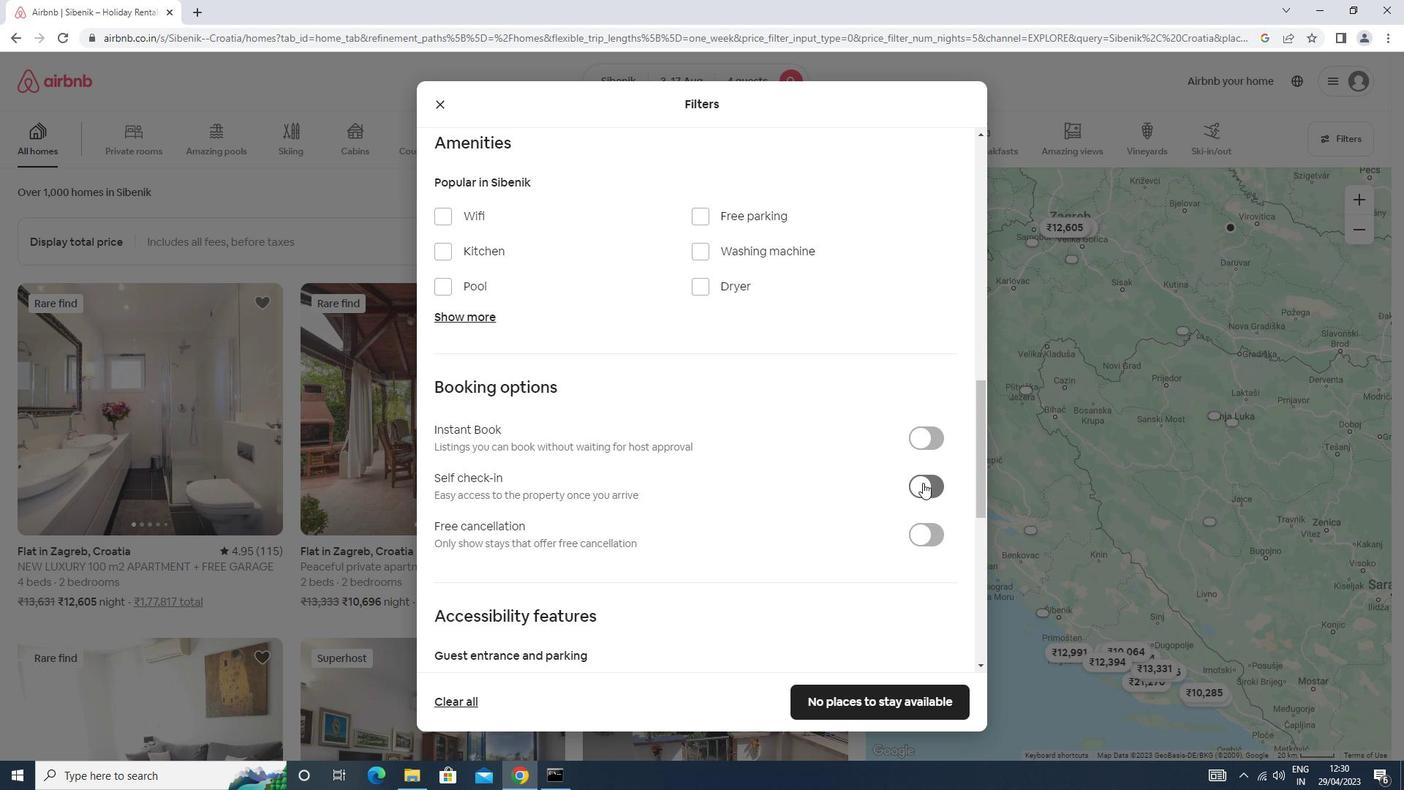 
Action: Mouse moved to (834, 458)
Screenshot: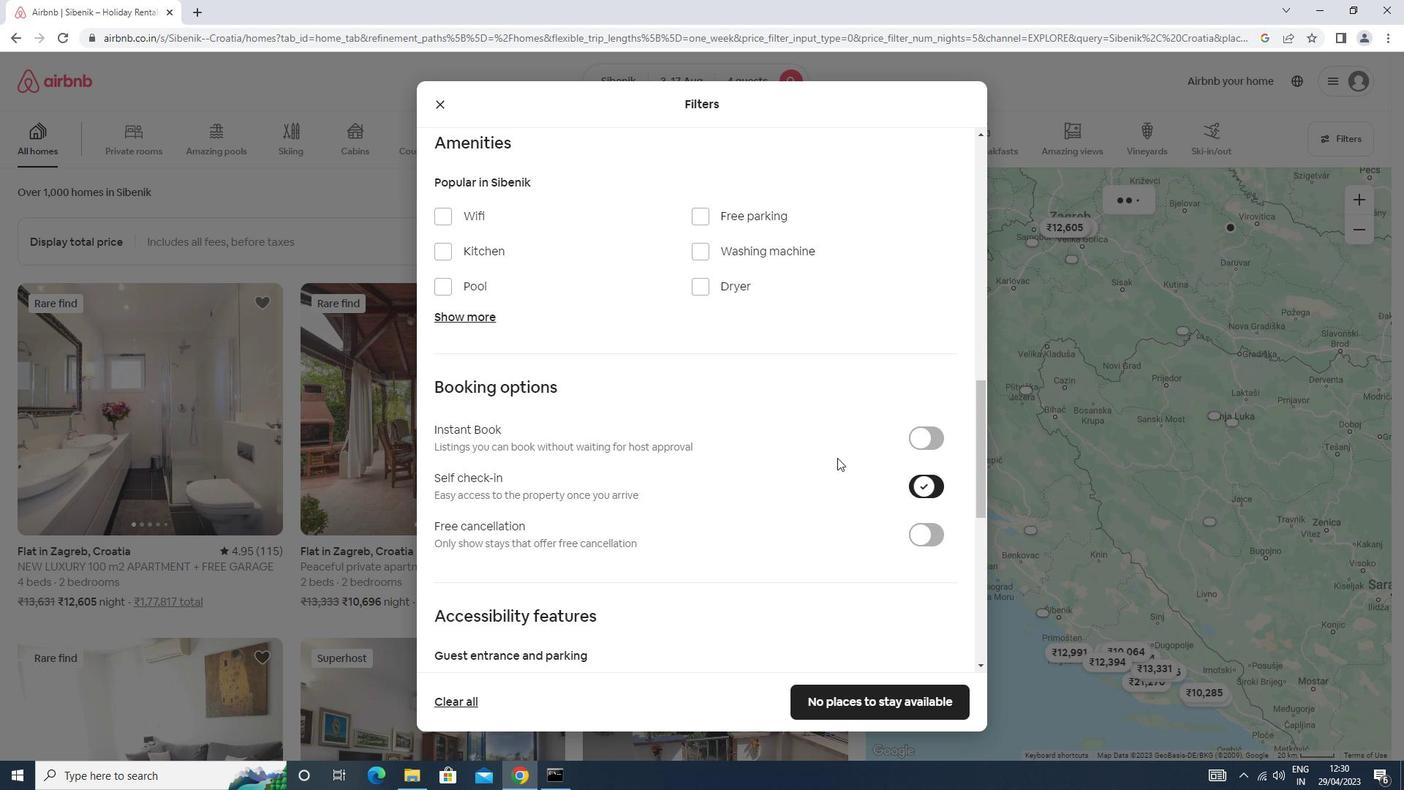 
Action: Mouse scrolled (834, 457) with delta (0, 0)
Screenshot: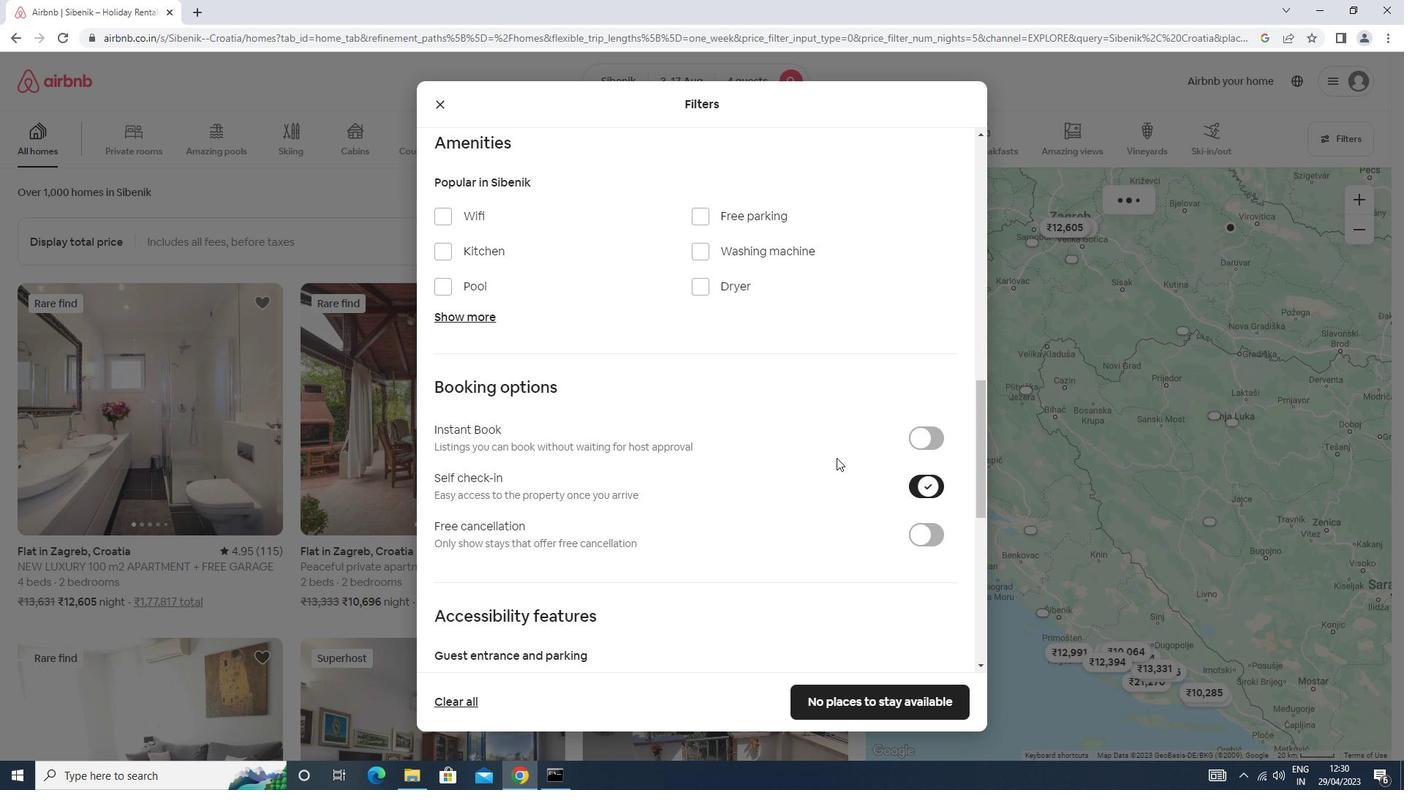 
Action: Mouse scrolled (834, 457) with delta (0, 0)
Screenshot: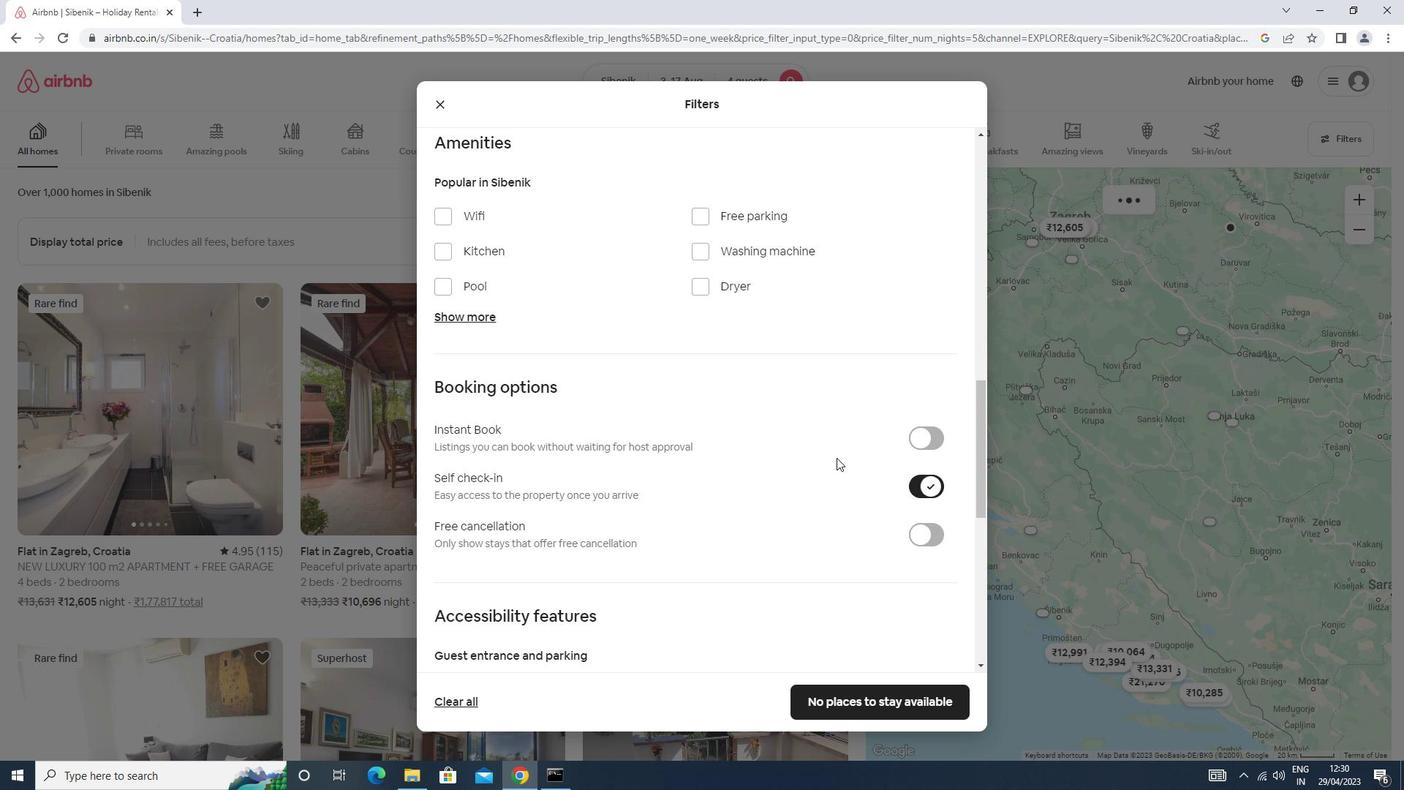 
Action: Mouse scrolled (834, 457) with delta (0, 0)
Screenshot: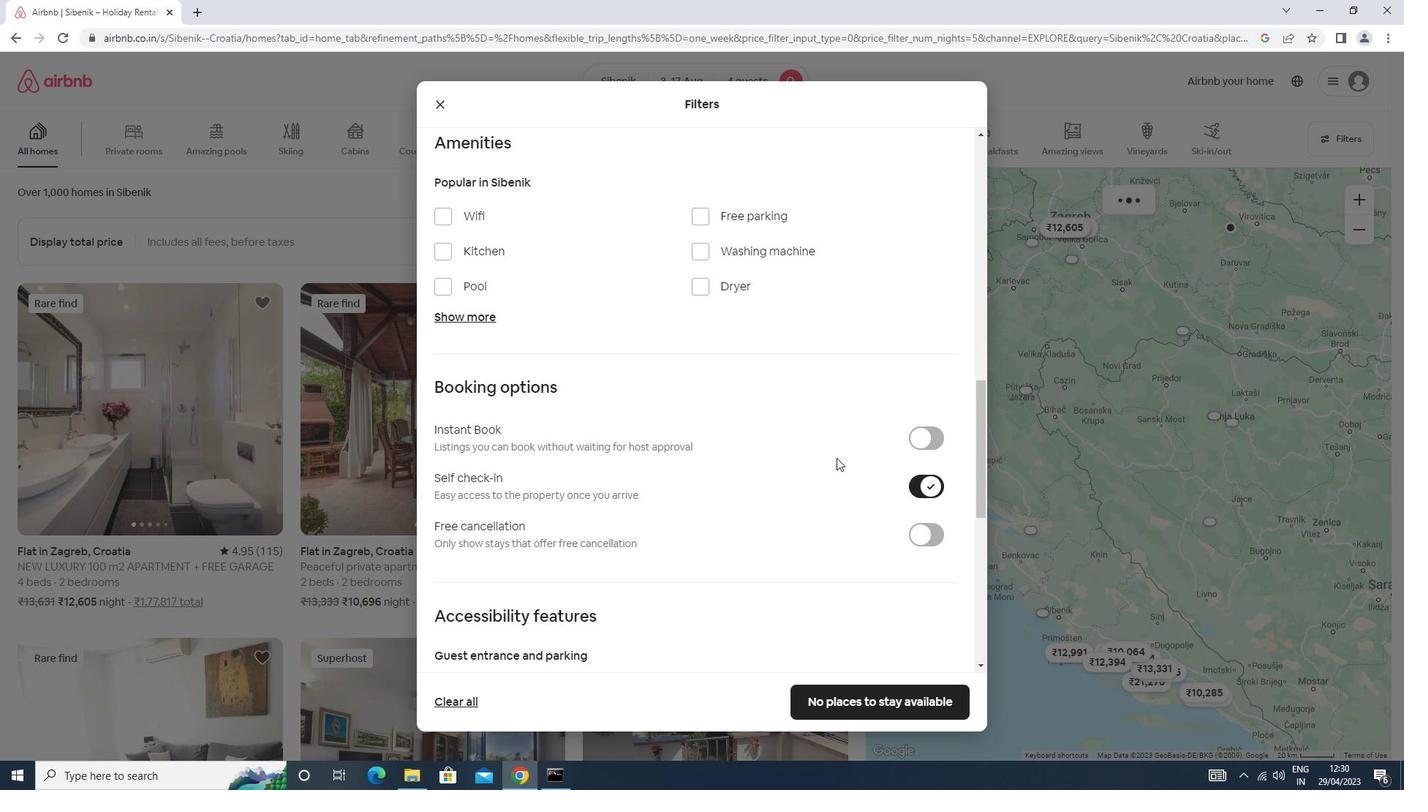 
Action: Mouse scrolled (834, 457) with delta (0, 0)
Screenshot: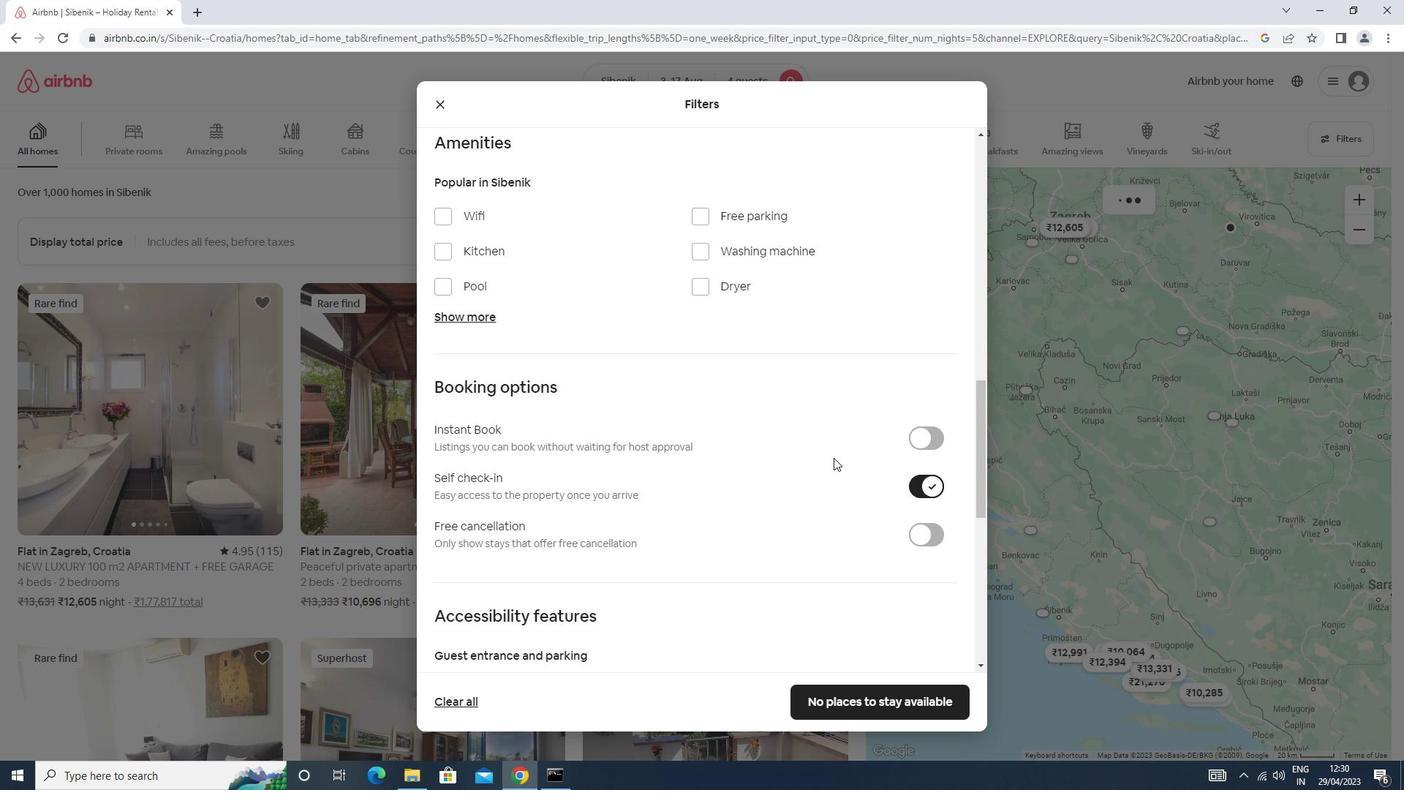 
Action: Mouse scrolled (834, 457) with delta (0, 0)
Screenshot: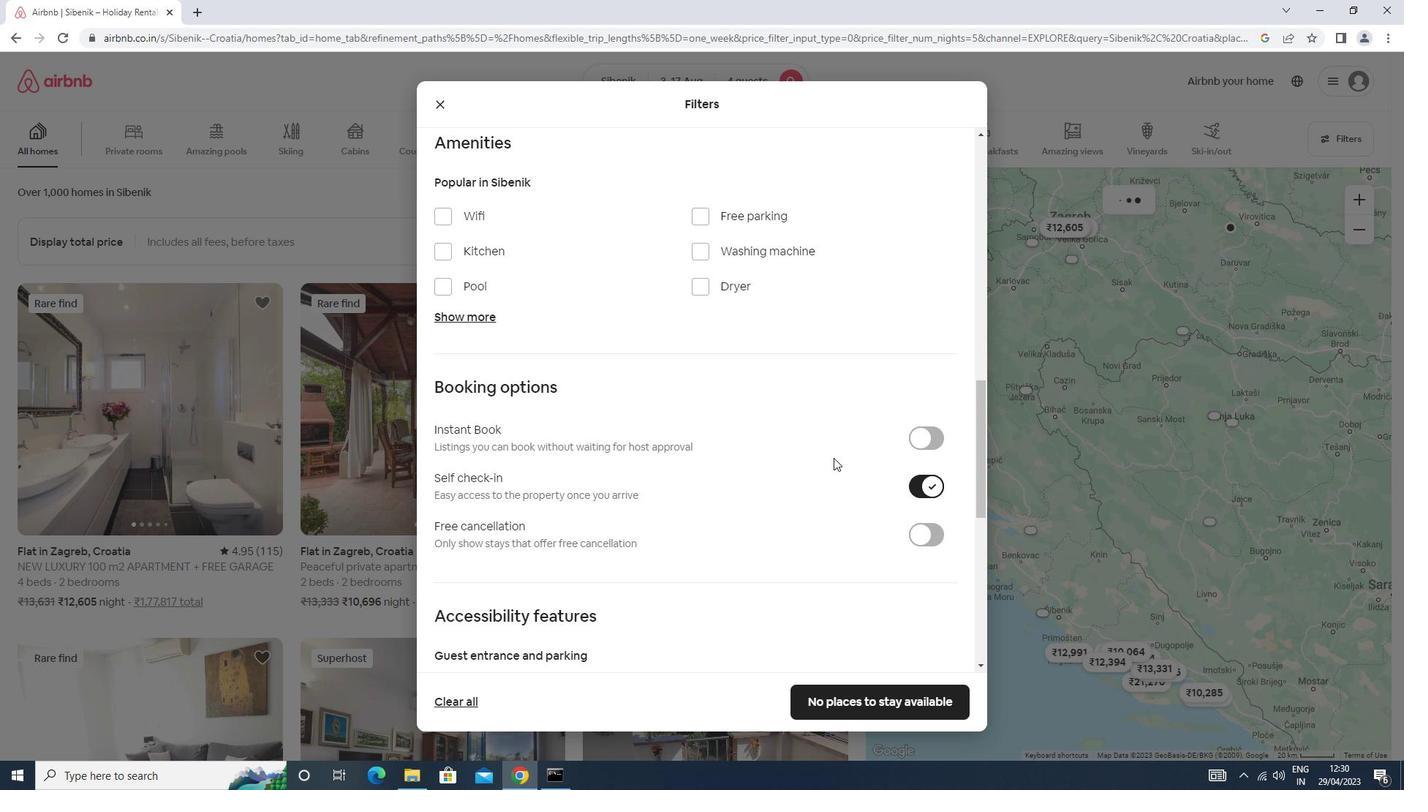 
Action: Mouse scrolled (834, 457) with delta (0, 0)
Screenshot: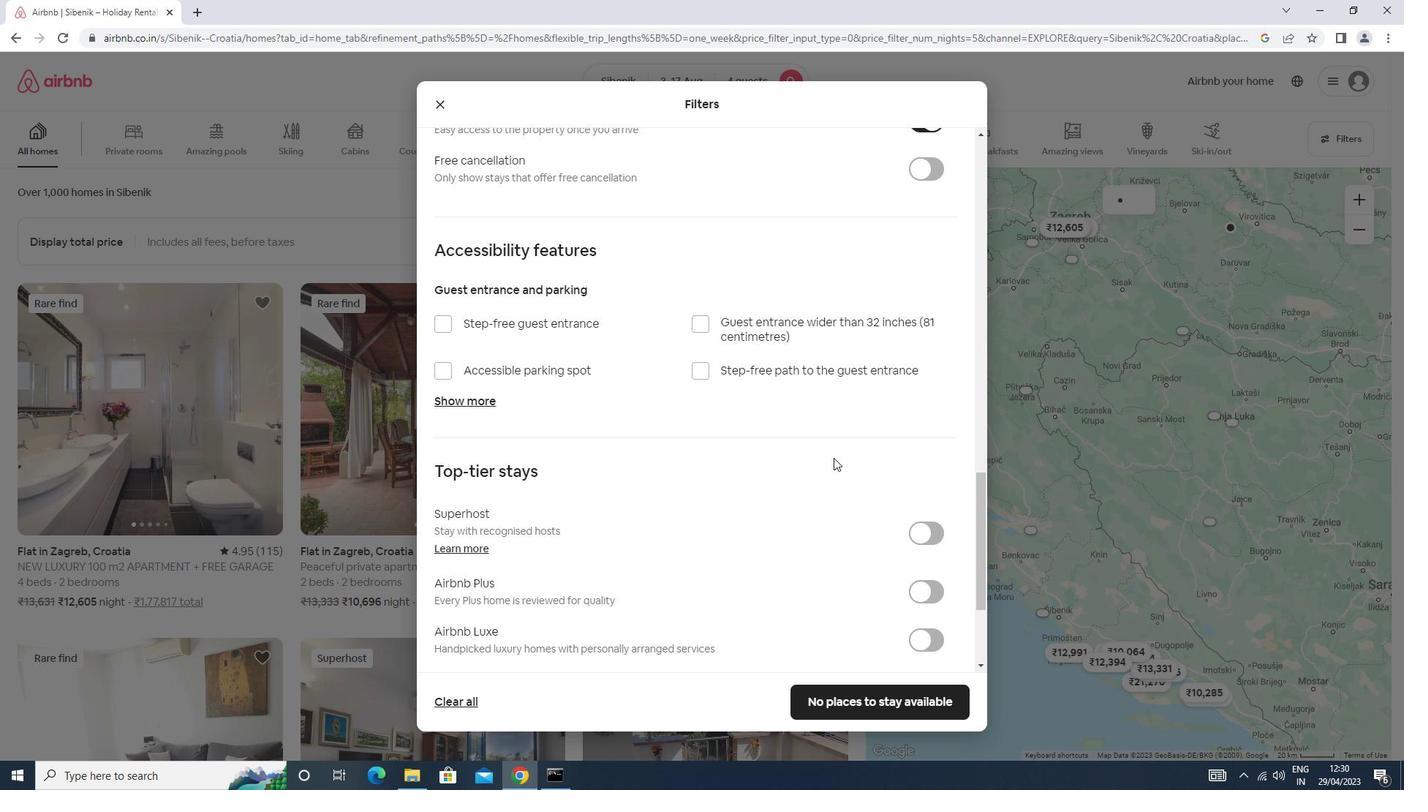 
Action: Mouse scrolled (834, 457) with delta (0, 0)
Screenshot: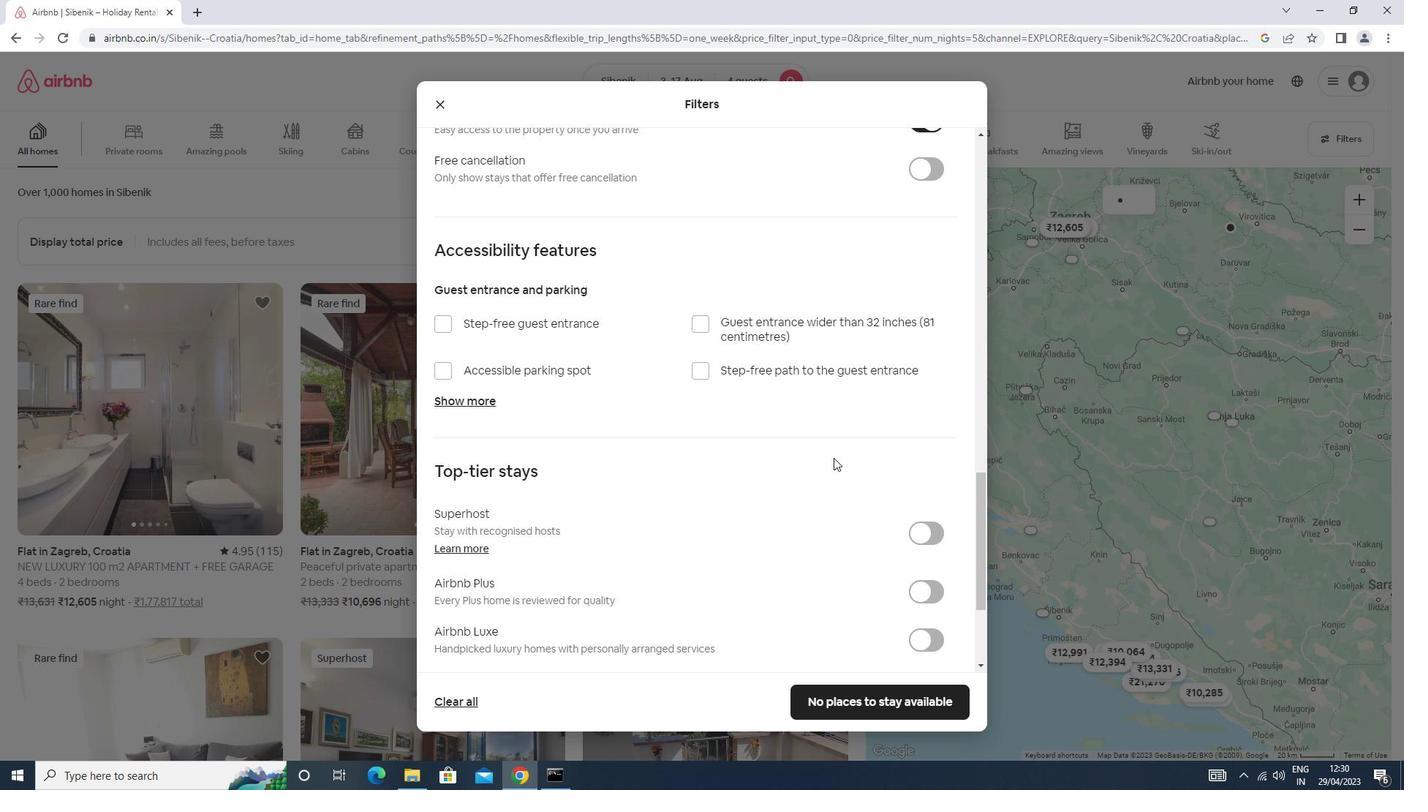 
Action: Mouse scrolled (834, 457) with delta (0, 0)
Screenshot: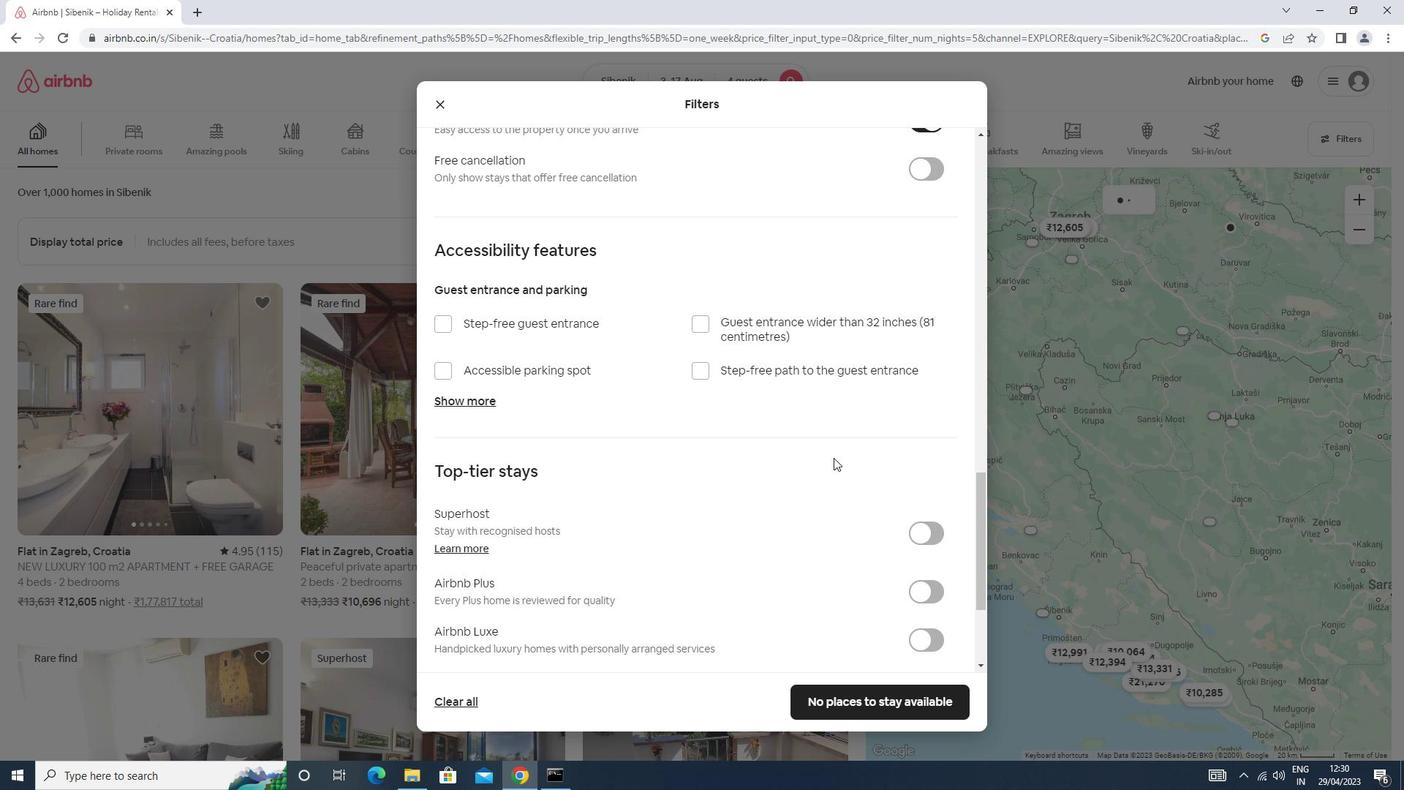 
Action: Mouse scrolled (834, 457) with delta (0, 0)
Screenshot: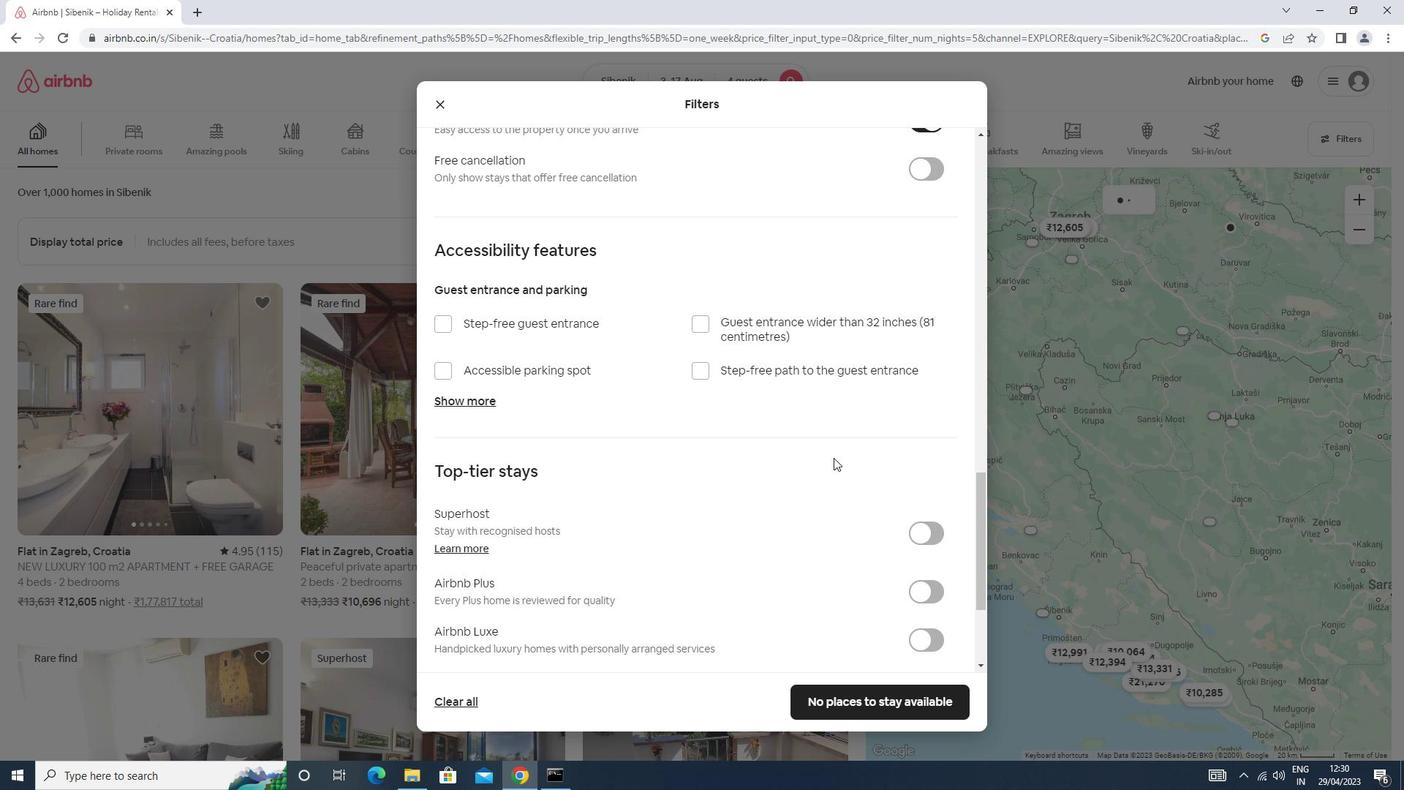 
Action: Mouse scrolled (834, 457) with delta (0, 0)
Screenshot: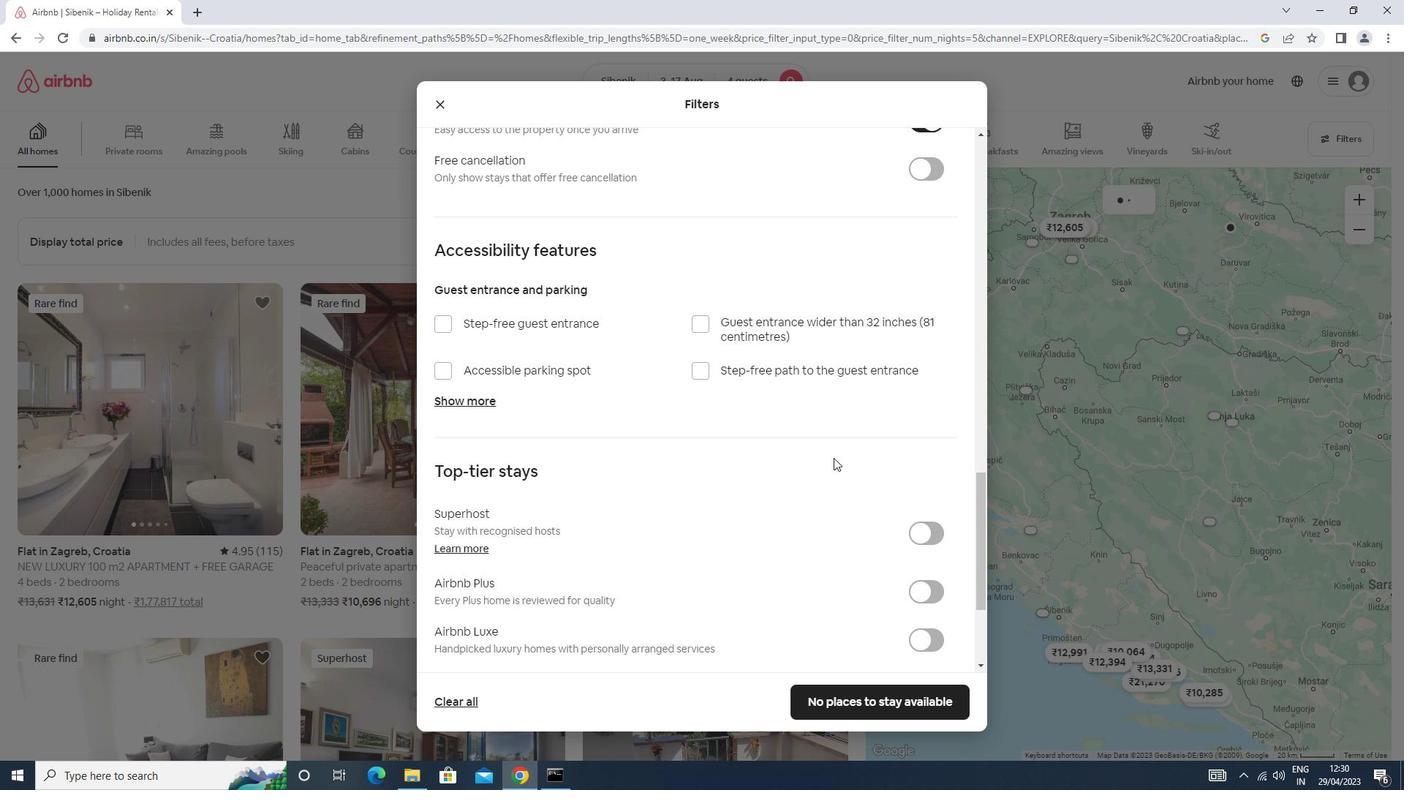 
Action: Mouse scrolled (834, 457) with delta (0, 0)
Screenshot: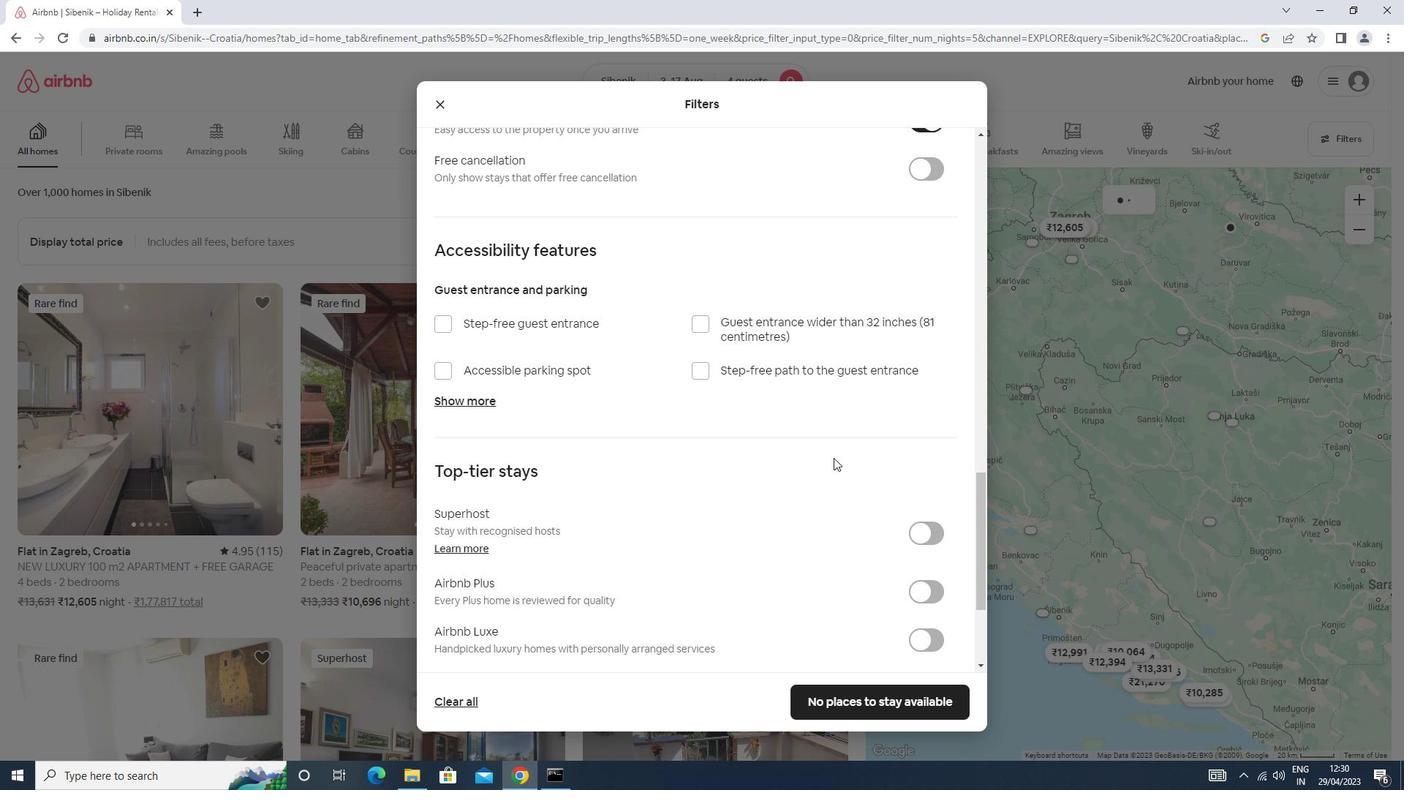 
Action: Mouse scrolled (834, 457) with delta (0, 0)
Screenshot: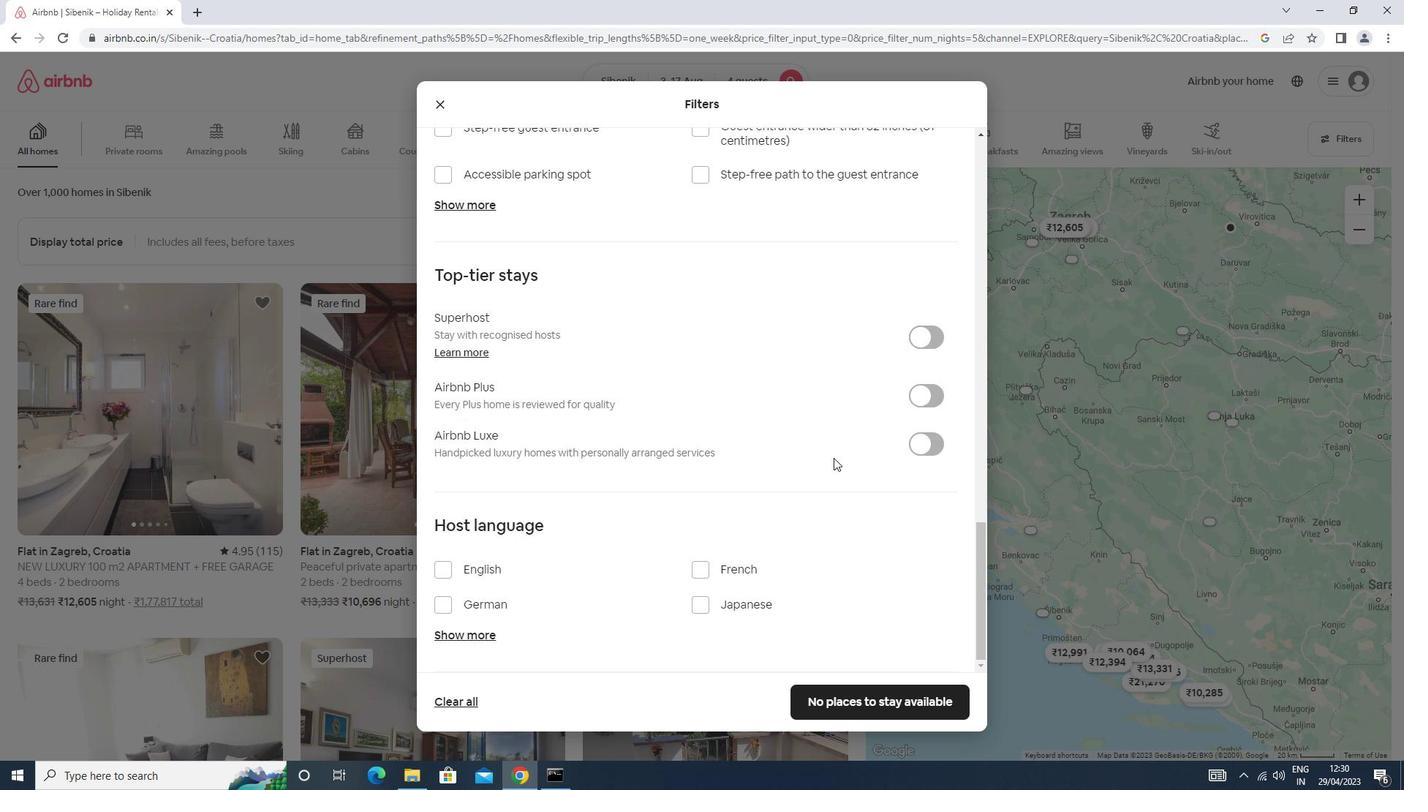 
Action: Mouse scrolled (834, 457) with delta (0, 0)
Screenshot: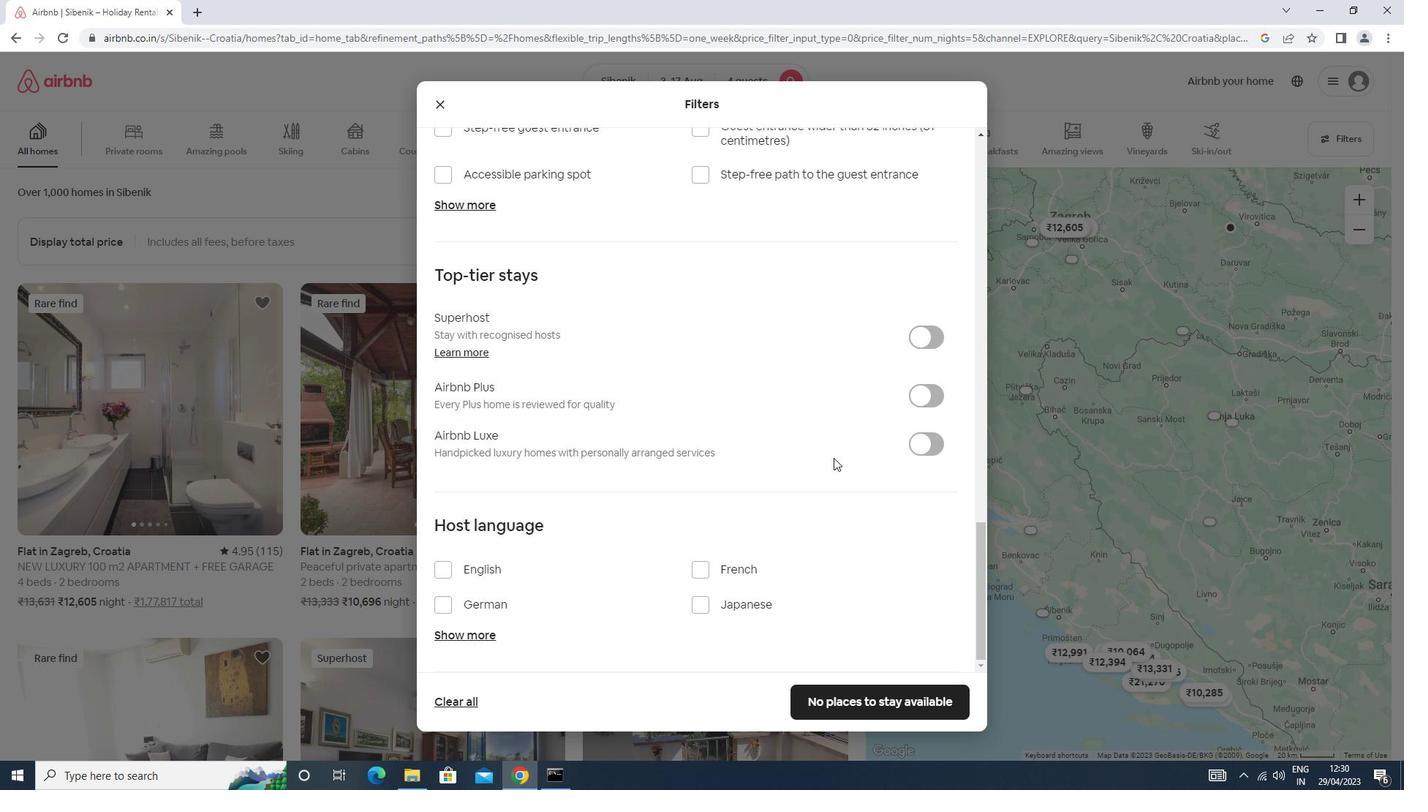
Action: Mouse scrolled (834, 457) with delta (0, 0)
Screenshot: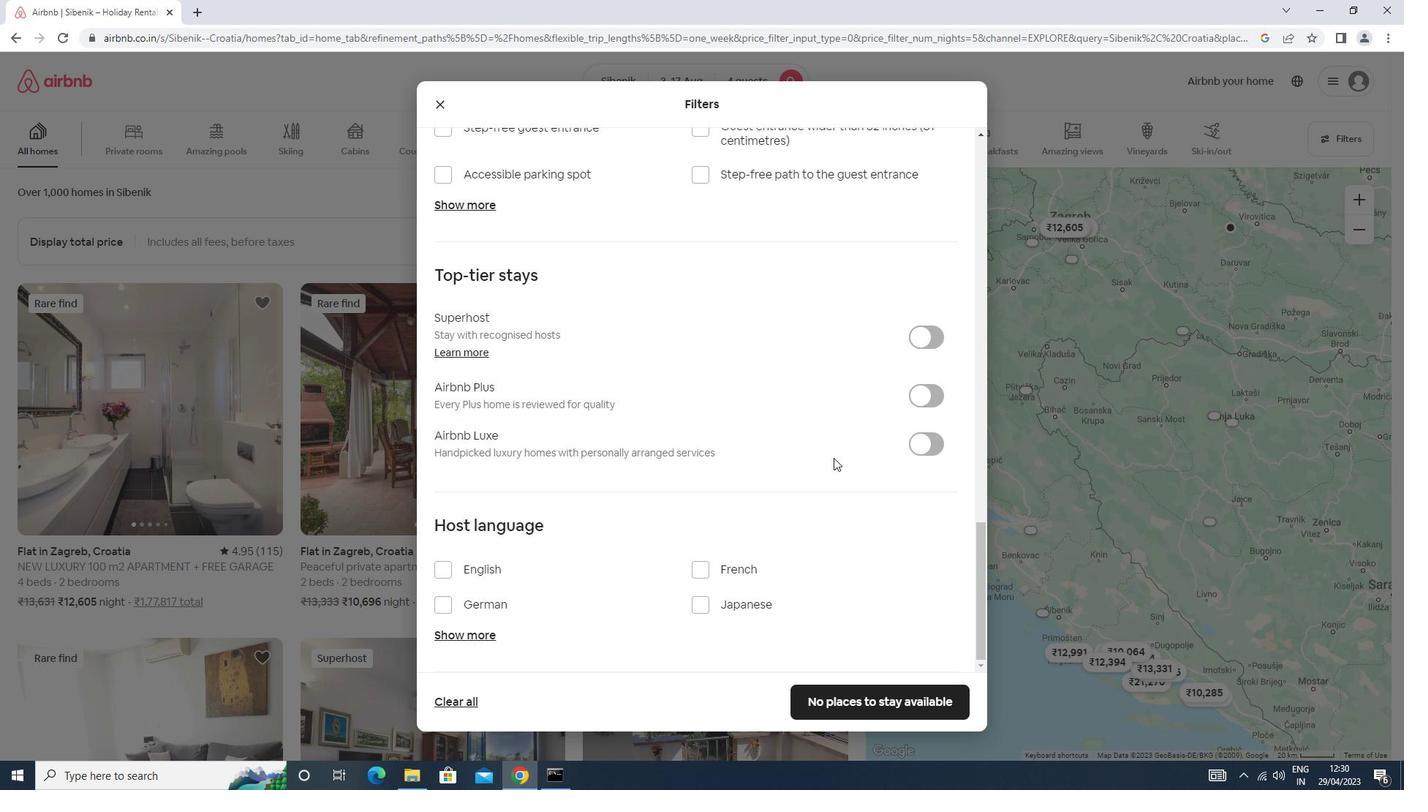 
Action: Mouse scrolled (834, 457) with delta (0, 0)
Screenshot: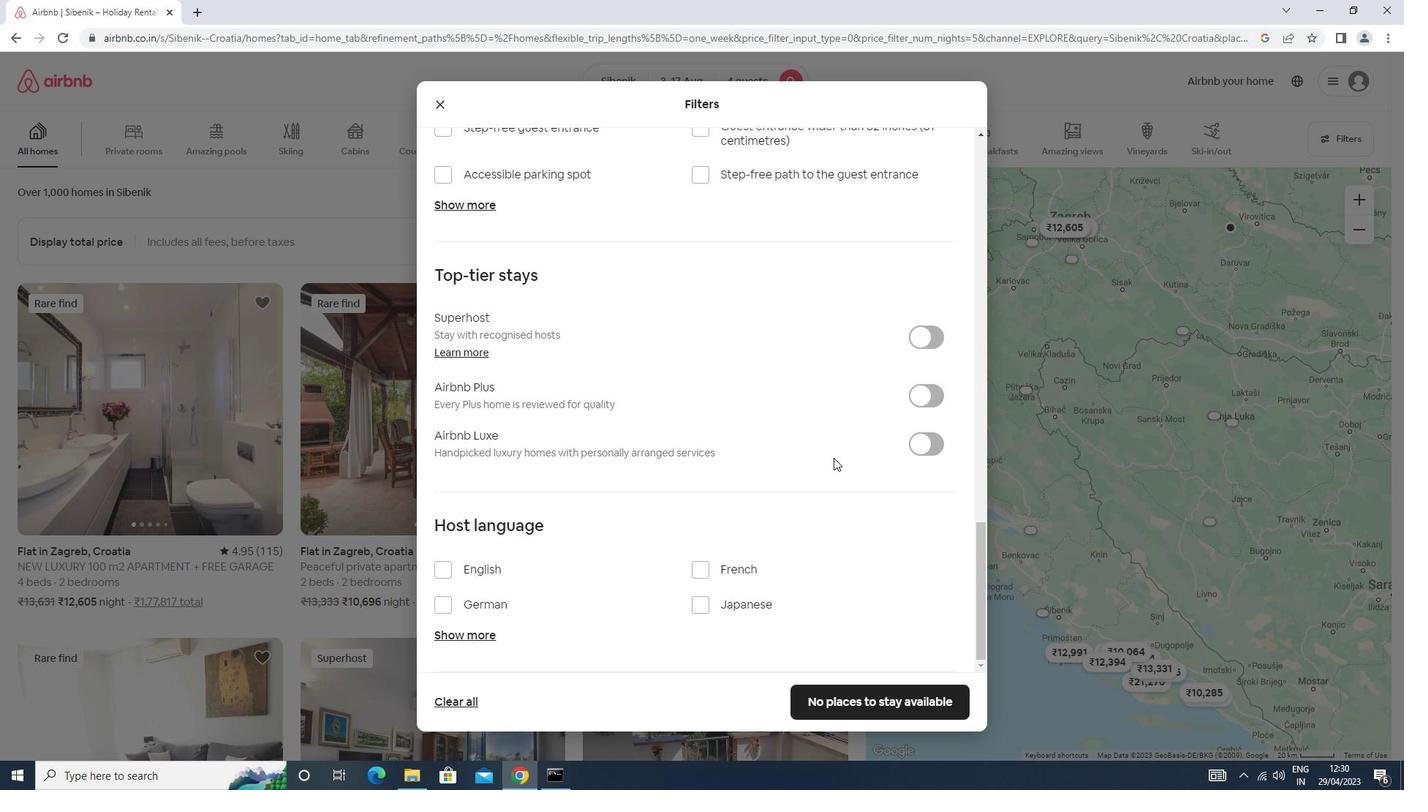 
Action: Mouse scrolled (834, 457) with delta (0, 0)
Screenshot: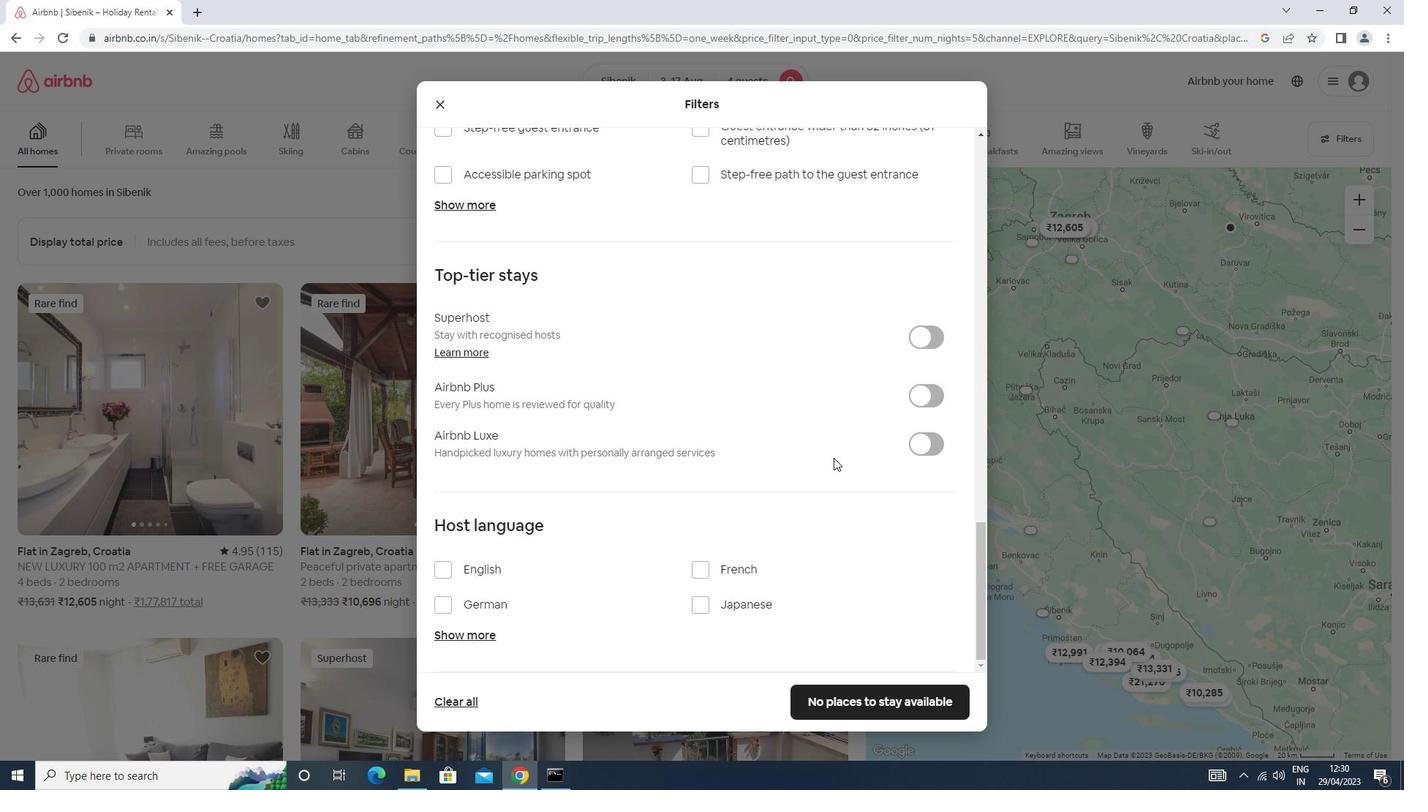 
Action: Mouse scrolled (834, 457) with delta (0, 0)
Screenshot: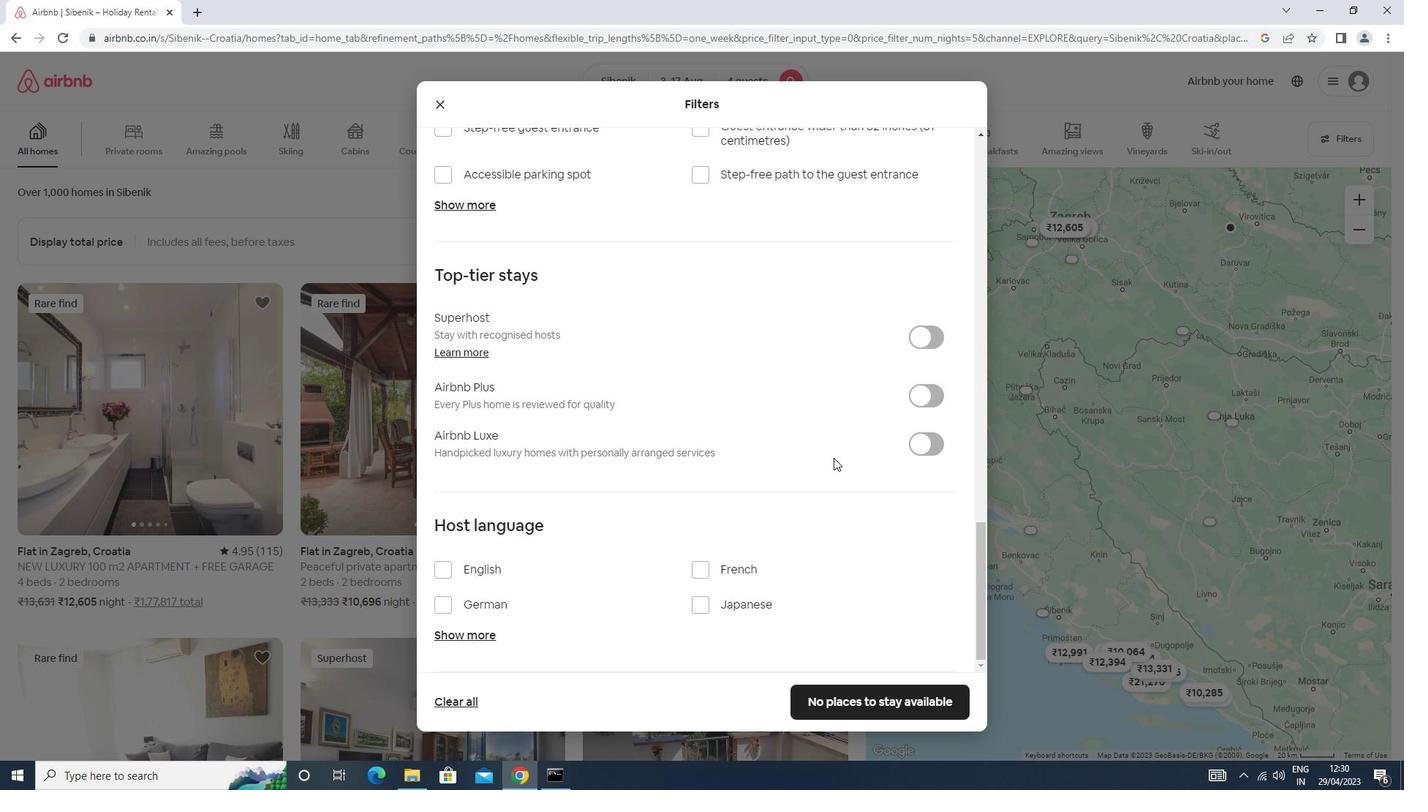 
Action: Mouse moved to (470, 572)
Screenshot: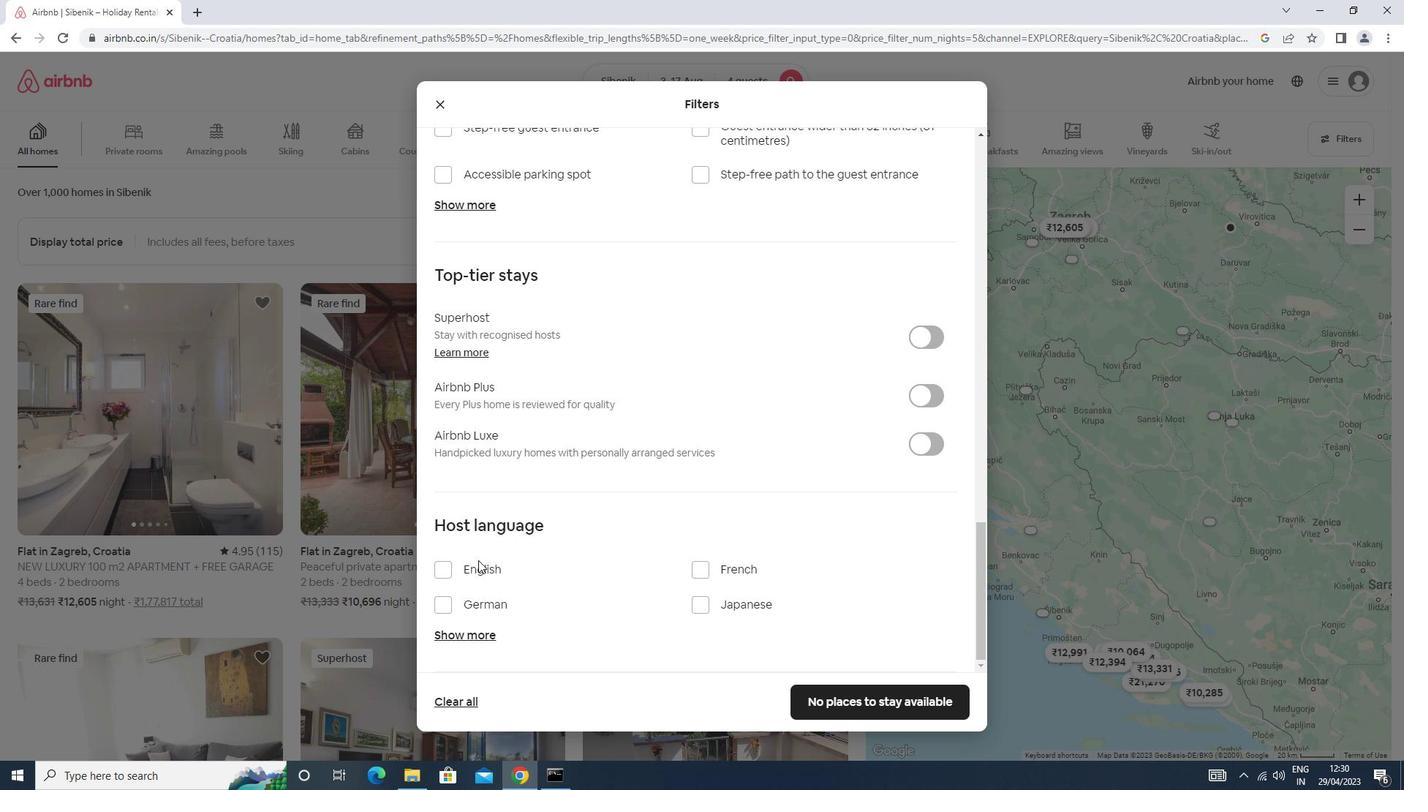 
Action: Mouse pressed left at (470, 572)
Screenshot: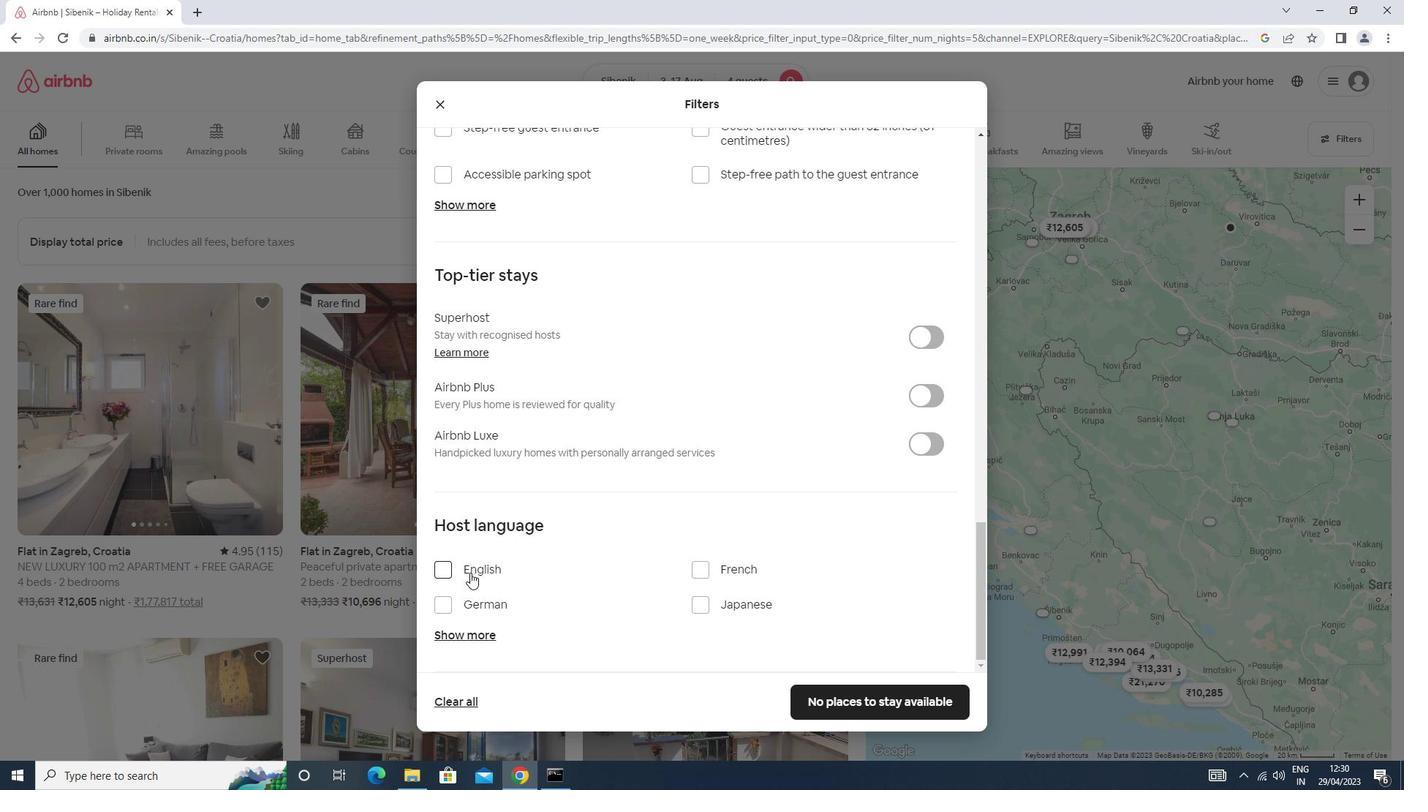 
Action: Mouse moved to (833, 688)
Screenshot: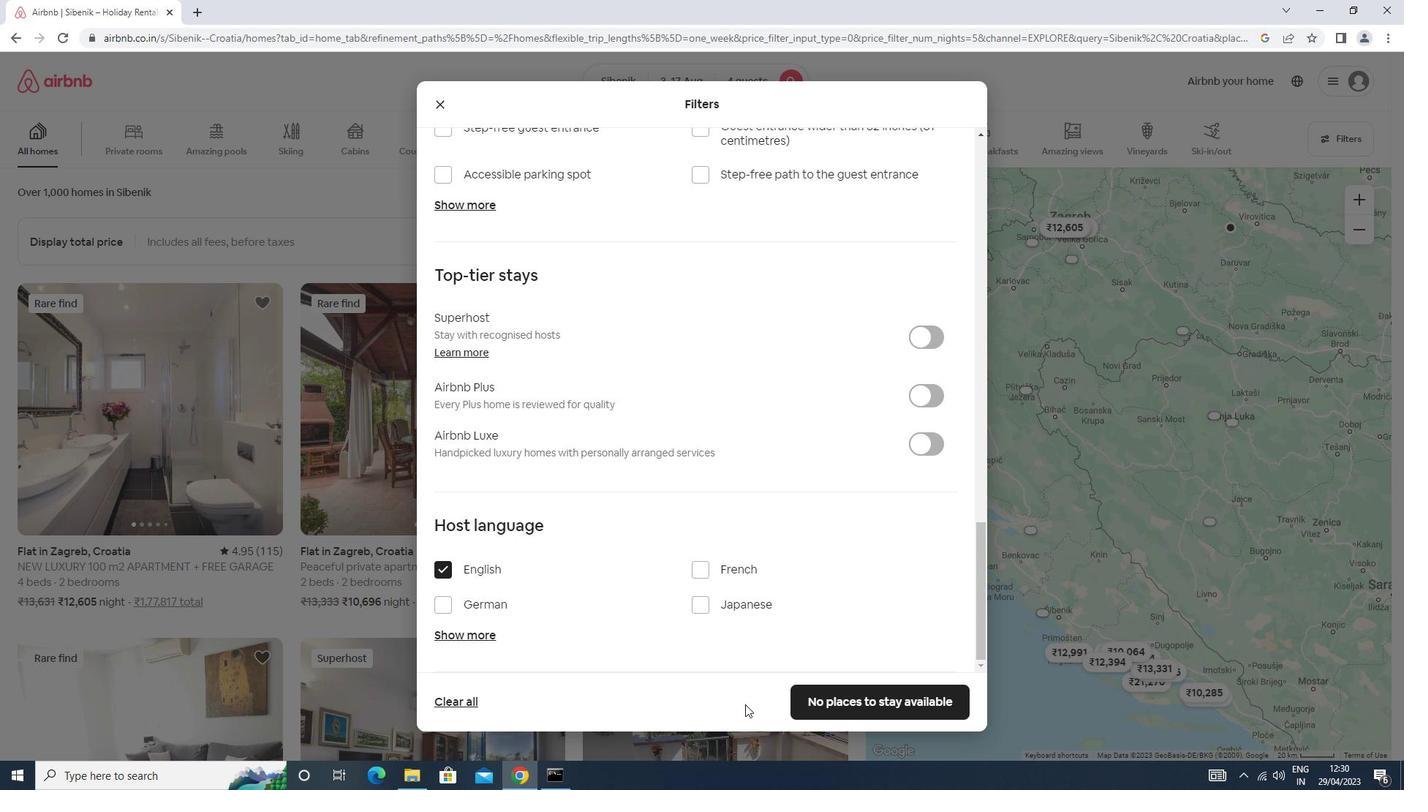 
Action: Mouse pressed left at (833, 688)
Screenshot: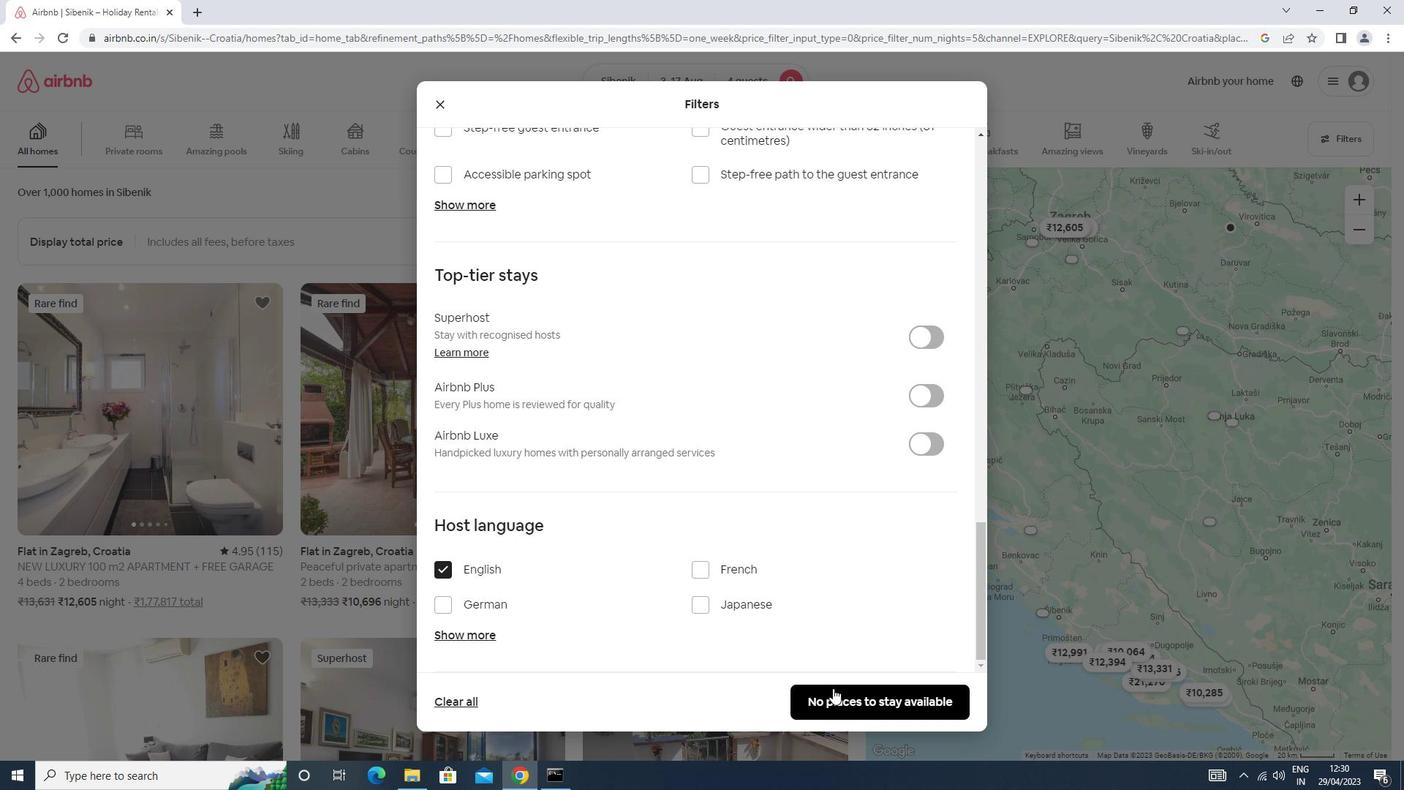 
